 Task: Look for space in Jasaan, Philippines from 10th July, 2023 to 15th July, 2023 for 7 adults in price range Rs.10000 to Rs.15000. Place can be entire place or shared room with 4 bedrooms having 7 beds and 4 bathrooms. Property type can be house, flat, guest house. Amenities needed are: wifi, TV, free parkinig on premises, gym, breakfast. Booking option can be shelf check-in. Required host language is English.
Action: Mouse moved to (481, 103)
Screenshot: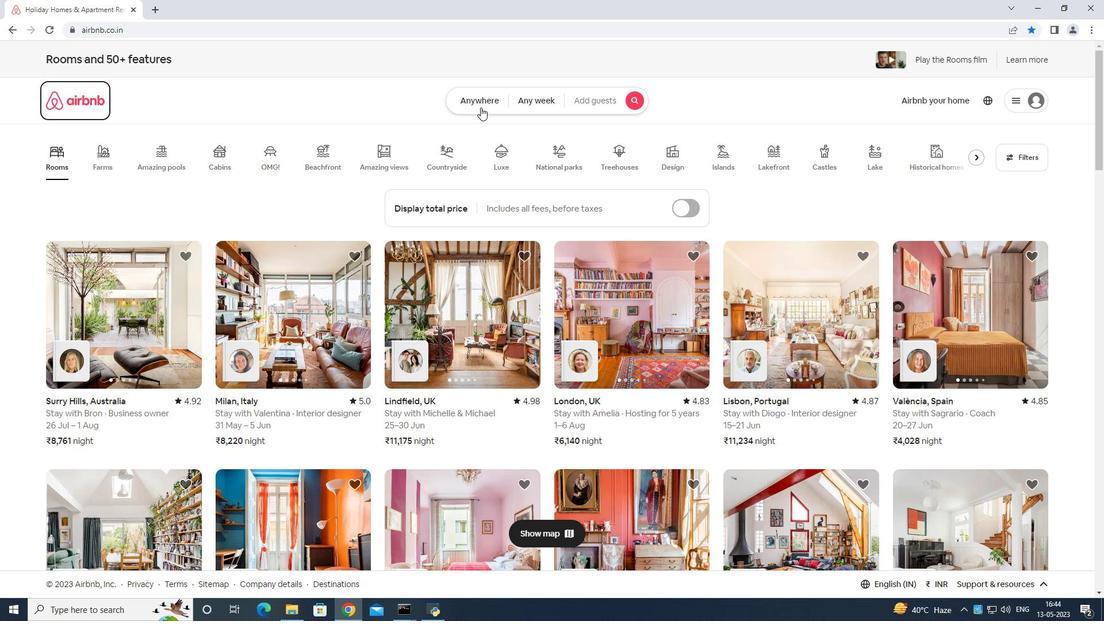 
Action: Mouse pressed left at (481, 103)
Screenshot: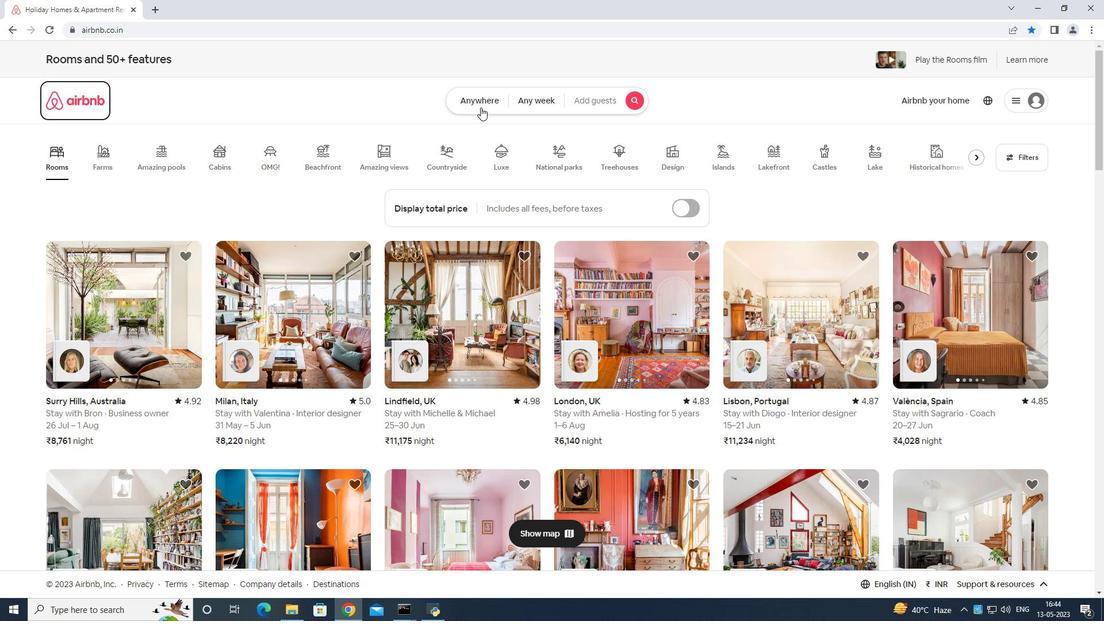 
Action: Mouse moved to (441, 148)
Screenshot: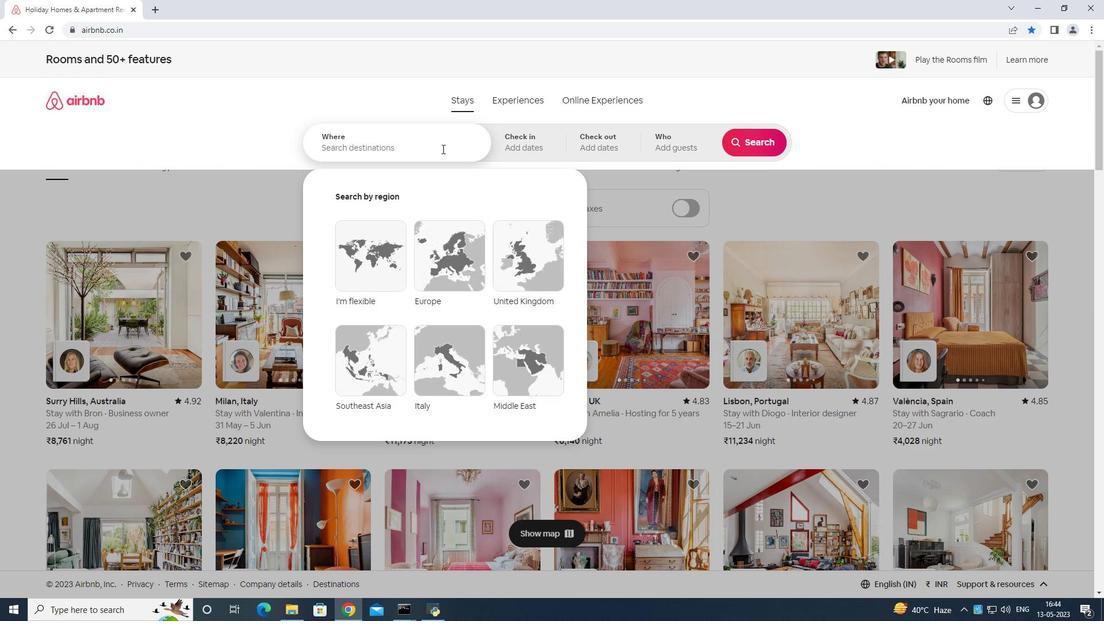
Action: Mouse pressed left at (441, 148)
Screenshot: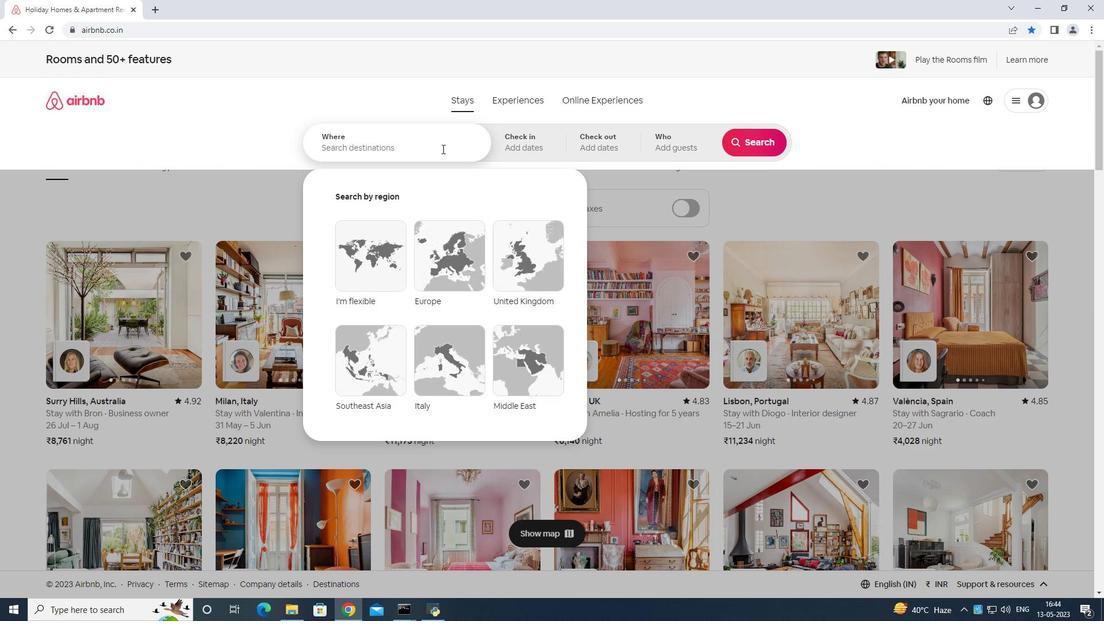
Action: Mouse moved to (443, 144)
Screenshot: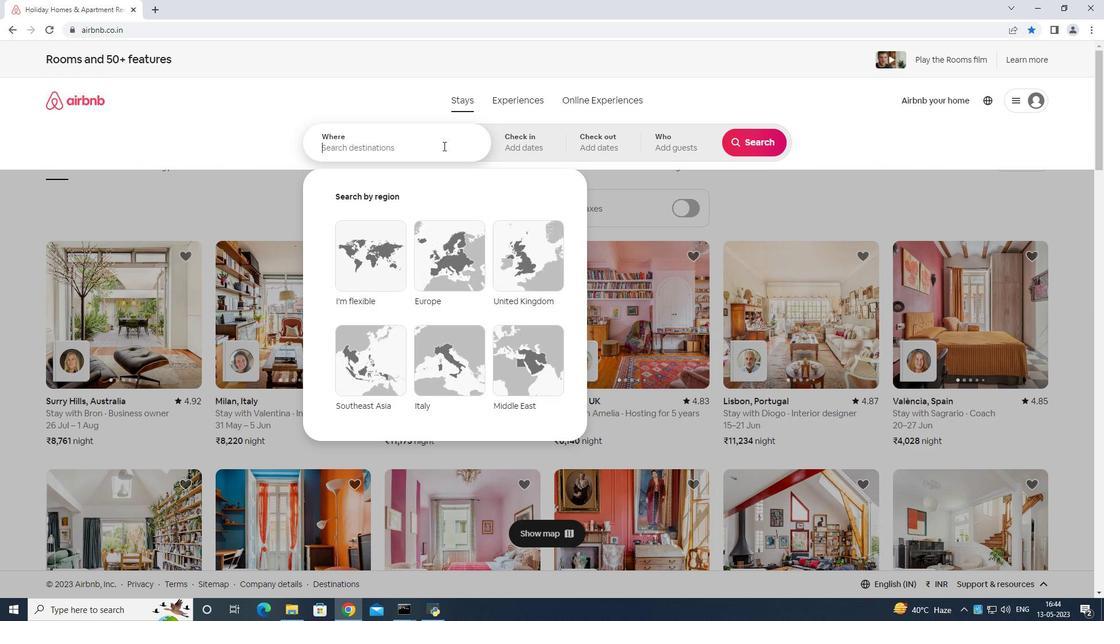 
Action: Key pressed <Key.shift>Jasaan<Key.space>philipines<Key.enter>
Screenshot: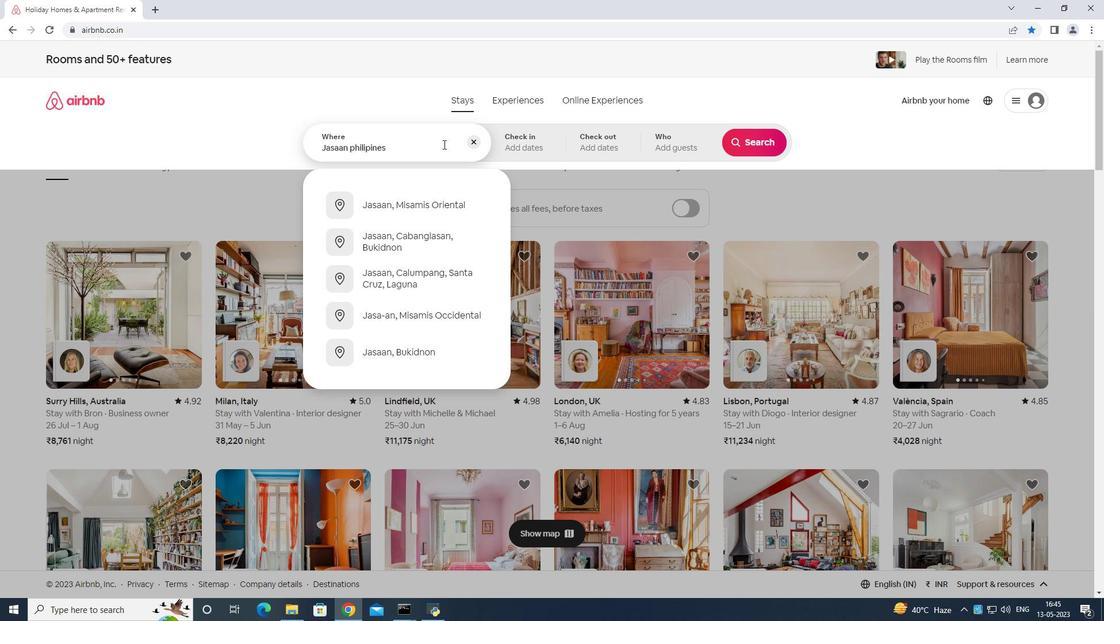 
Action: Mouse moved to (748, 235)
Screenshot: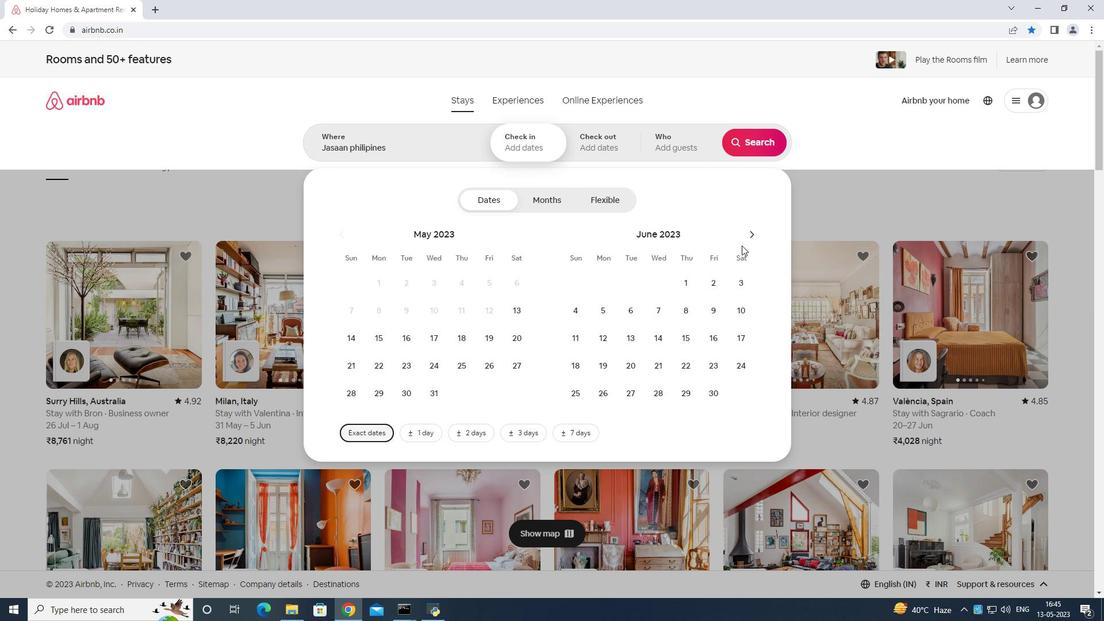 
Action: Mouse pressed left at (748, 235)
Screenshot: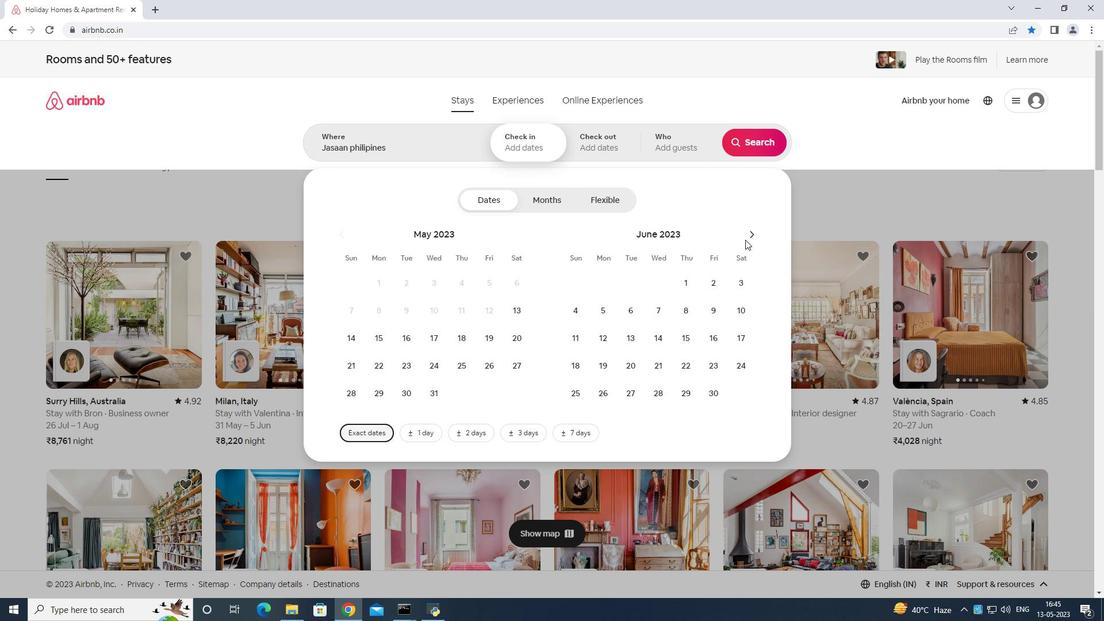 
Action: Mouse moved to (601, 333)
Screenshot: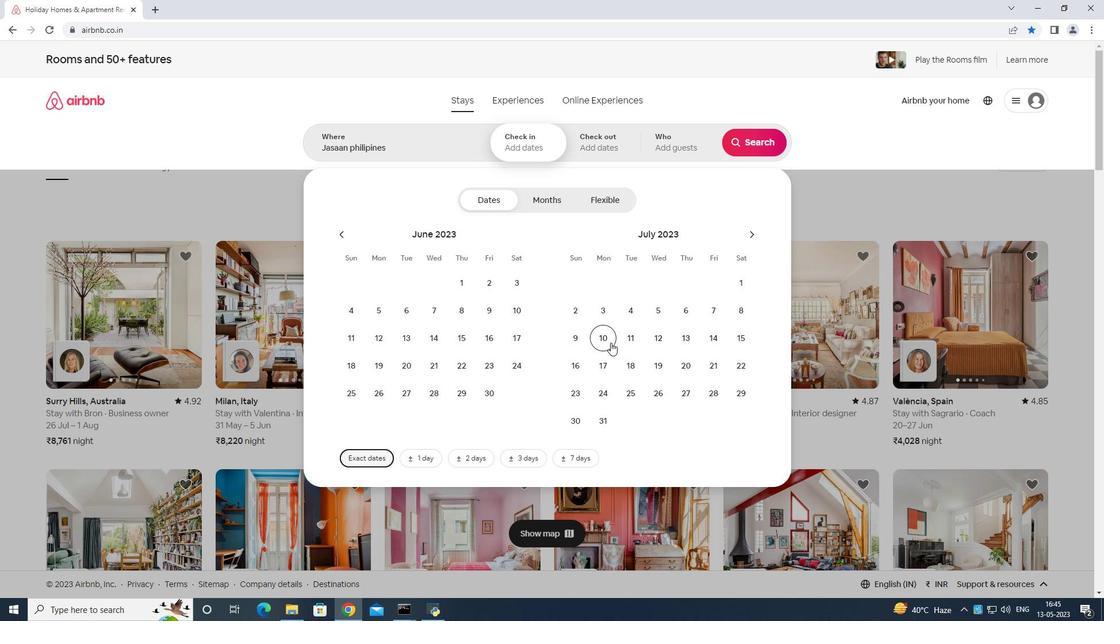 
Action: Mouse pressed left at (601, 333)
Screenshot: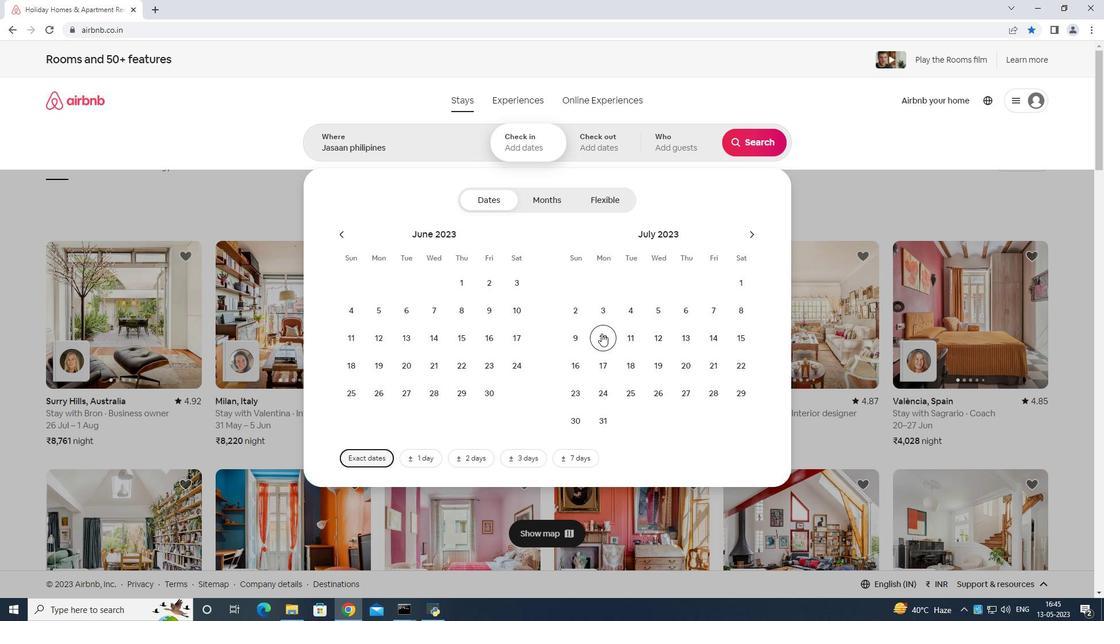 
Action: Mouse moved to (746, 337)
Screenshot: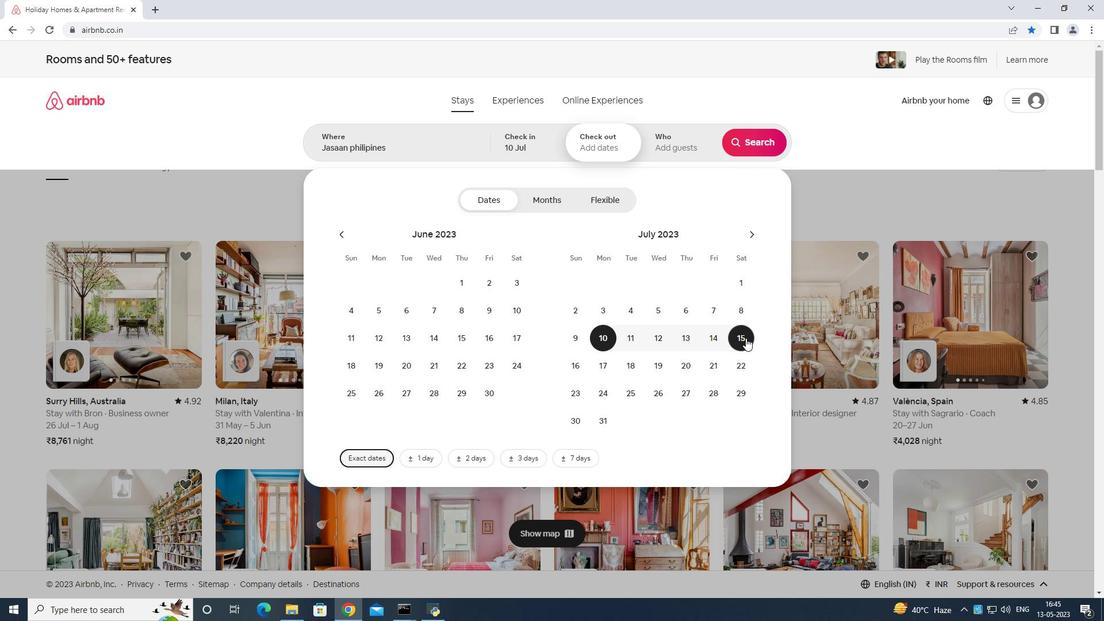 
Action: Mouse pressed left at (746, 337)
Screenshot: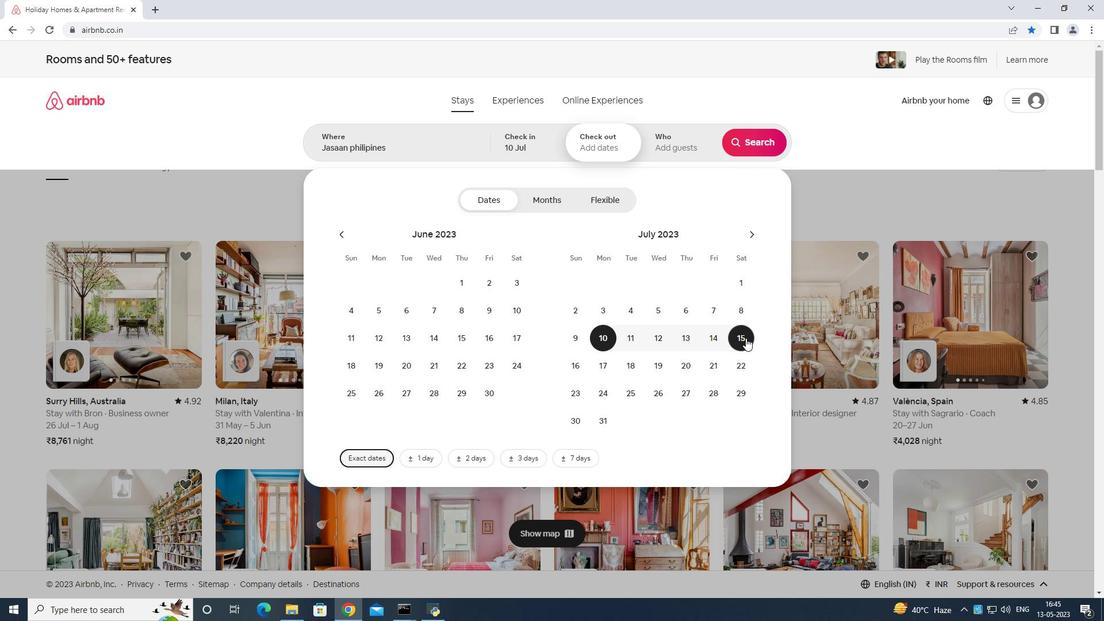 
Action: Mouse moved to (681, 146)
Screenshot: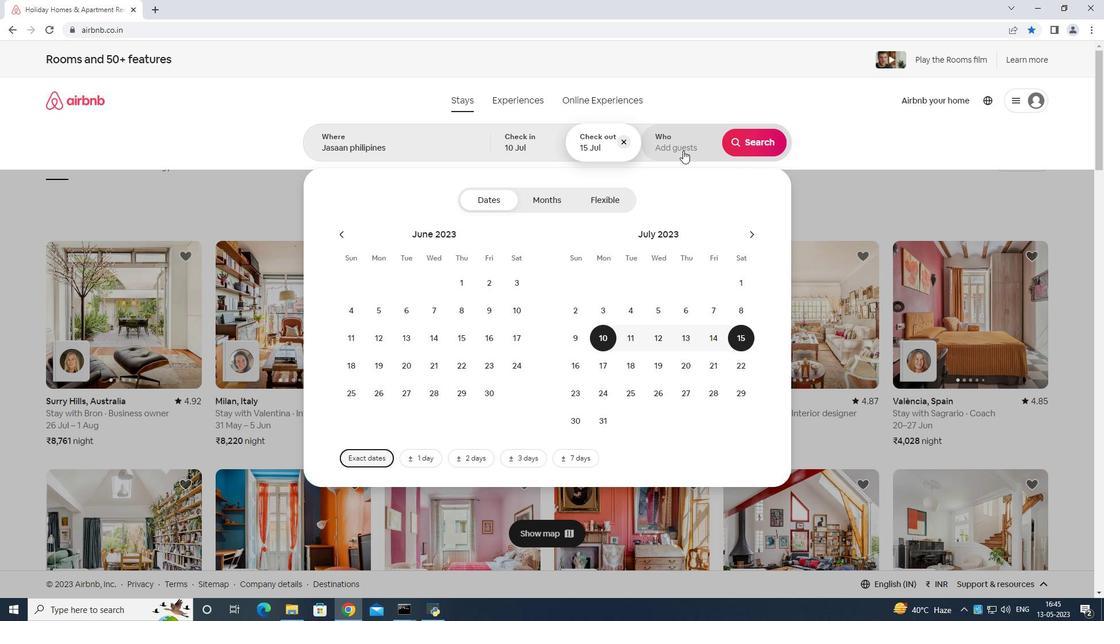 
Action: Mouse pressed left at (681, 146)
Screenshot: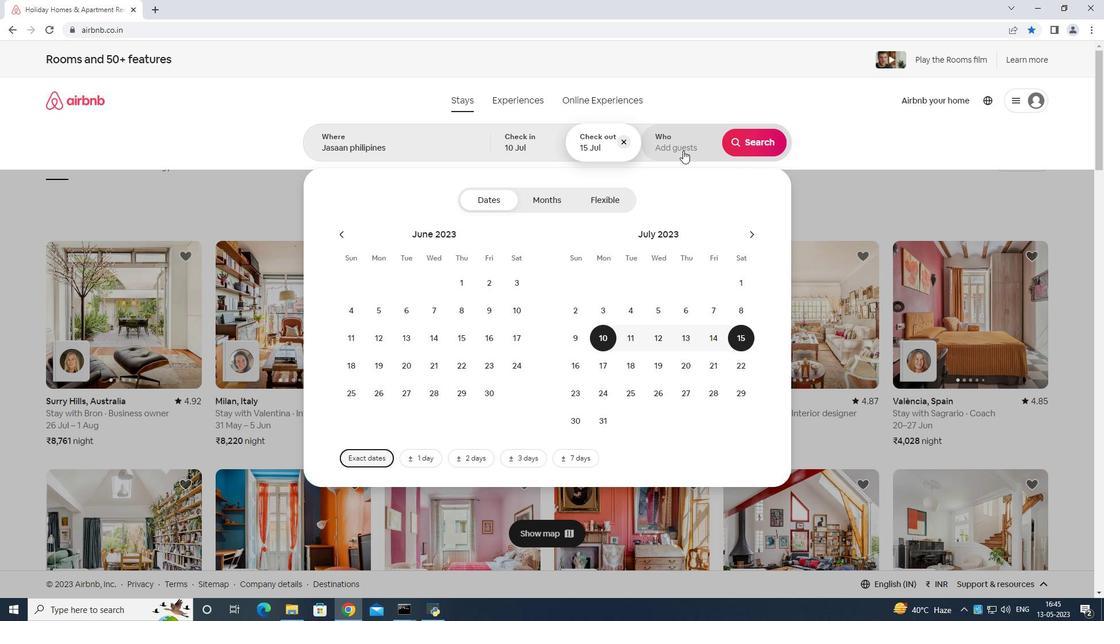 
Action: Mouse moved to (760, 204)
Screenshot: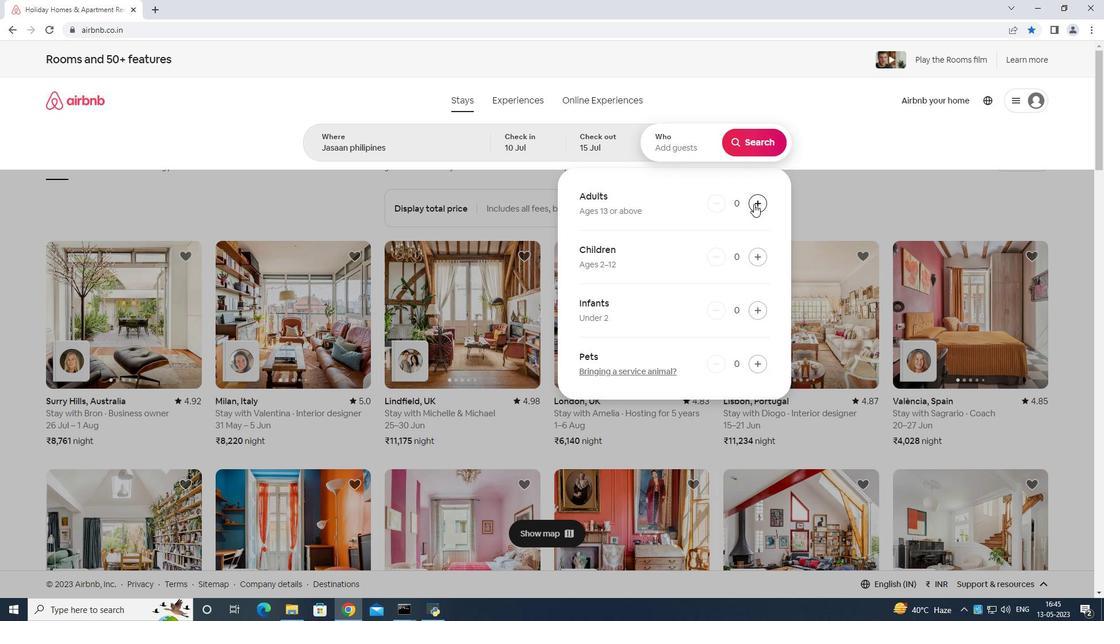 
Action: Mouse pressed left at (760, 204)
Screenshot: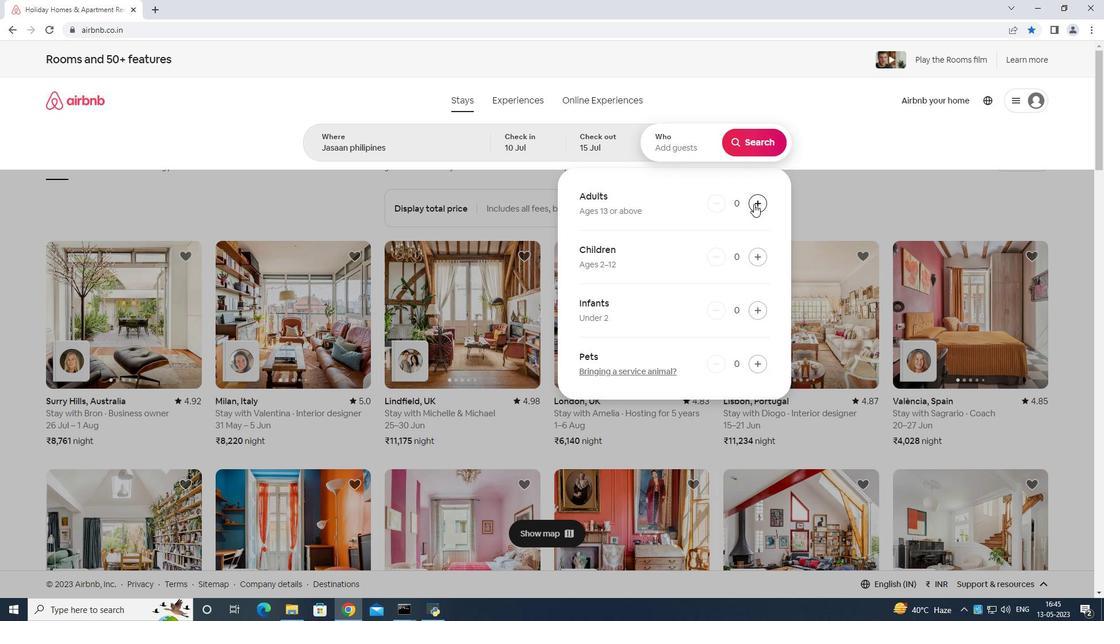 
Action: Mouse moved to (760, 203)
Screenshot: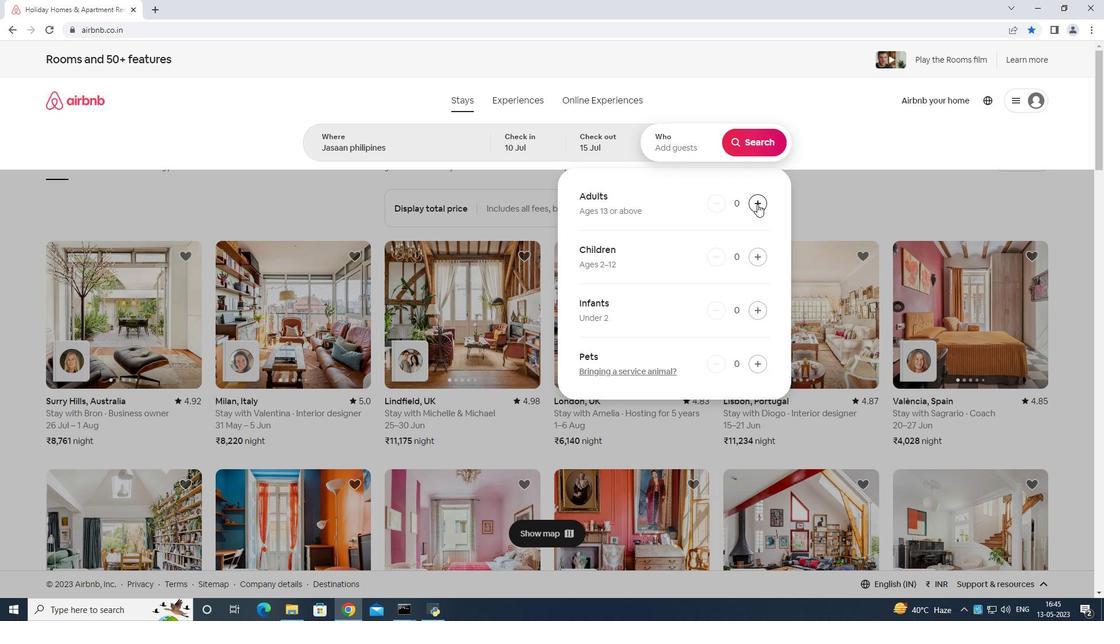 
Action: Mouse pressed left at (760, 203)
Screenshot: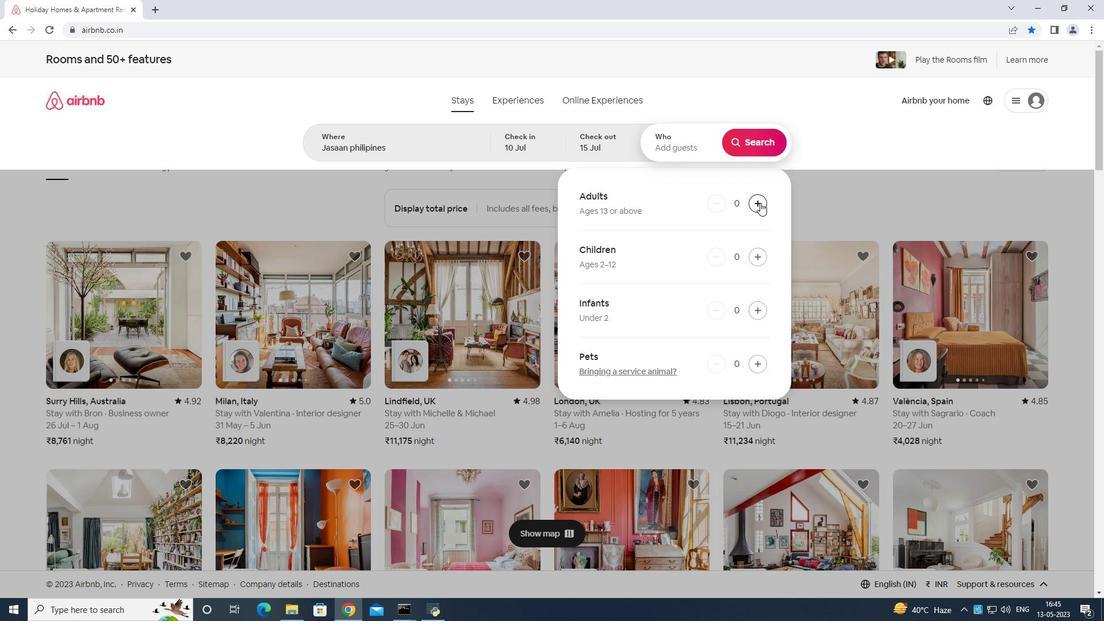 
Action: Mouse moved to (761, 203)
Screenshot: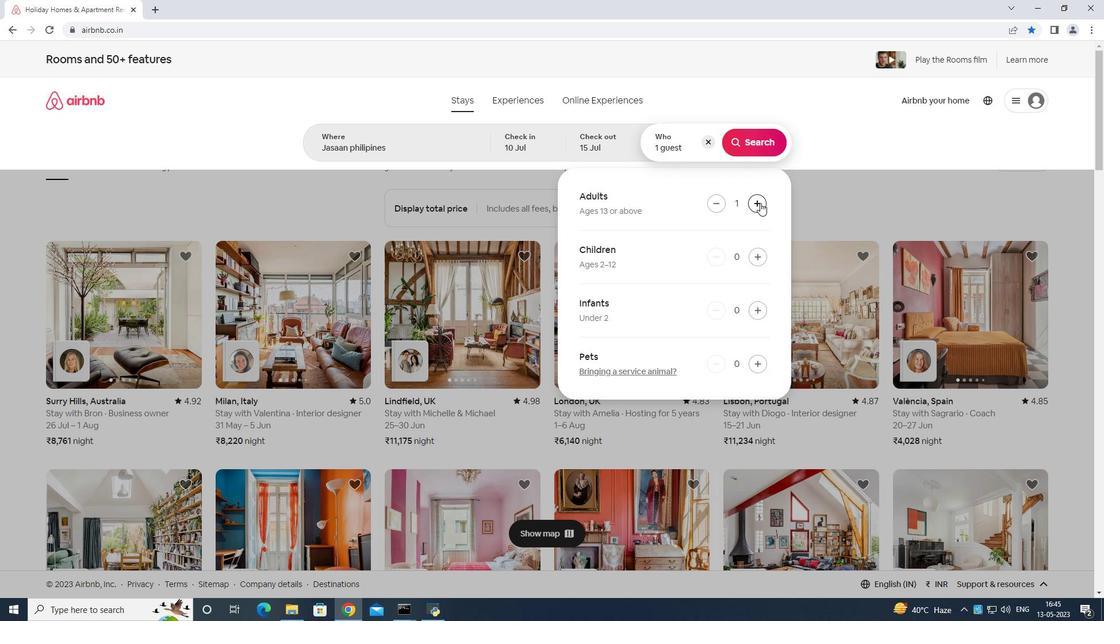 
Action: Mouse pressed left at (761, 203)
Screenshot: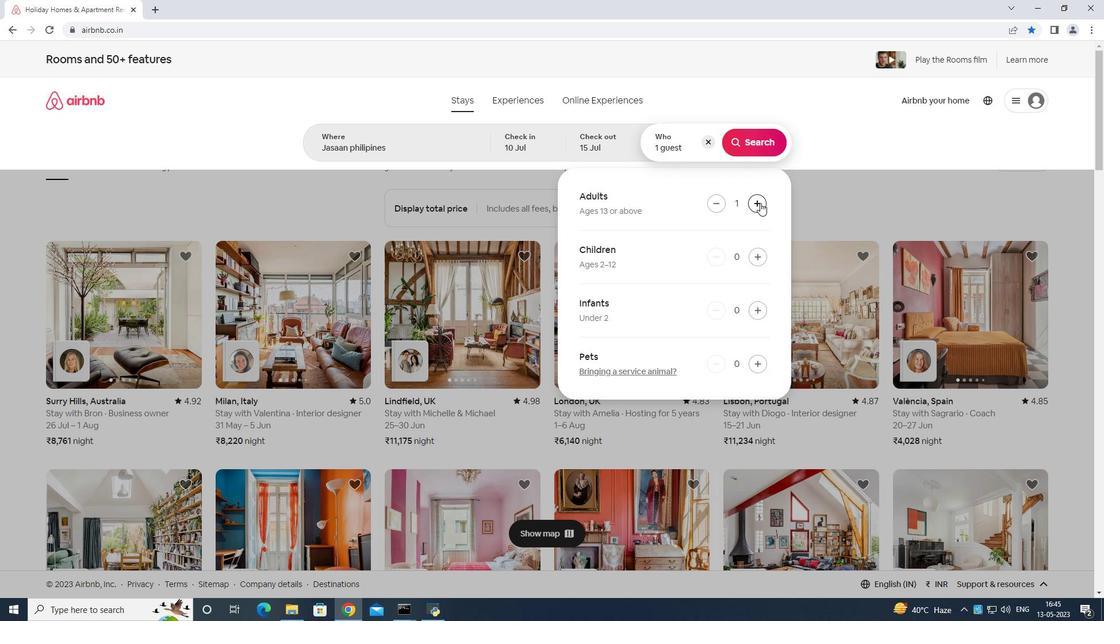 
Action: Mouse moved to (763, 203)
Screenshot: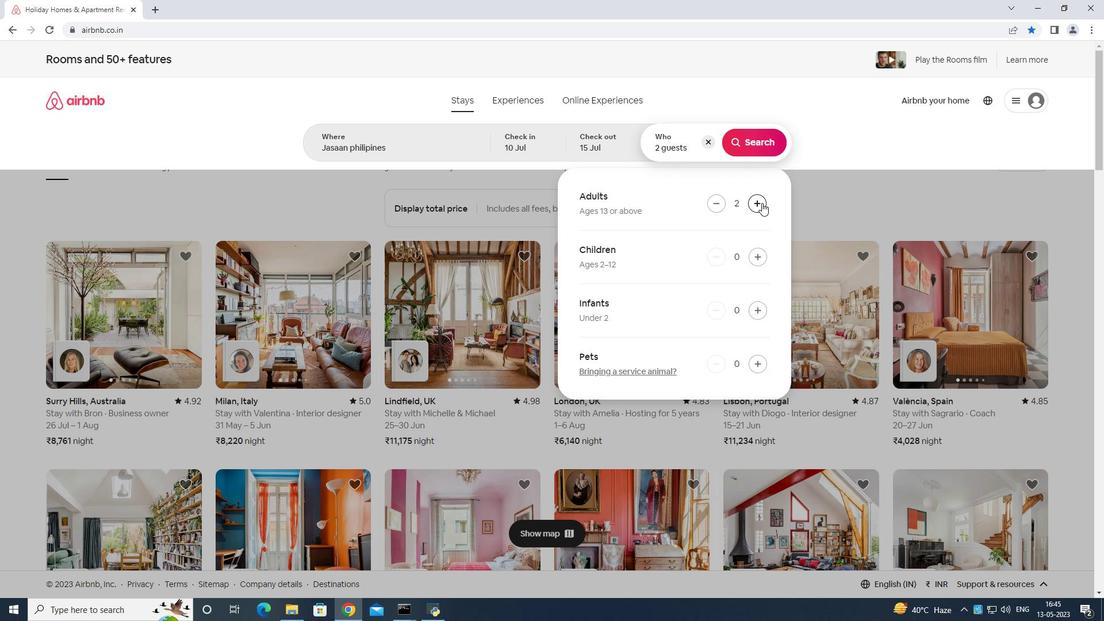 
Action: Mouse pressed left at (763, 203)
Screenshot: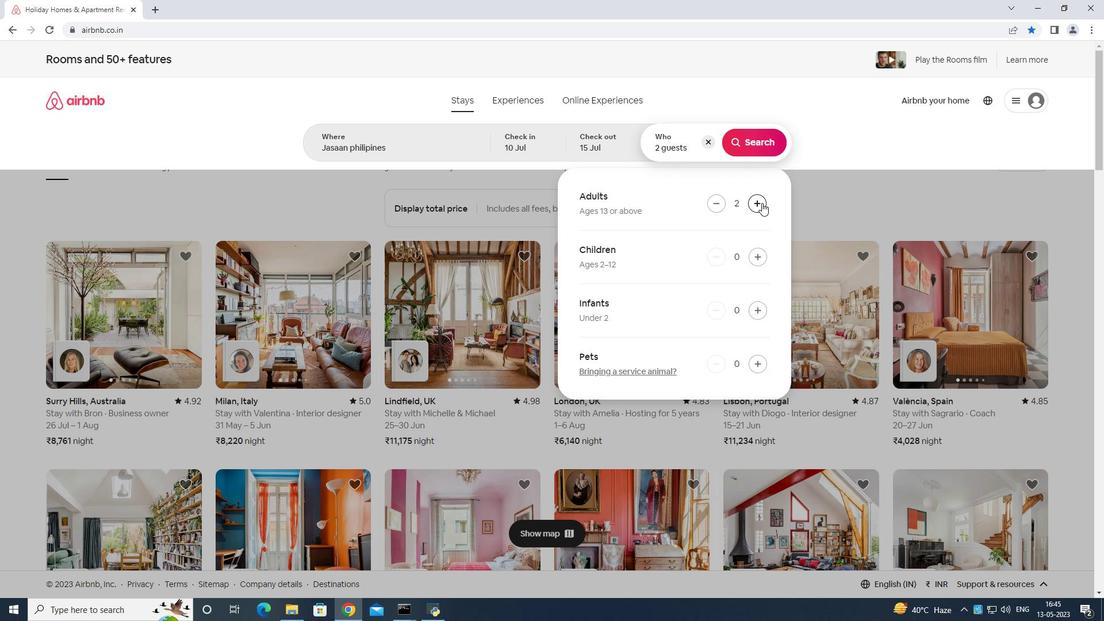 
Action: Mouse moved to (763, 202)
Screenshot: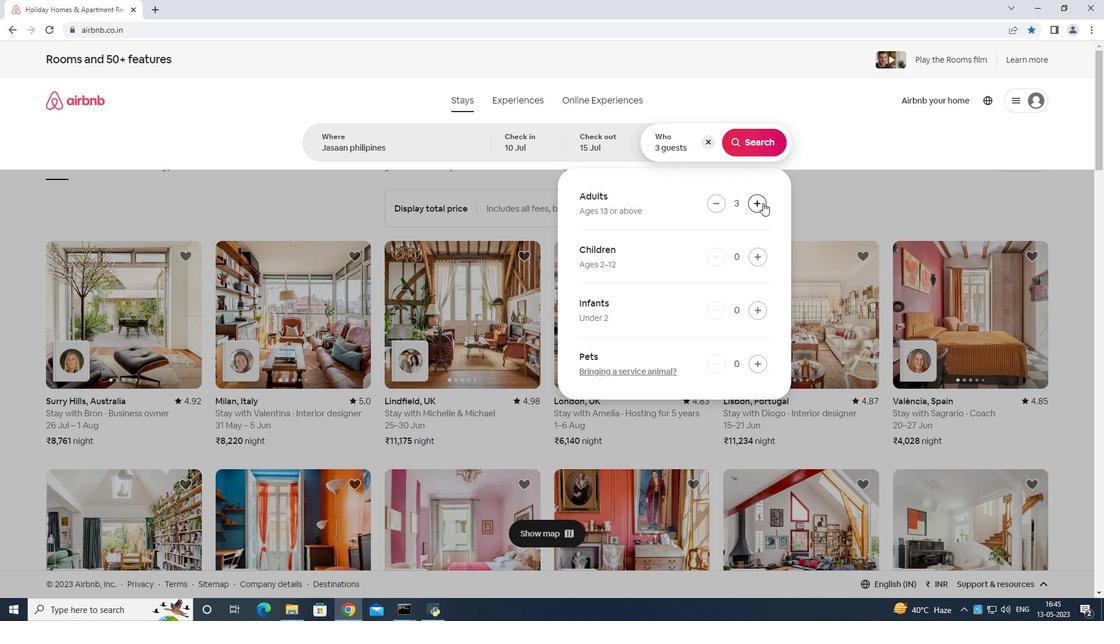 
Action: Mouse pressed left at (763, 202)
Screenshot: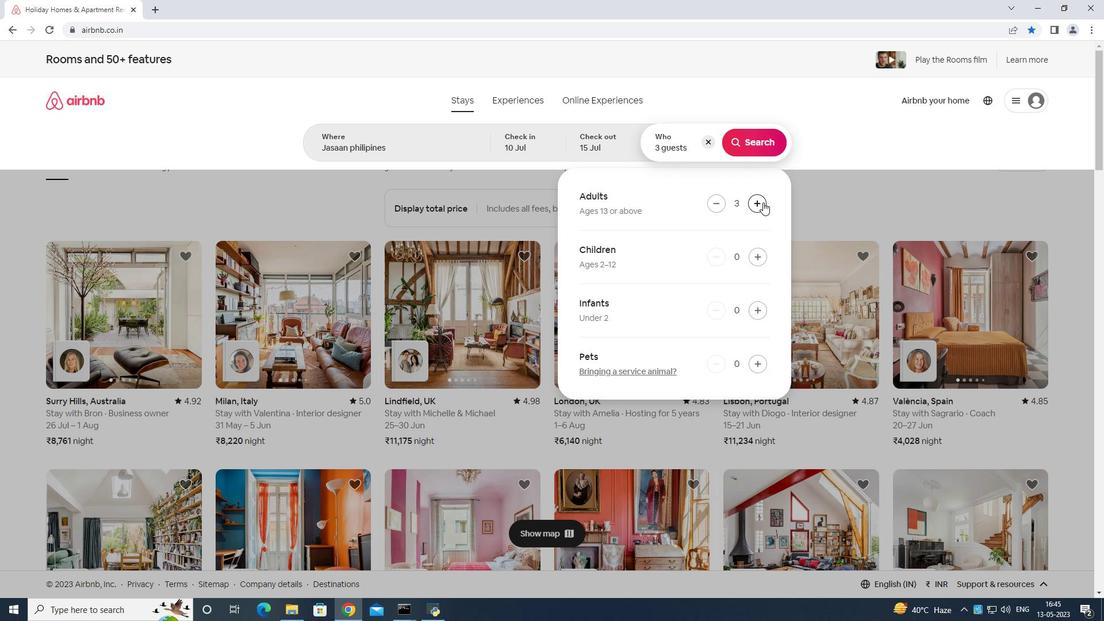 
Action: Mouse pressed left at (763, 202)
Screenshot: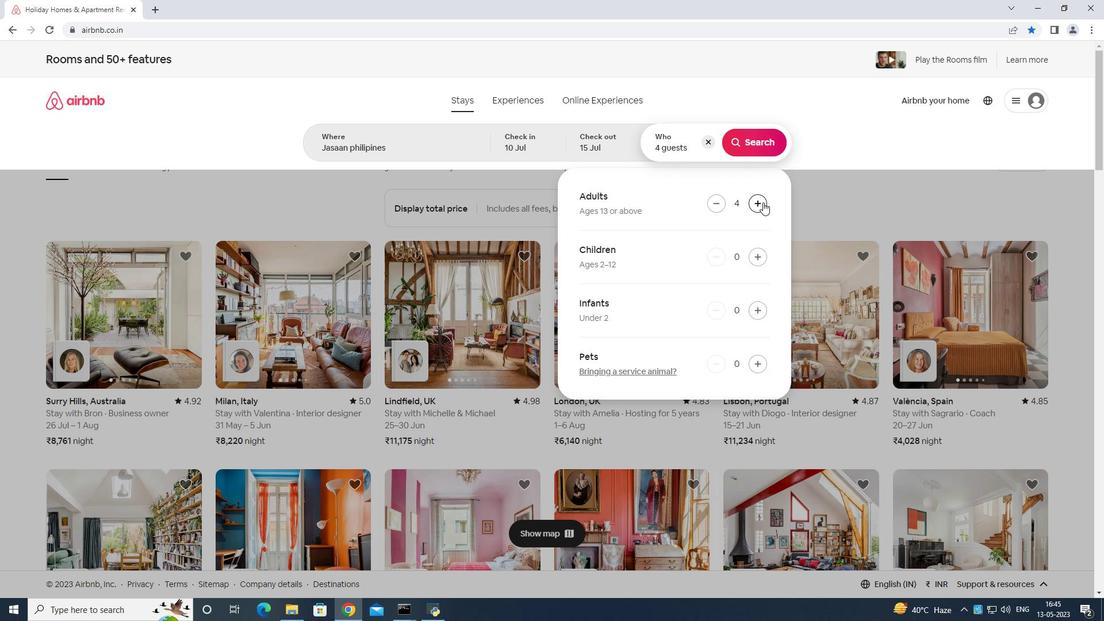 
Action: Mouse pressed left at (763, 202)
Screenshot: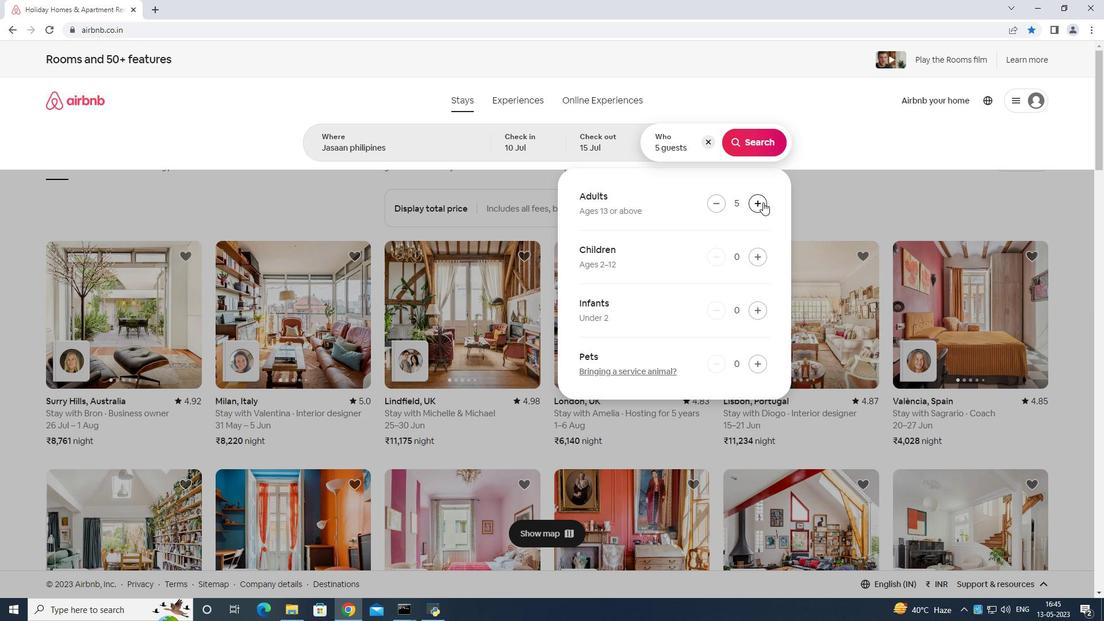 
Action: Mouse moved to (748, 138)
Screenshot: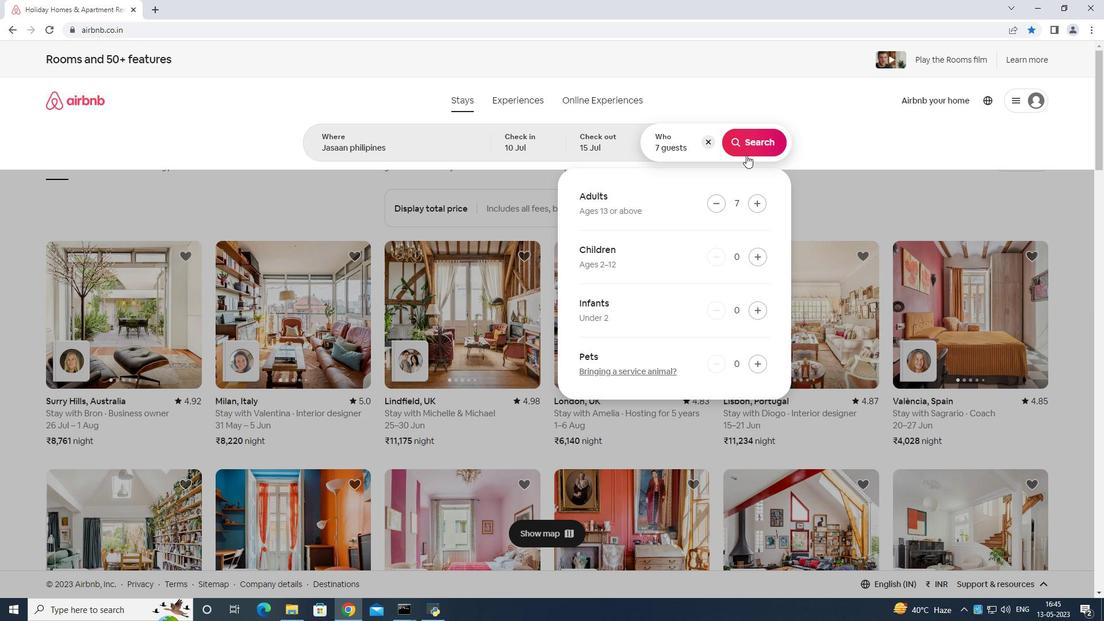 
Action: Mouse pressed left at (748, 138)
Screenshot: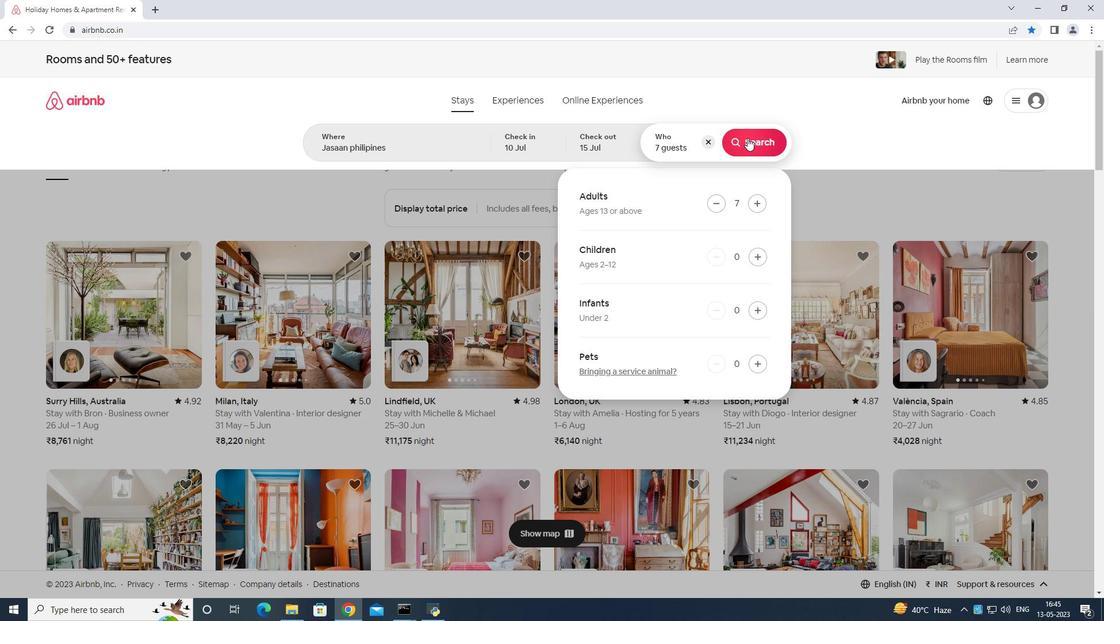 
Action: Mouse moved to (1032, 101)
Screenshot: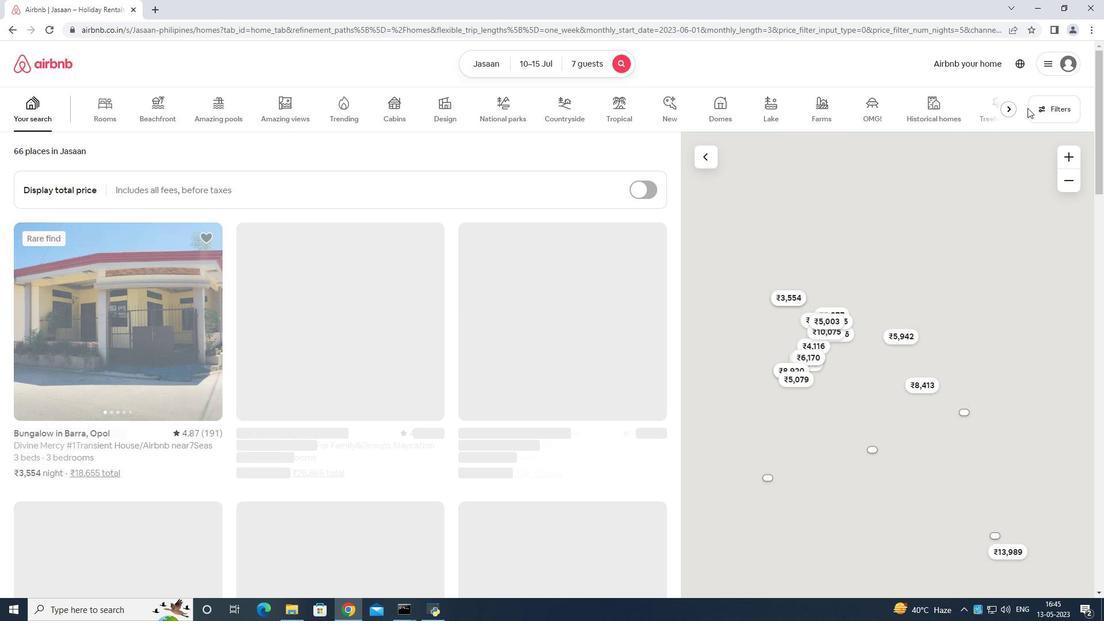 
Action: Mouse pressed left at (1032, 101)
Screenshot: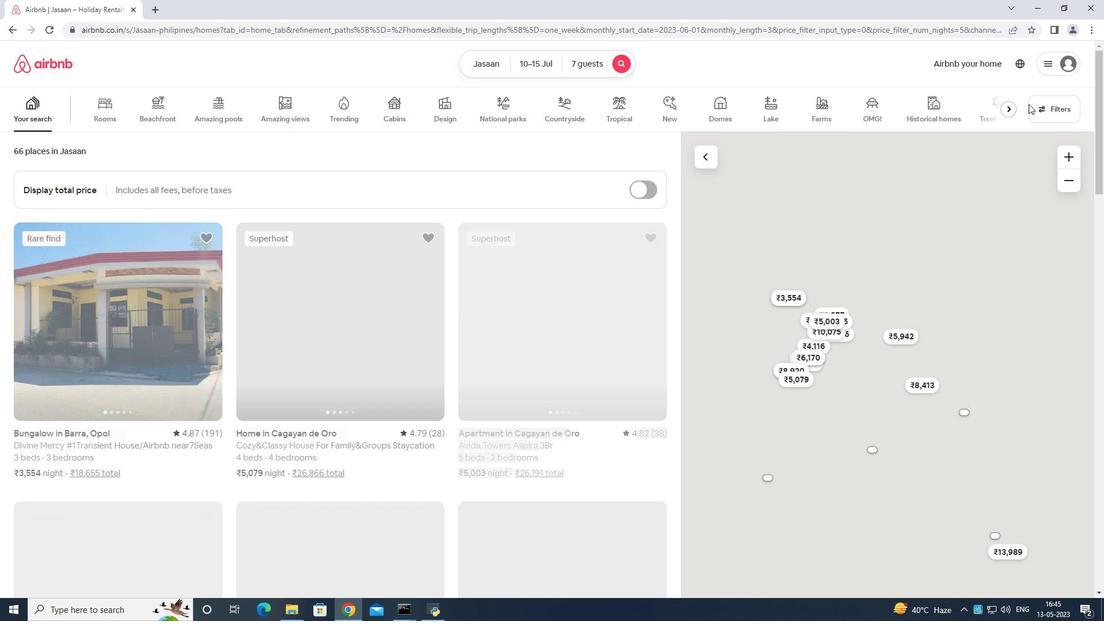 
Action: Mouse moved to (445, 379)
Screenshot: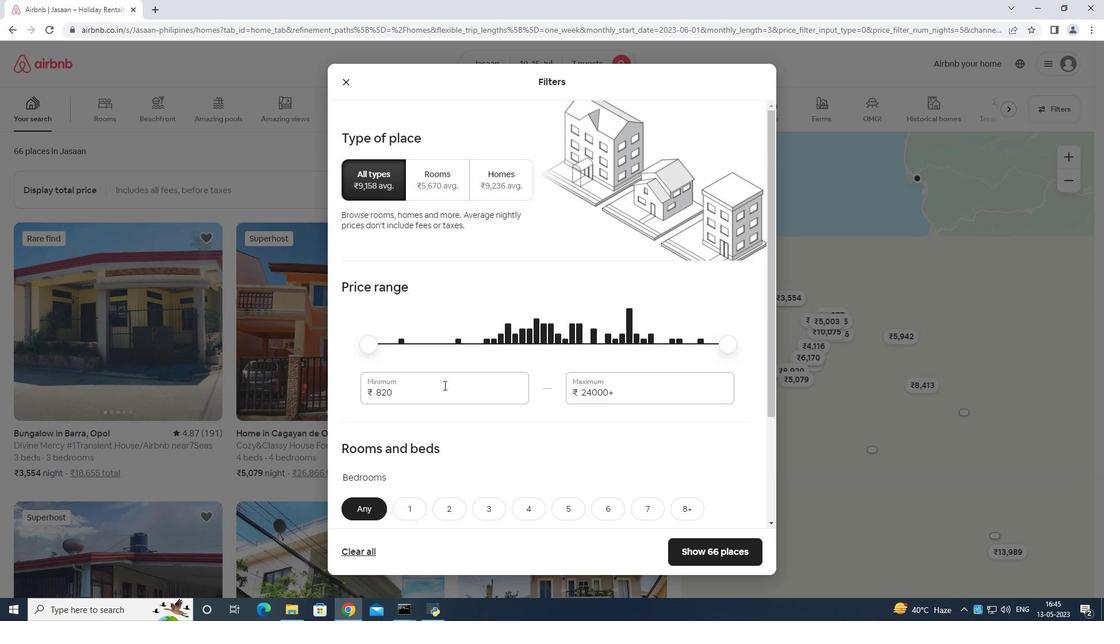 
Action: Mouse pressed left at (445, 379)
Screenshot: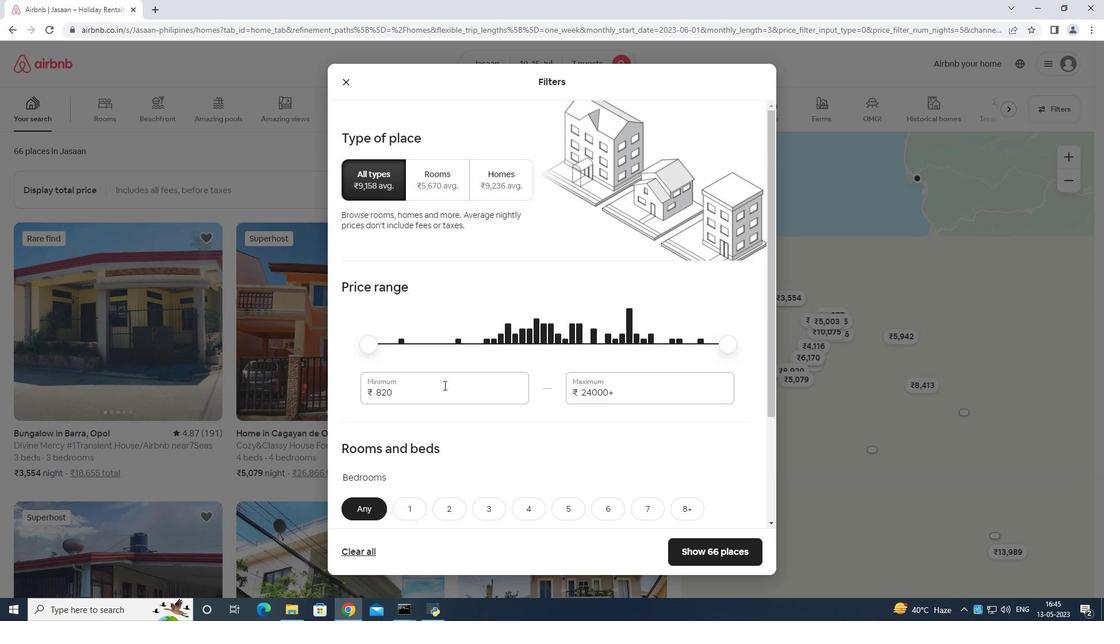 
Action: Mouse moved to (446, 377)
Screenshot: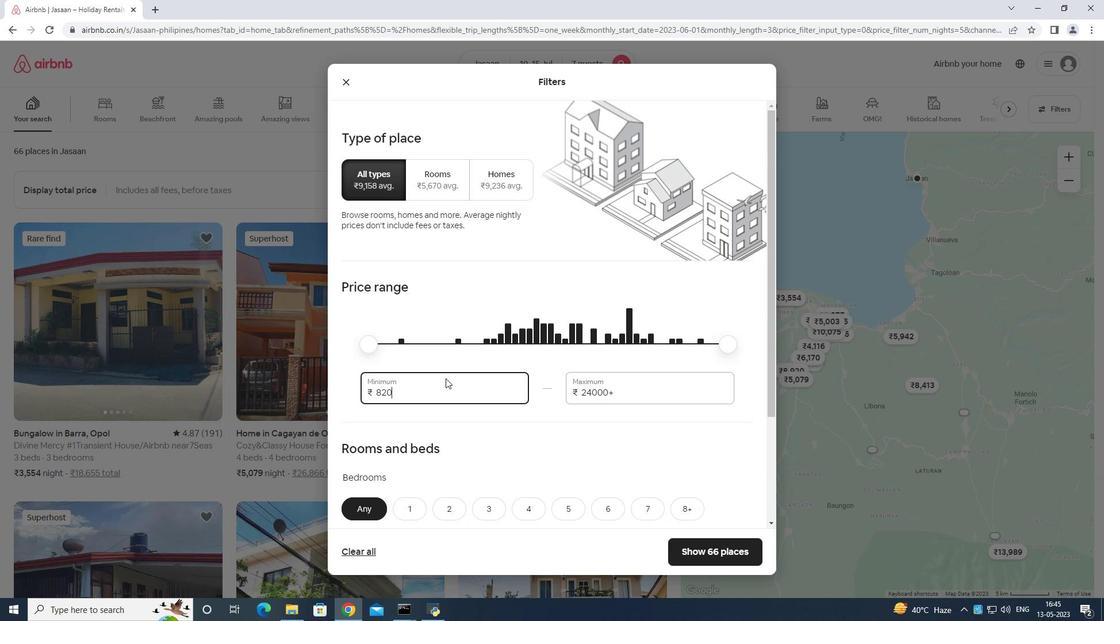 
Action: Key pressed <Key.backspace>
Screenshot: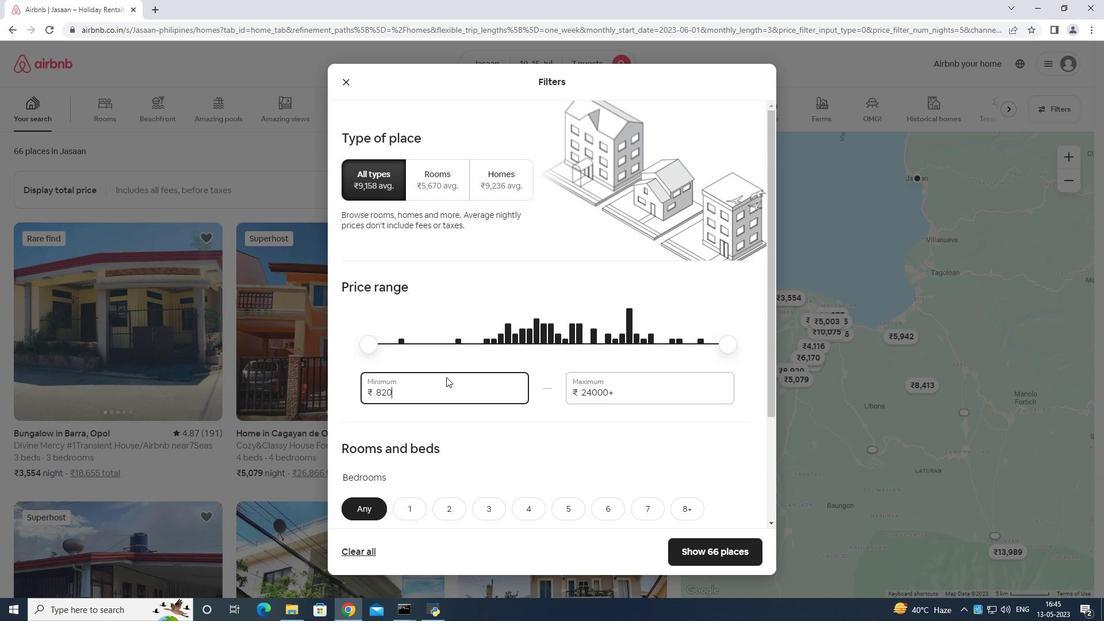 
Action: Mouse moved to (446, 374)
Screenshot: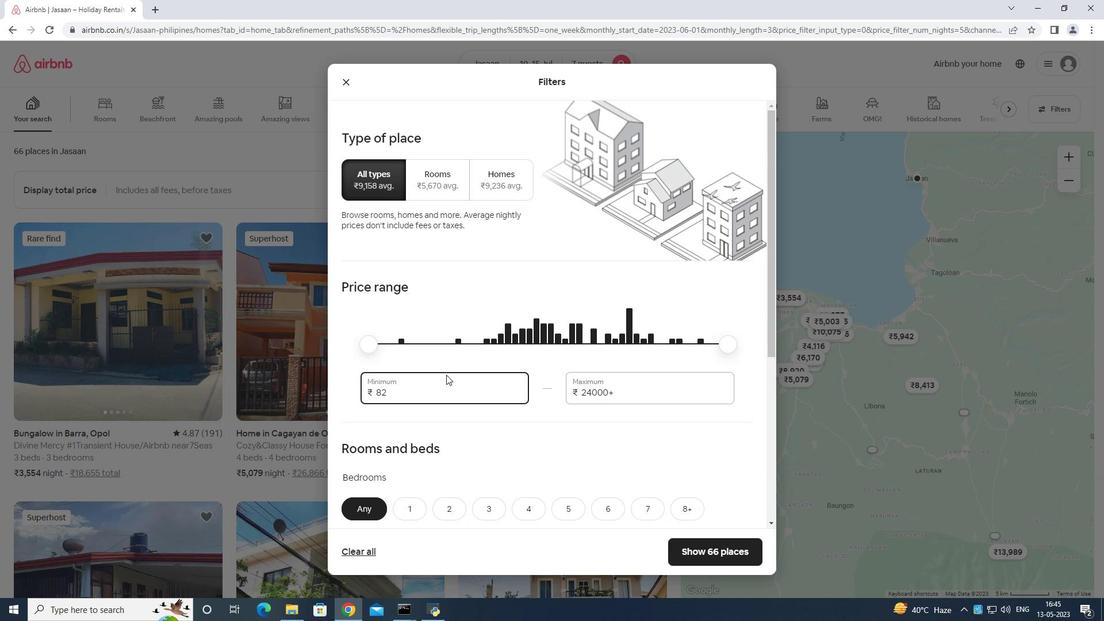 
Action: Key pressed <Key.backspace>
Screenshot: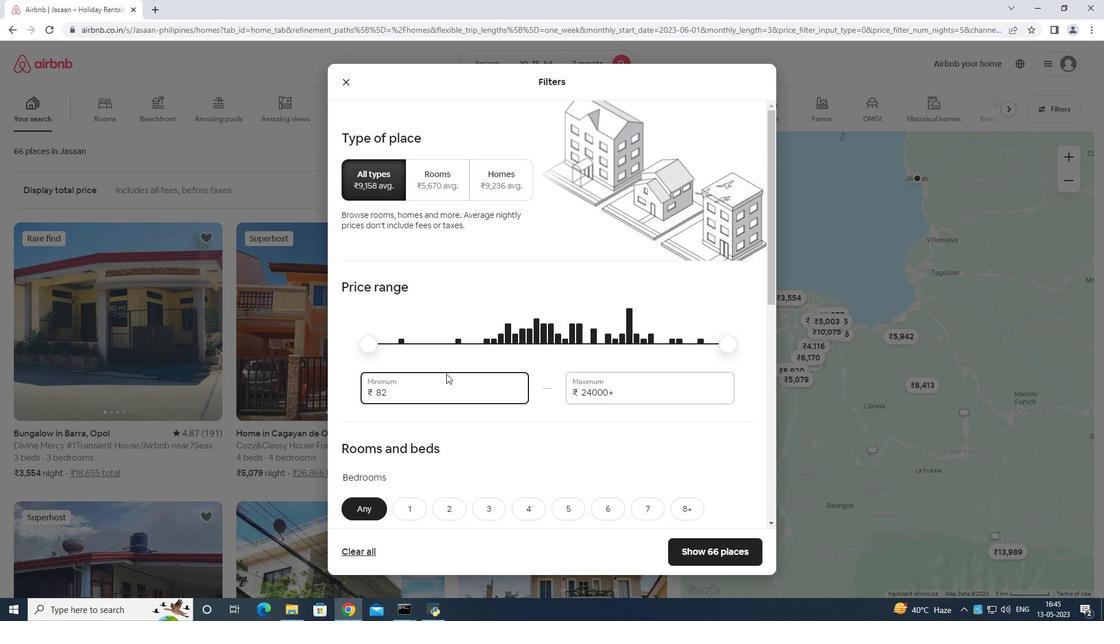 
Action: Mouse moved to (446, 374)
Screenshot: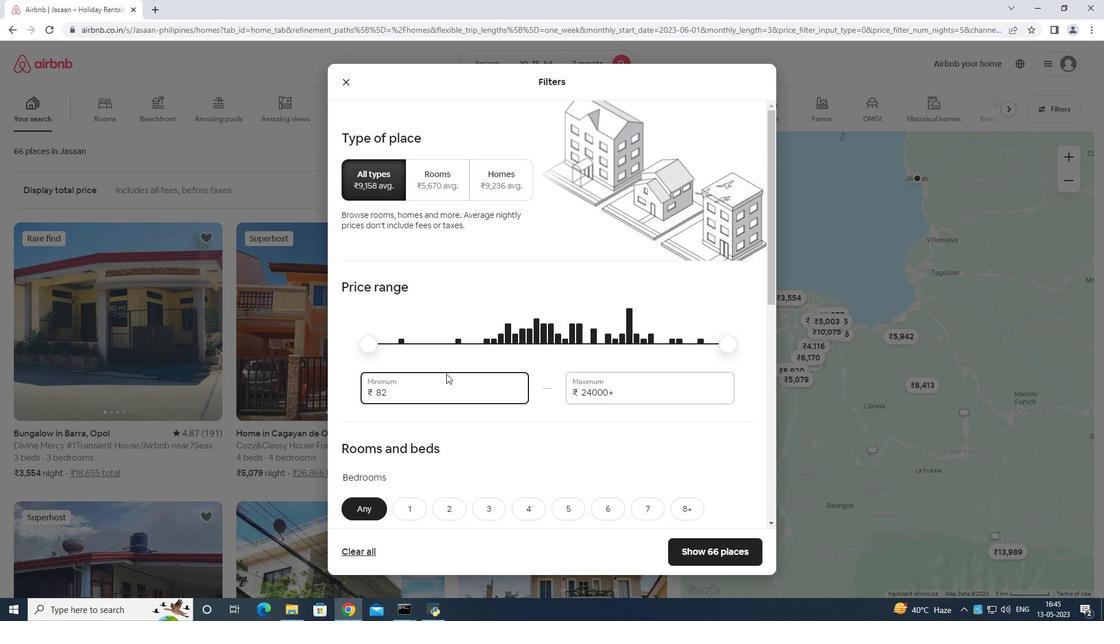
Action: Key pressed <Key.backspace>
Screenshot: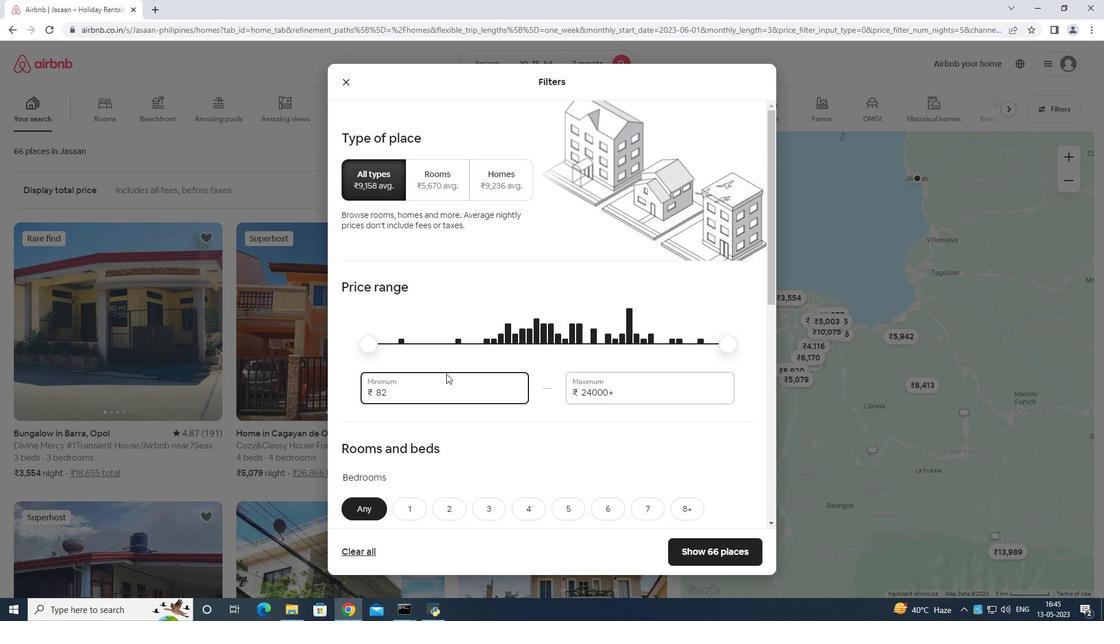 
Action: Mouse moved to (446, 373)
Screenshot: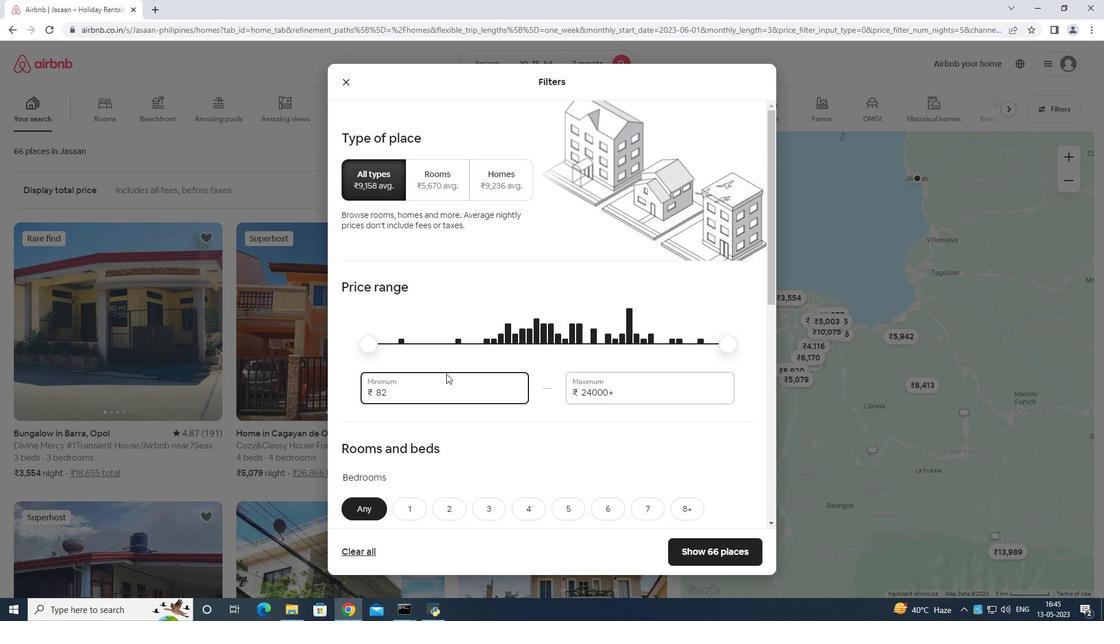 
Action: Key pressed <Key.backspace><Key.backspace><Key.backspace>
Screenshot: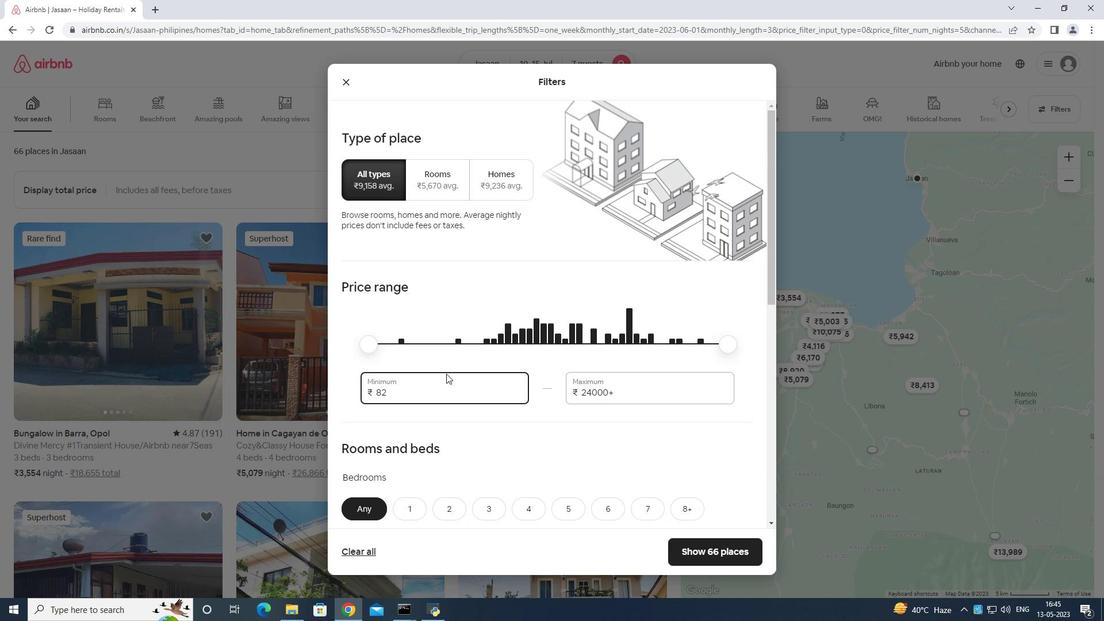
Action: Mouse moved to (452, 371)
Screenshot: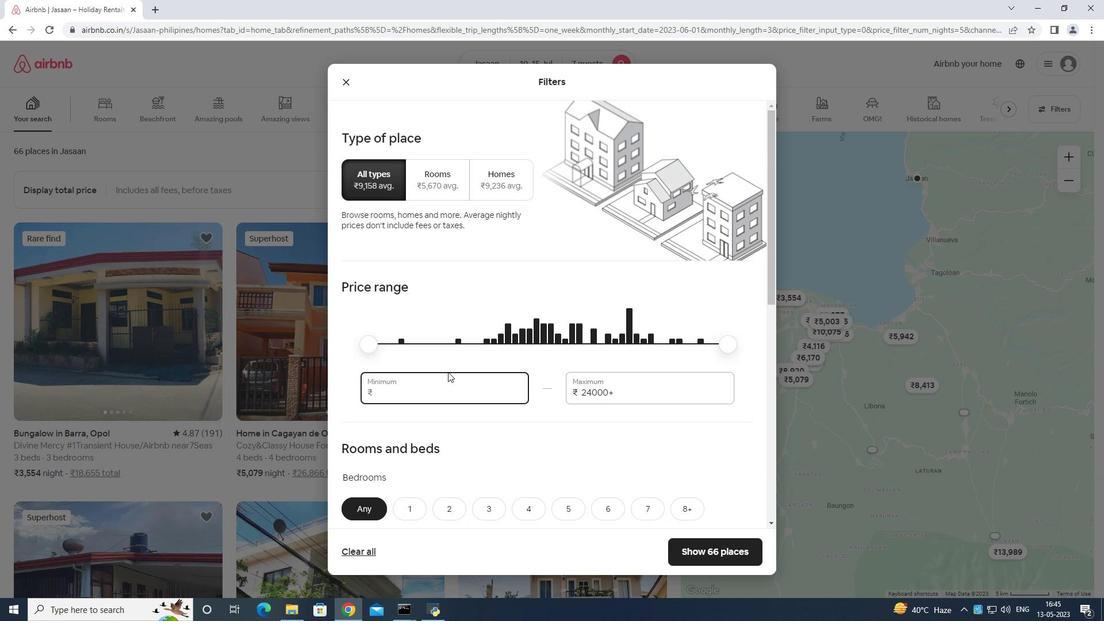 
Action: Key pressed 1
Screenshot: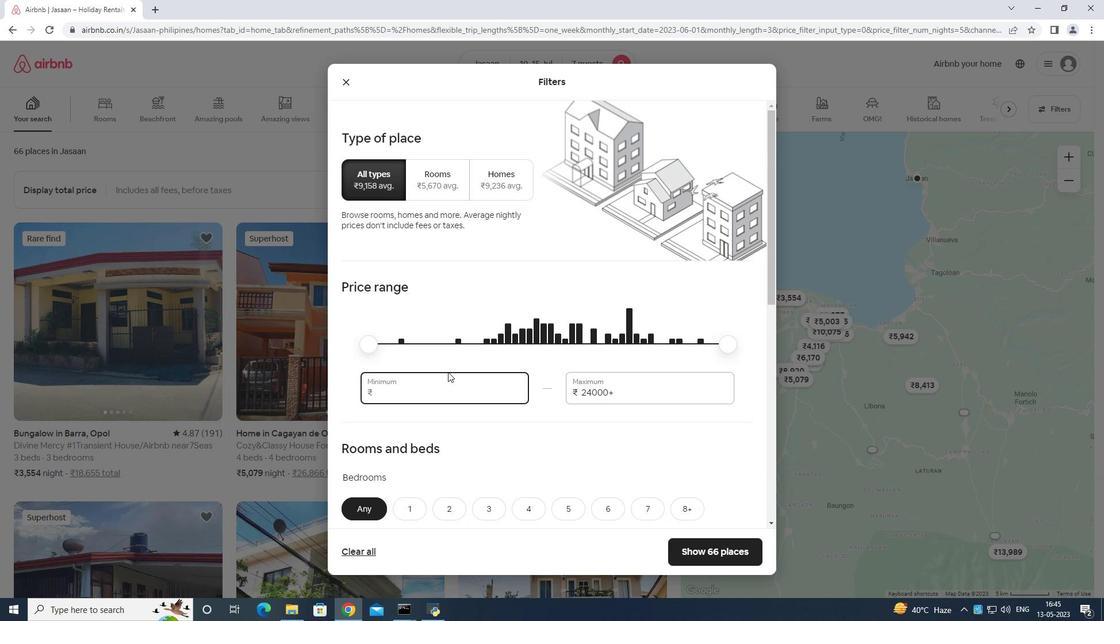 
Action: Mouse moved to (453, 371)
Screenshot: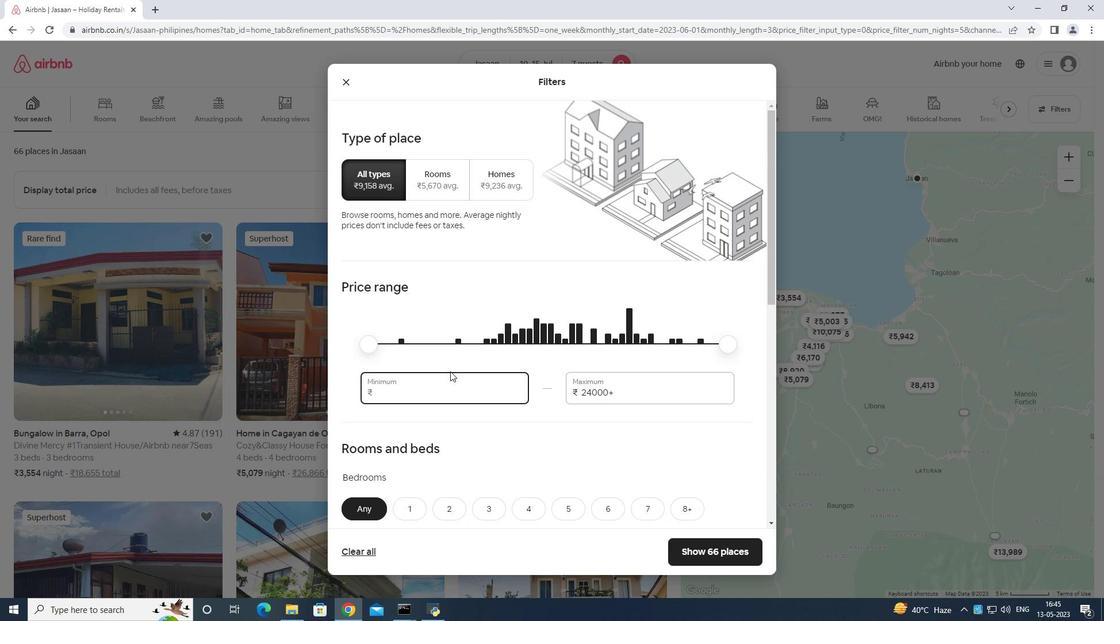 
Action: Key pressed 0000
Screenshot: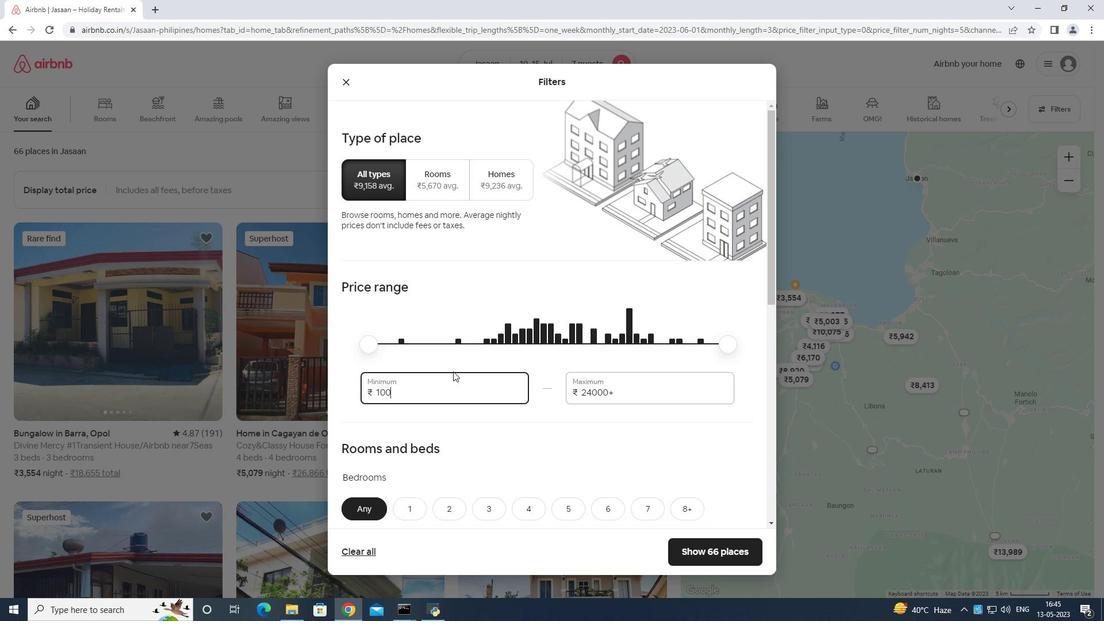 
Action: Mouse moved to (612, 386)
Screenshot: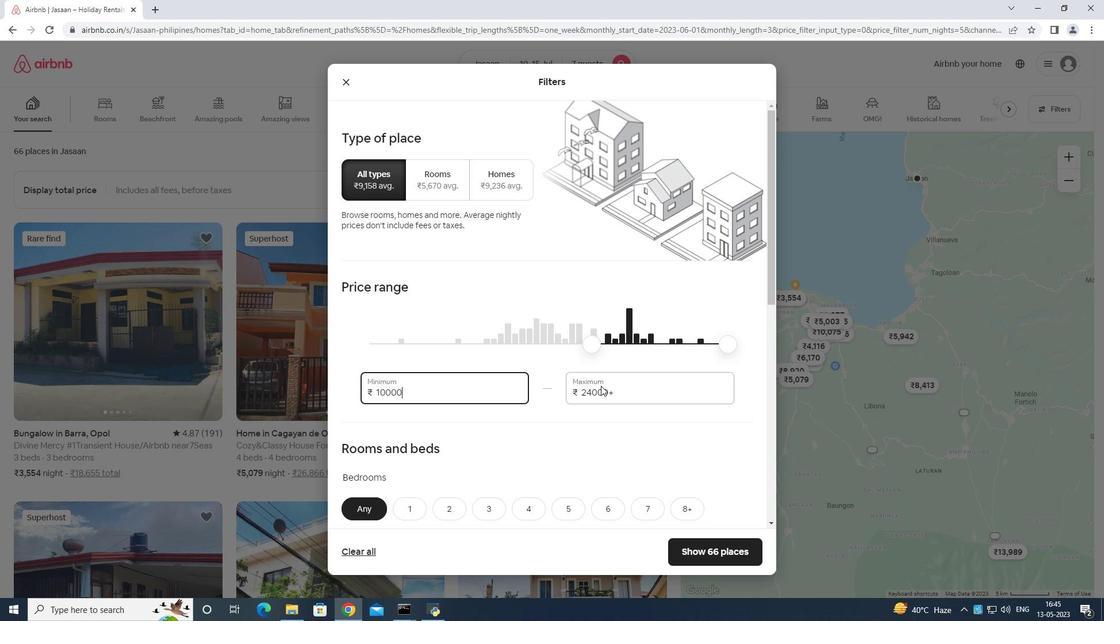 
Action: Mouse pressed left at (612, 386)
Screenshot: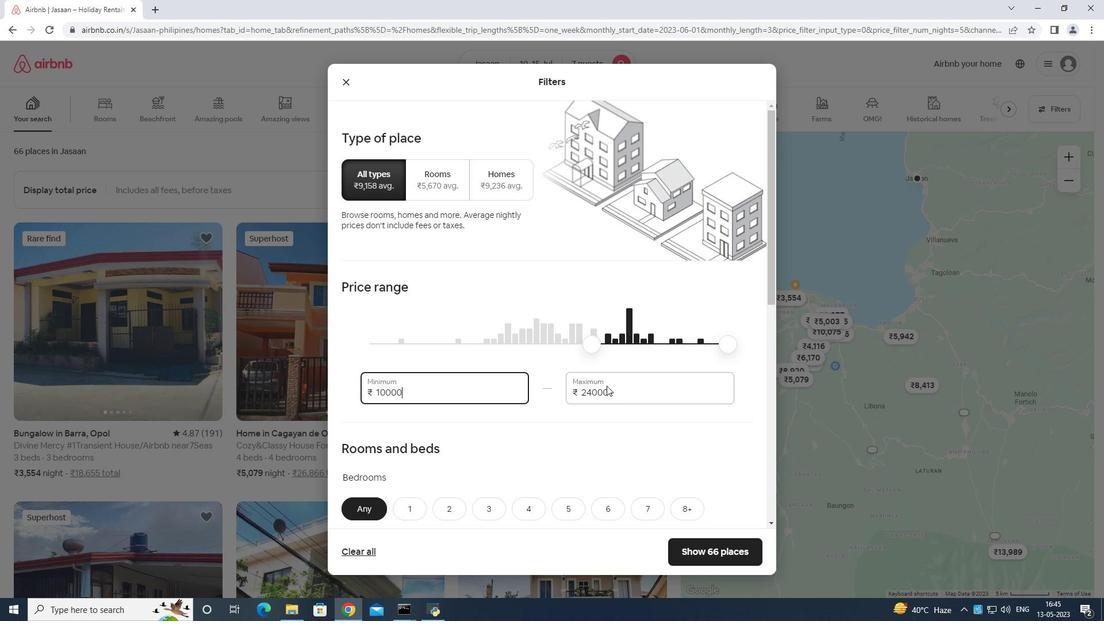 
Action: Mouse moved to (616, 384)
Screenshot: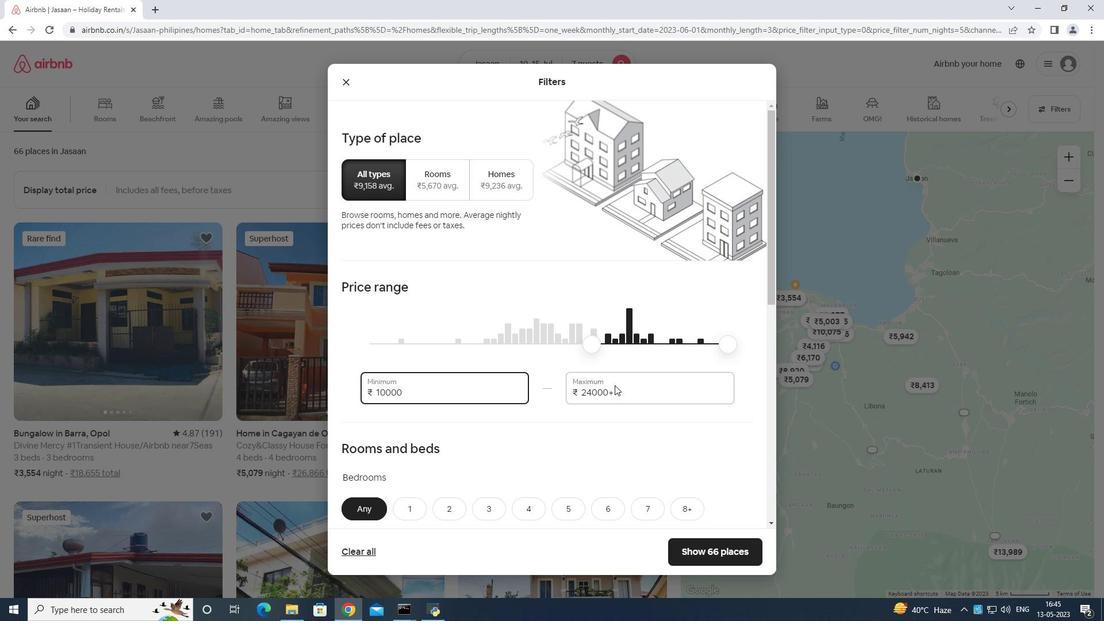 
Action: Key pressed <Key.backspace><Key.backspace><Key.backspace><Key.backspace><Key.backspace><Key.backspace><Key.backspace><Key.backspace><Key.backspace>150
Screenshot: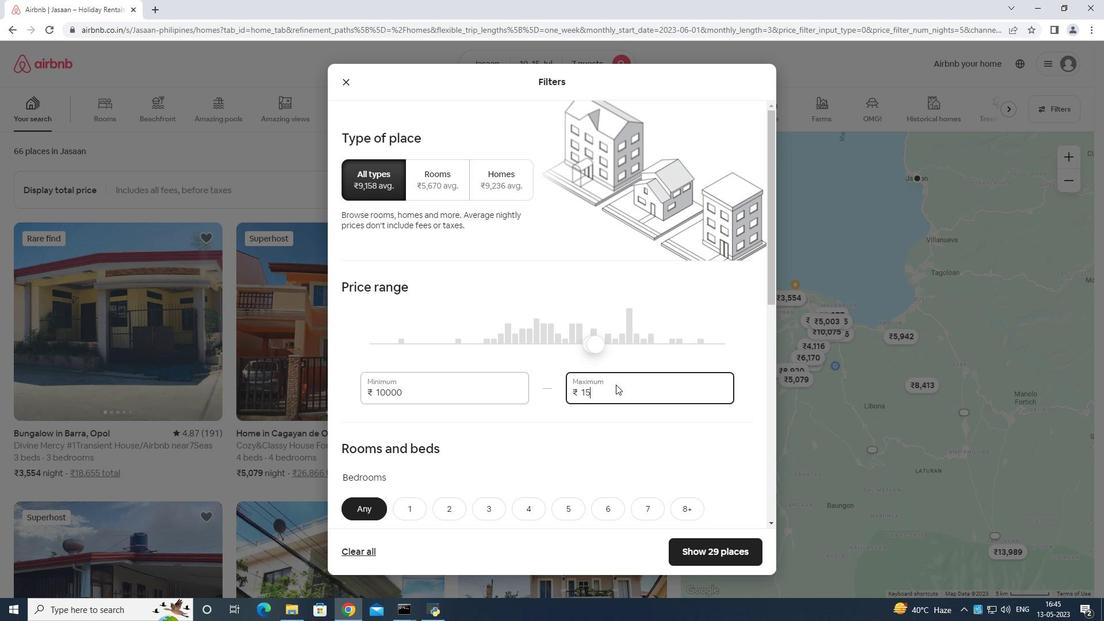 
Action: Mouse moved to (615, 384)
Screenshot: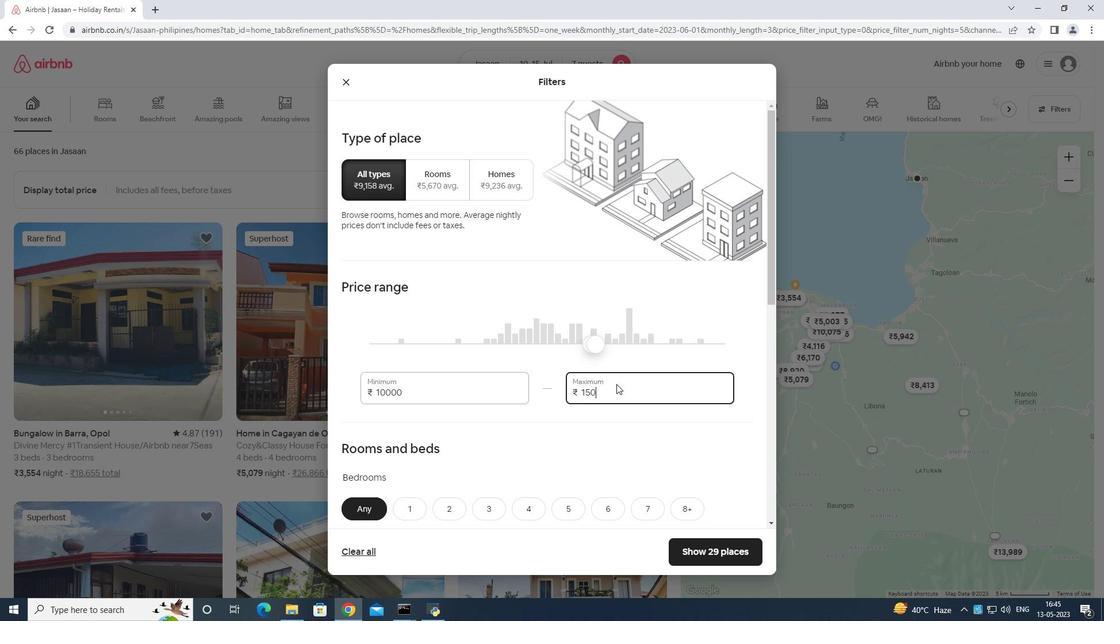 
Action: Key pressed 0
Screenshot: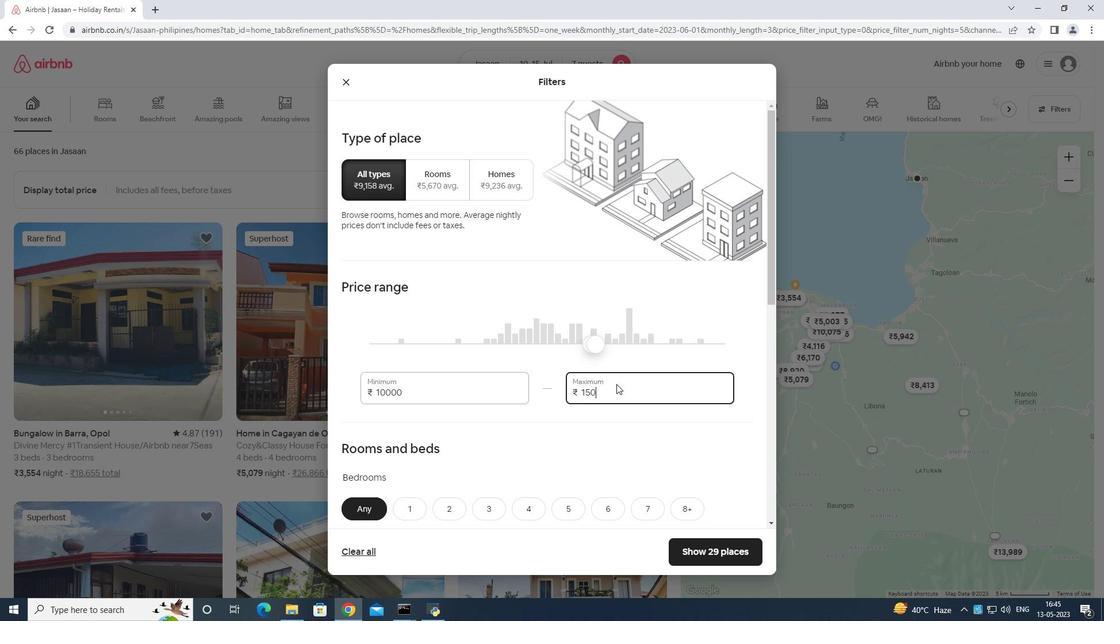 
Action: Mouse moved to (612, 386)
Screenshot: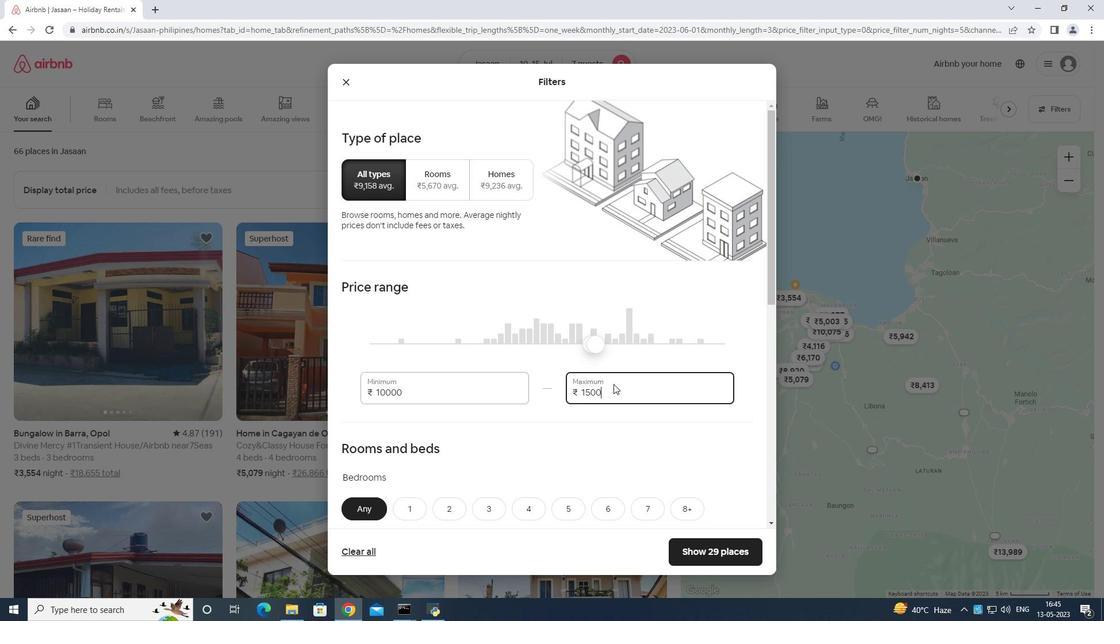 
Action: Key pressed 0
Screenshot: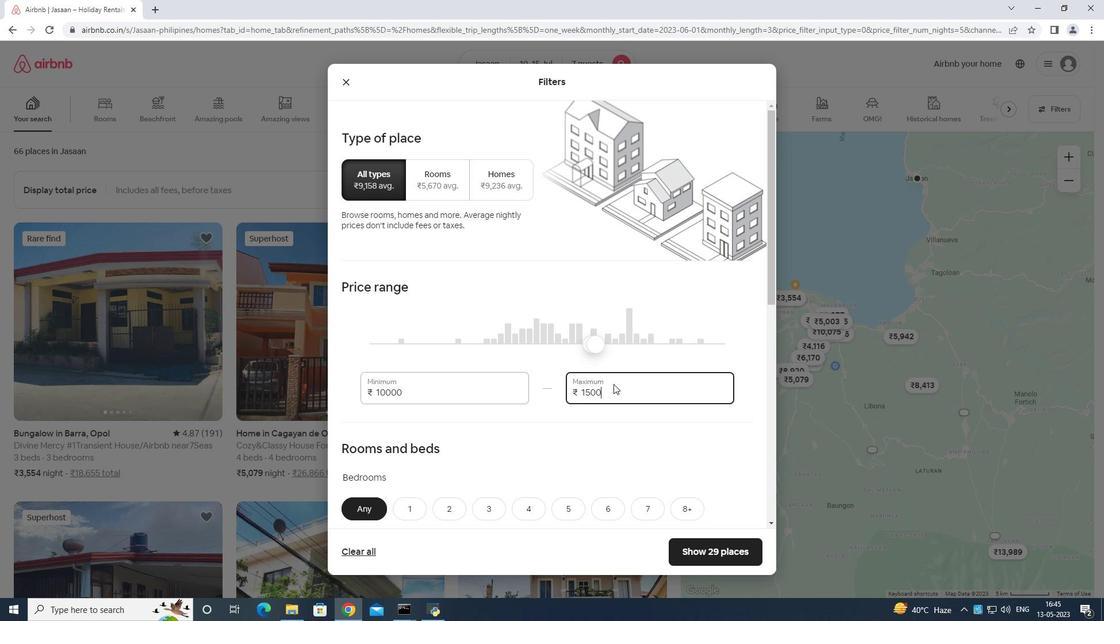 
Action: Mouse moved to (612, 383)
Screenshot: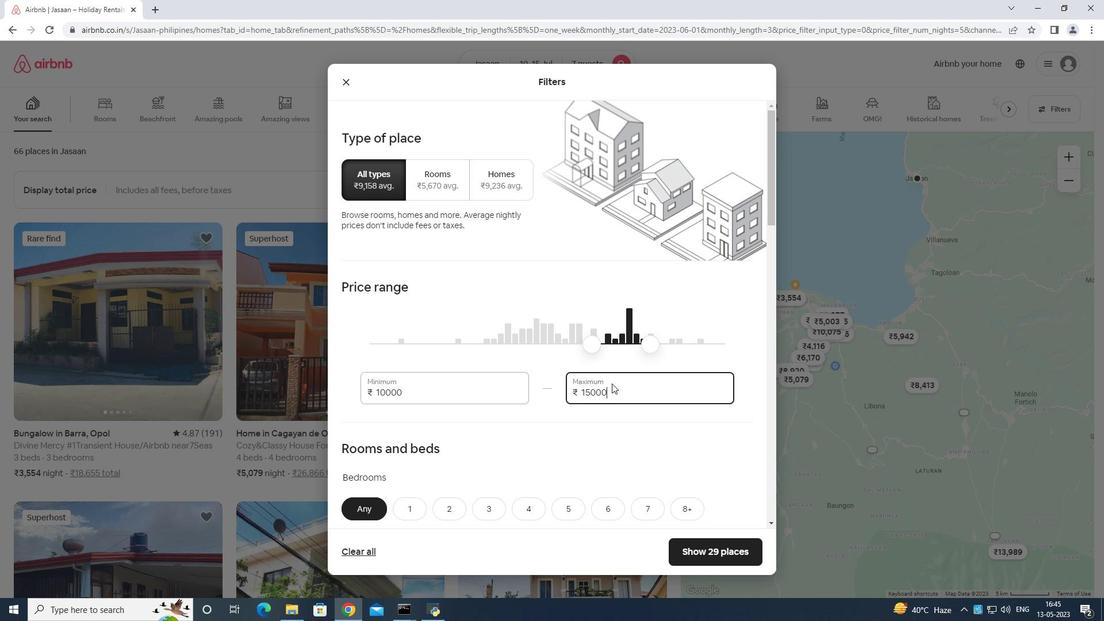 
Action: Mouse scrolled (612, 383) with delta (0, 0)
Screenshot: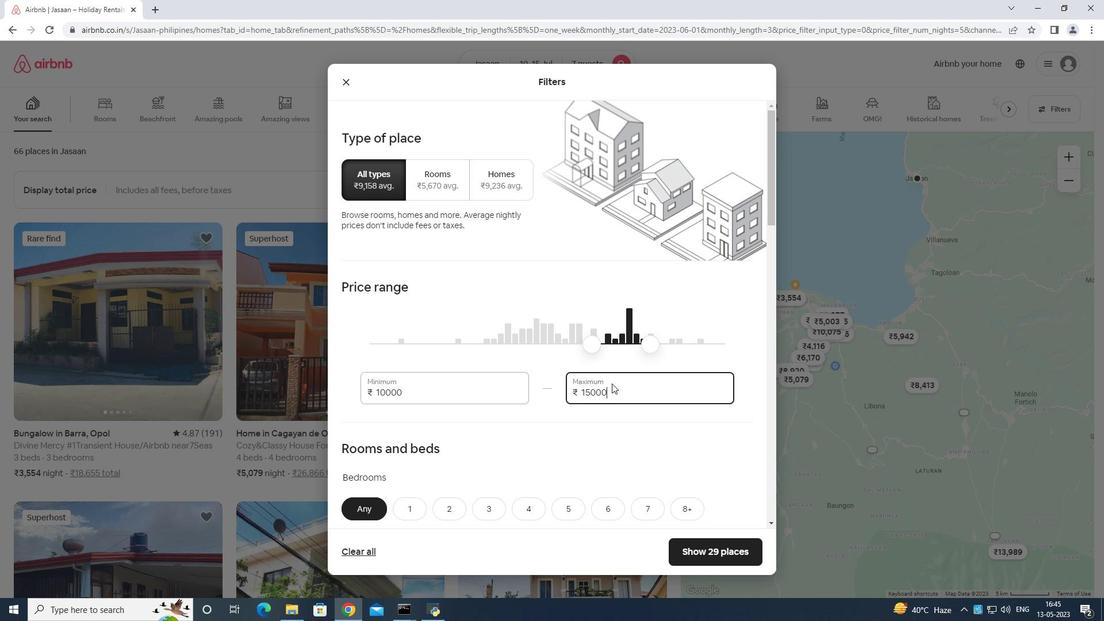 
Action: Mouse moved to (613, 386)
Screenshot: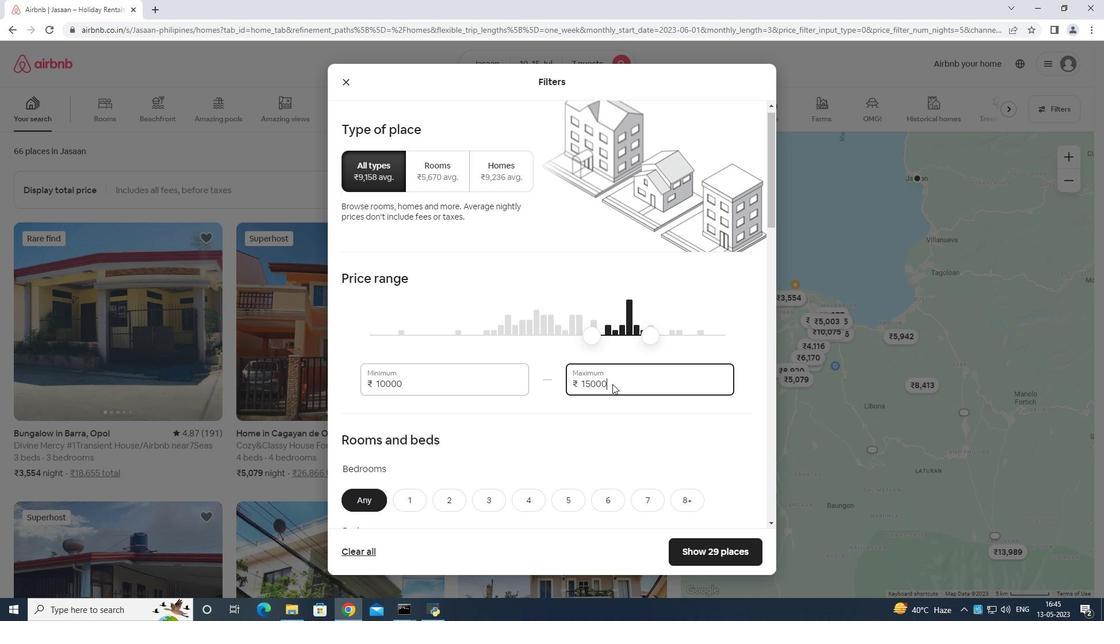 
Action: Mouse scrolled (613, 385) with delta (0, 0)
Screenshot: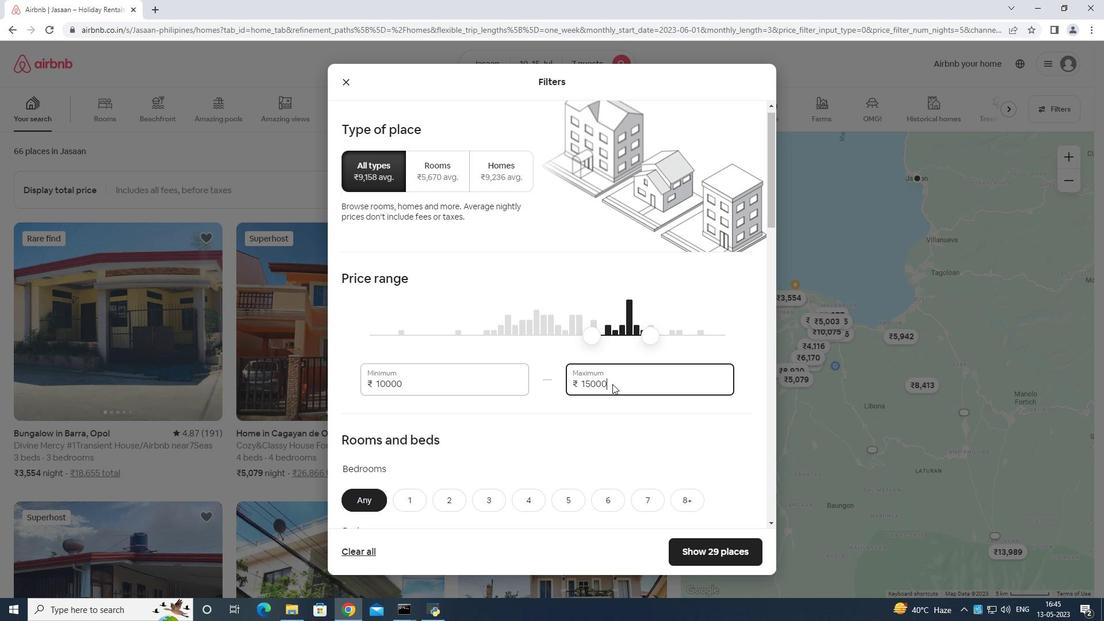 
Action: Mouse moved to (615, 387)
Screenshot: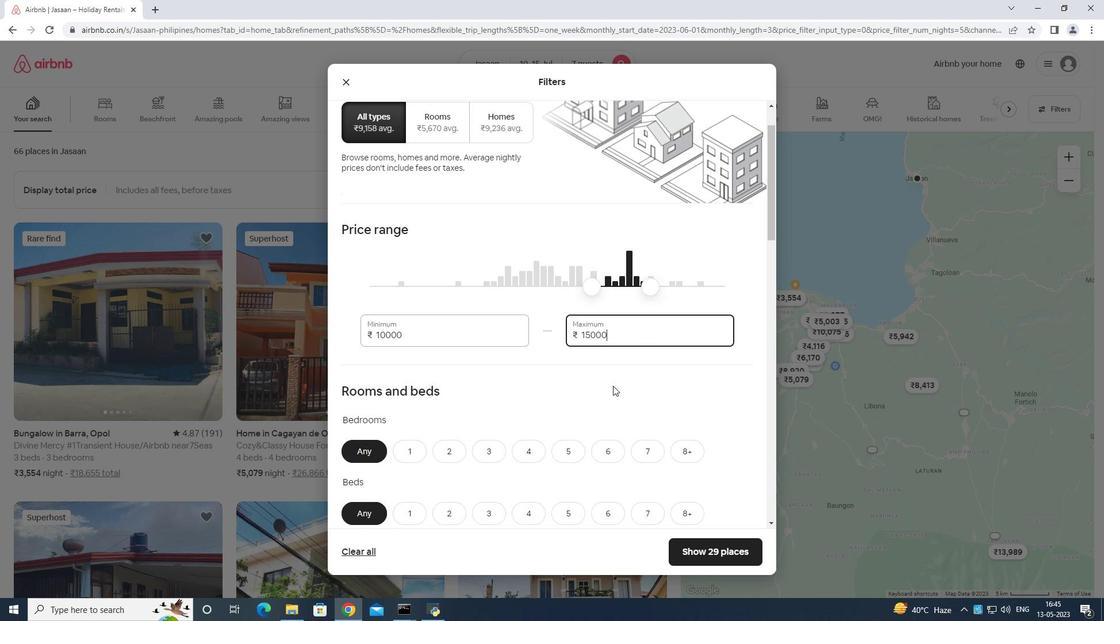 
Action: Mouse scrolled (615, 386) with delta (0, 0)
Screenshot: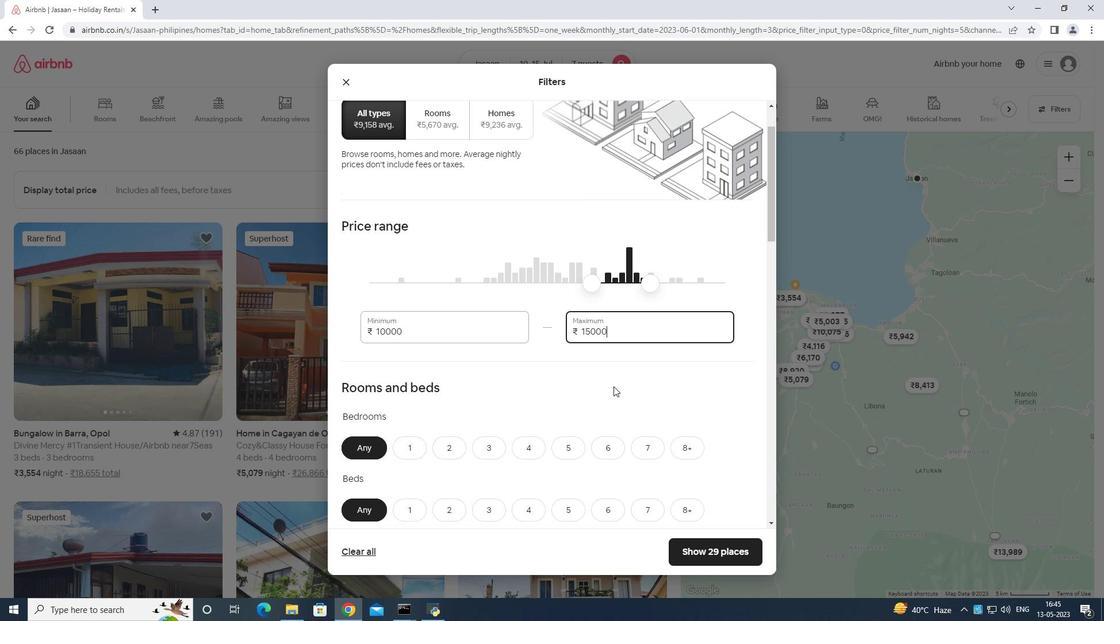 
Action: Mouse moved to (525, 338)
Screenshot: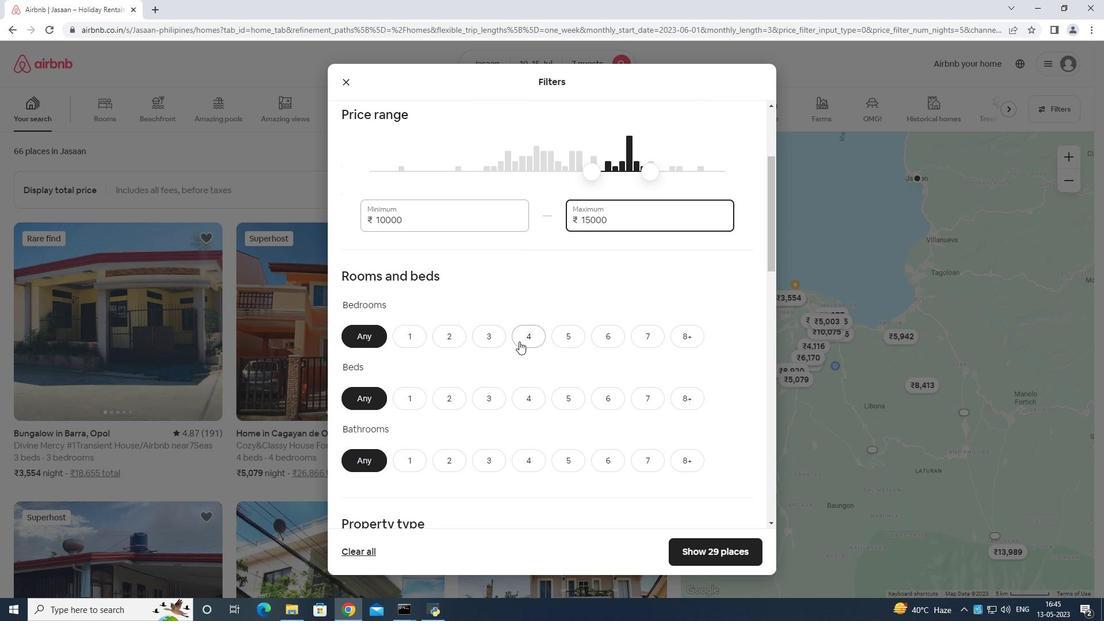 
Action: Mouse pressed left at (525, 338)
Screenshot: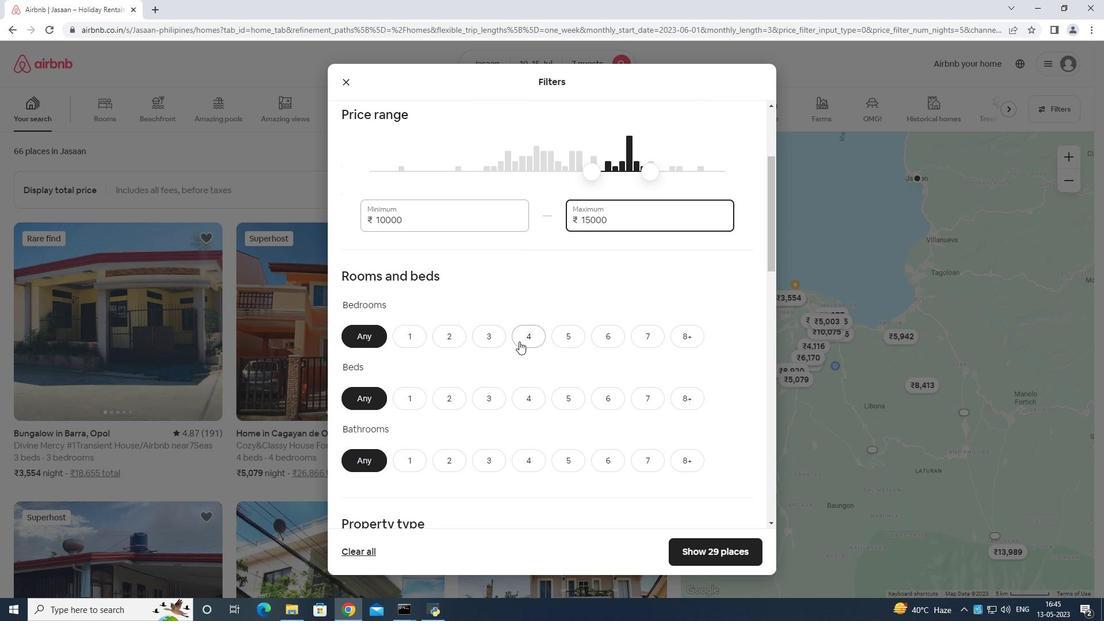 
Action: Mouse moved to (652, 398)
Screenshot: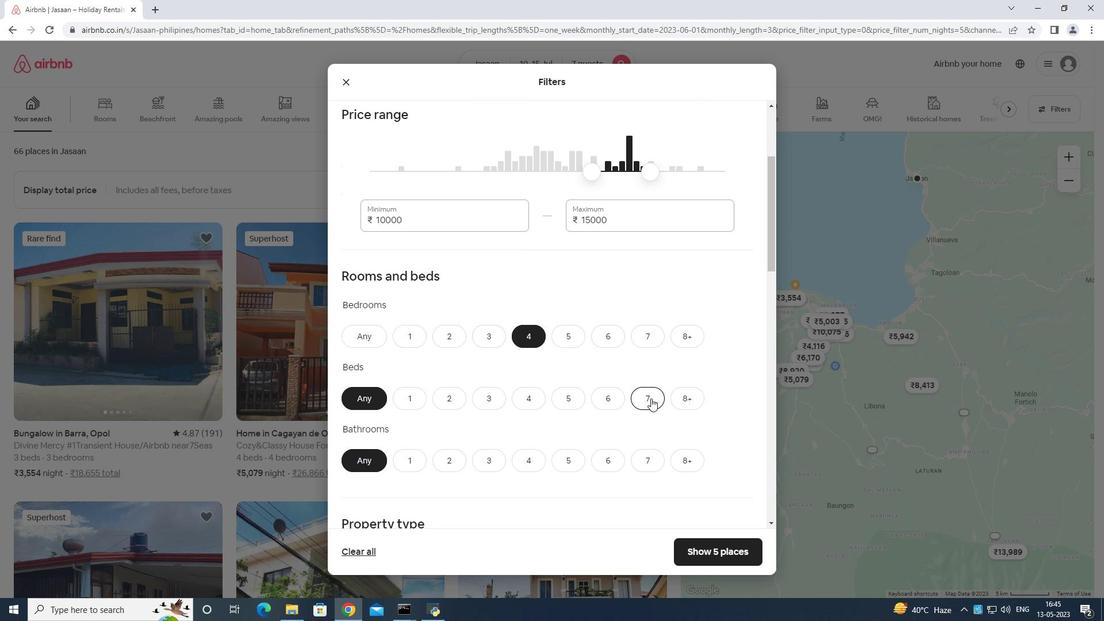 
Action: Mouse pressed left at (652, 398)
Screenshot: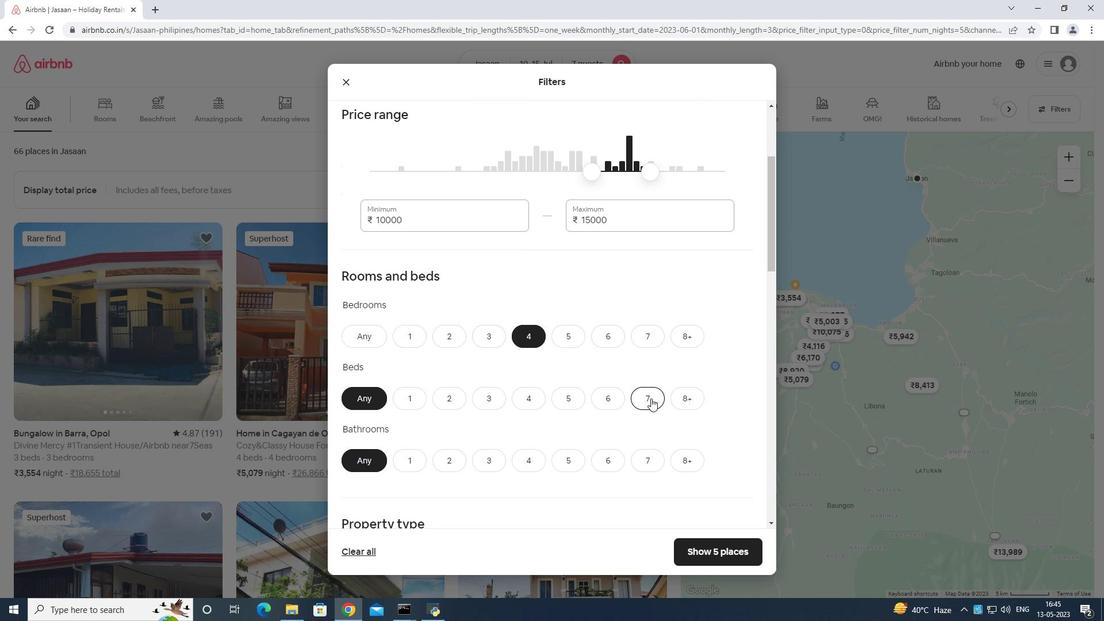 
Action: Mouse moved to (533, 460)
Screenshot: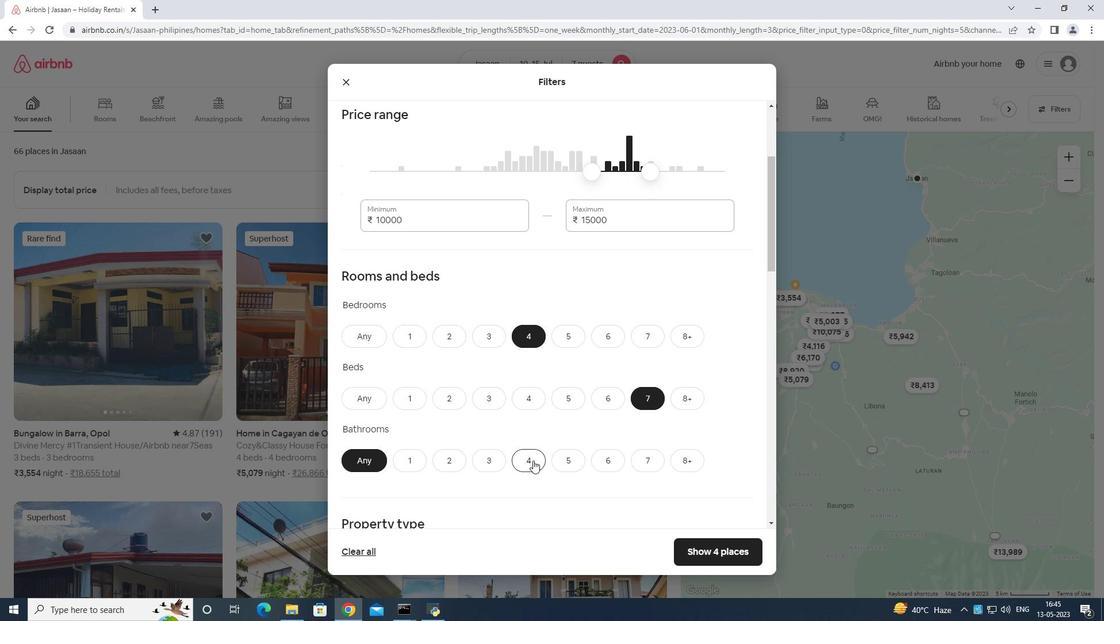 
Action: Mouse pressed left at (533, 460)
Screenshot: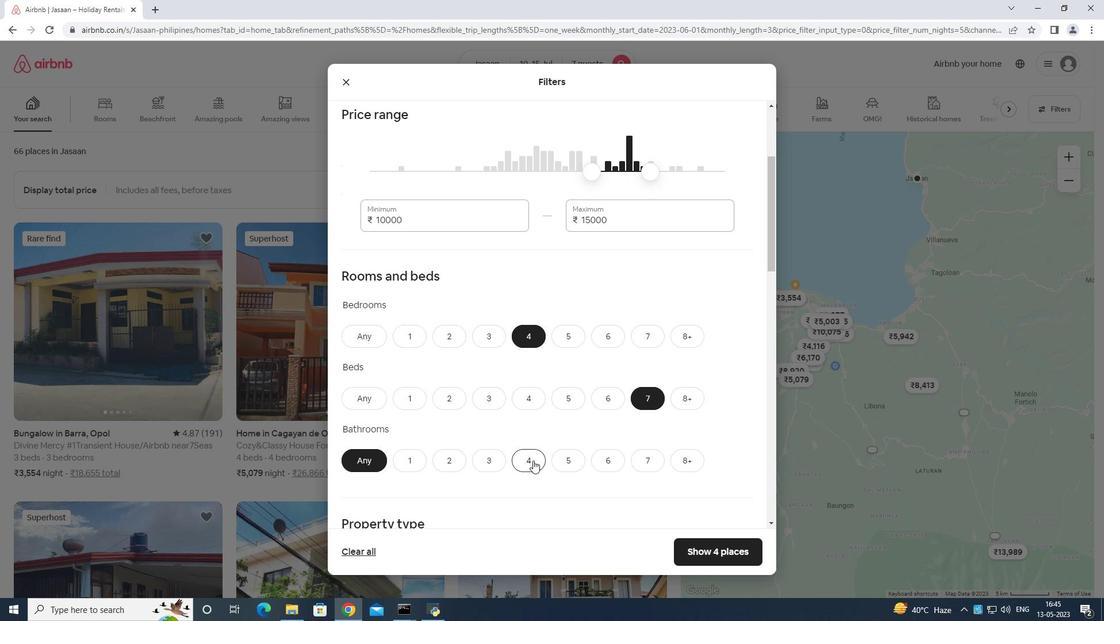 
Action: Mouse moved to (555, 418)
Screenshot: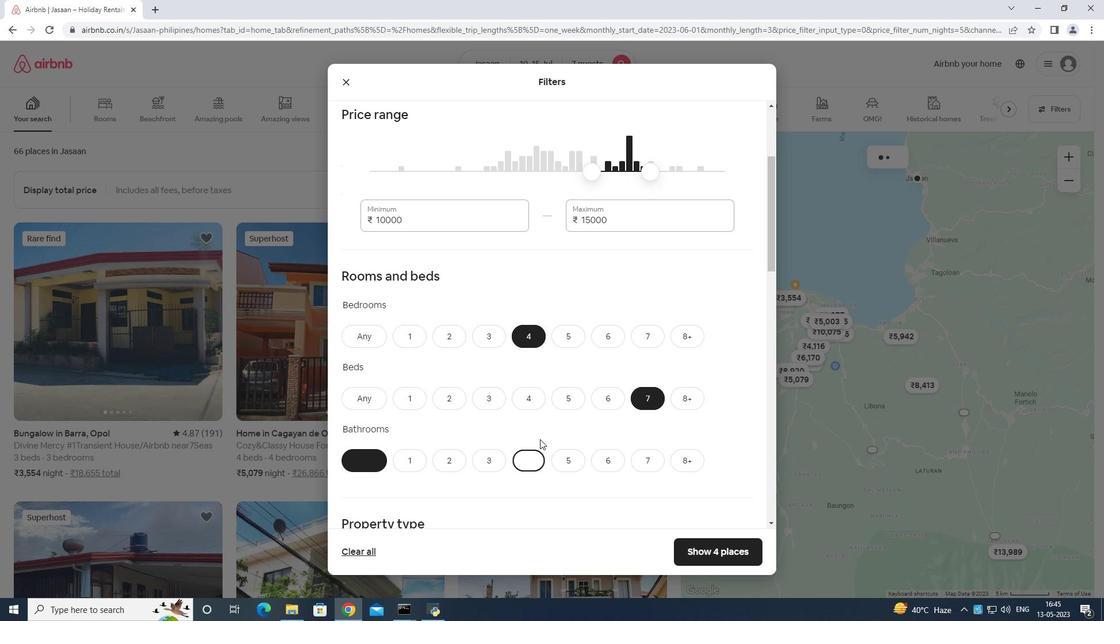 
Action: Mouse scrolled (555, 418) with delta (0, 0)
Screenshot: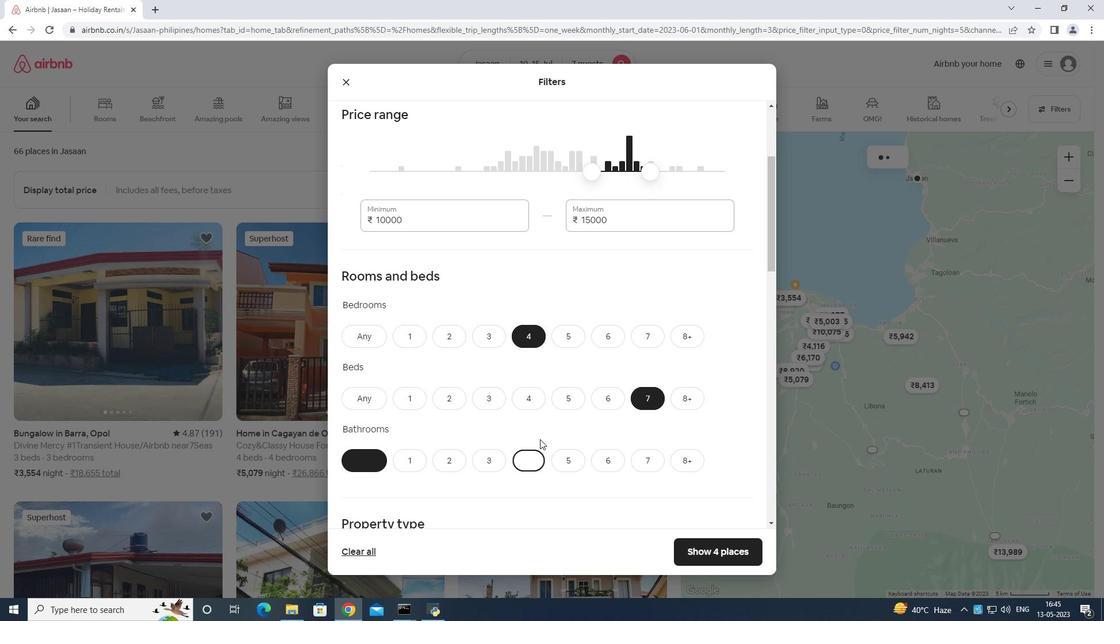 
Action: Mouse scrolled (555, 418) with delta (0, 0)
Screenshot: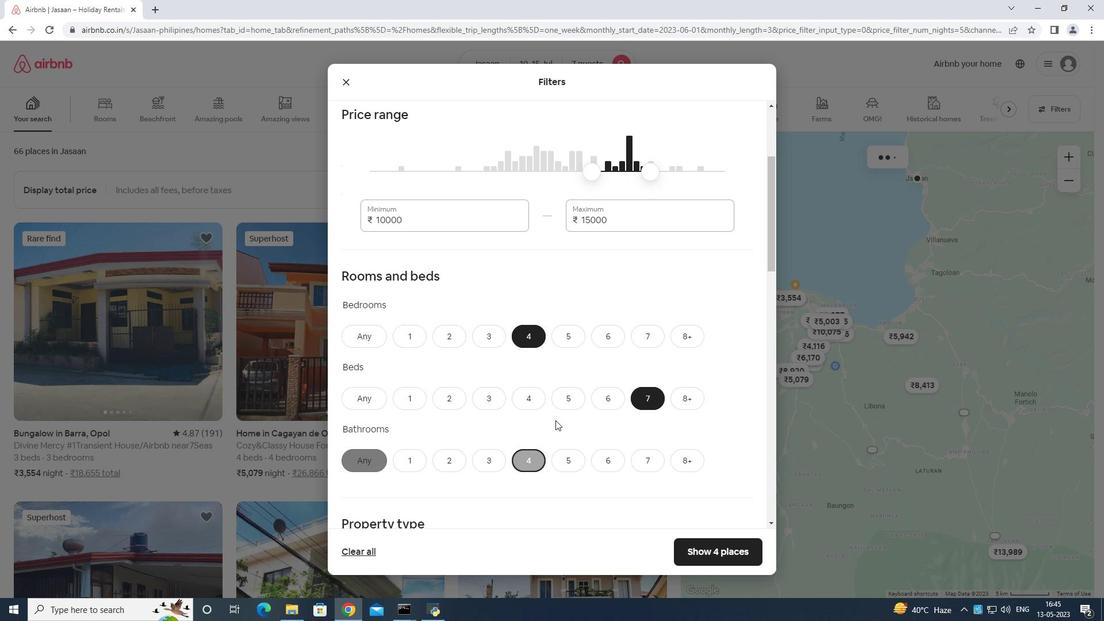 
Action: Mouse moved to (555, 418)
Screenshot: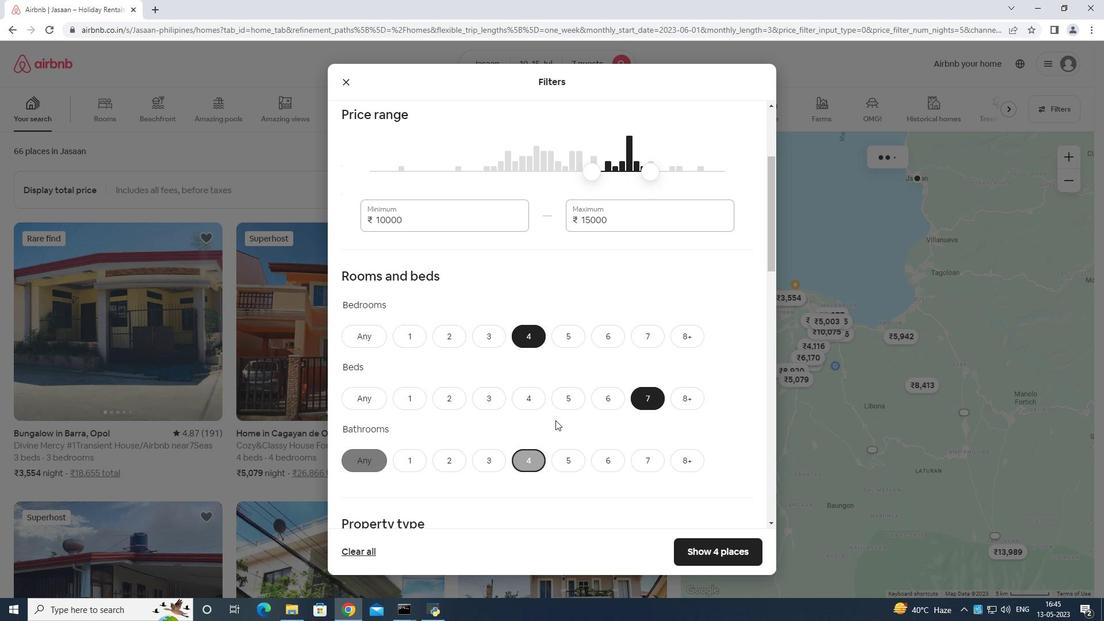 
Action: Mouse scrolled (555, 417) with delta (0, 0)
Screenshot: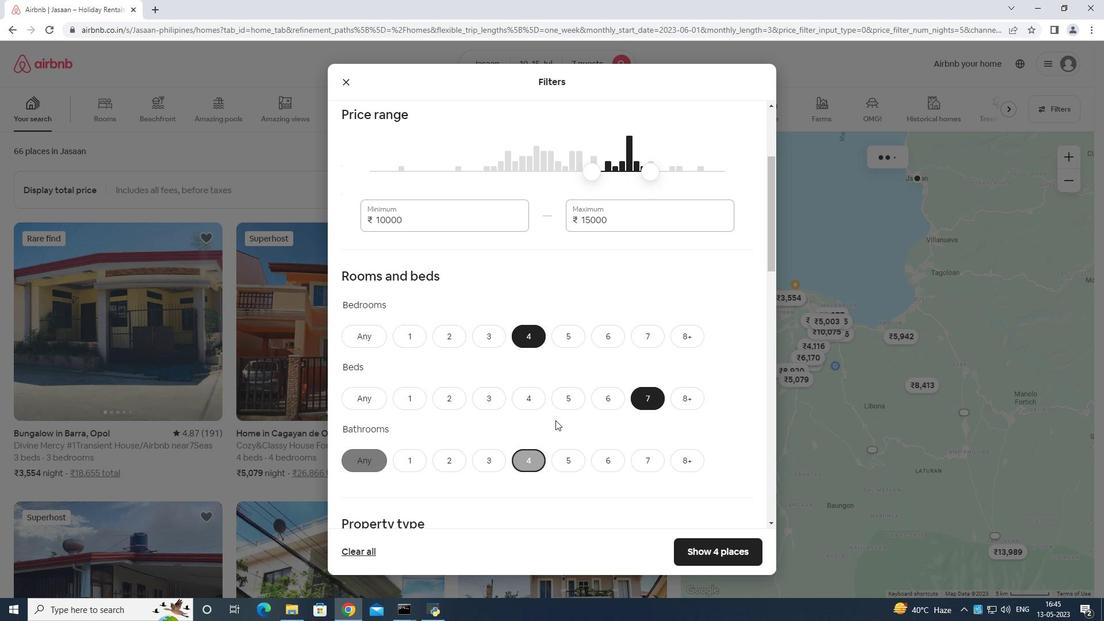 
Action: Mouse moved to (394, 401)
Screenshot: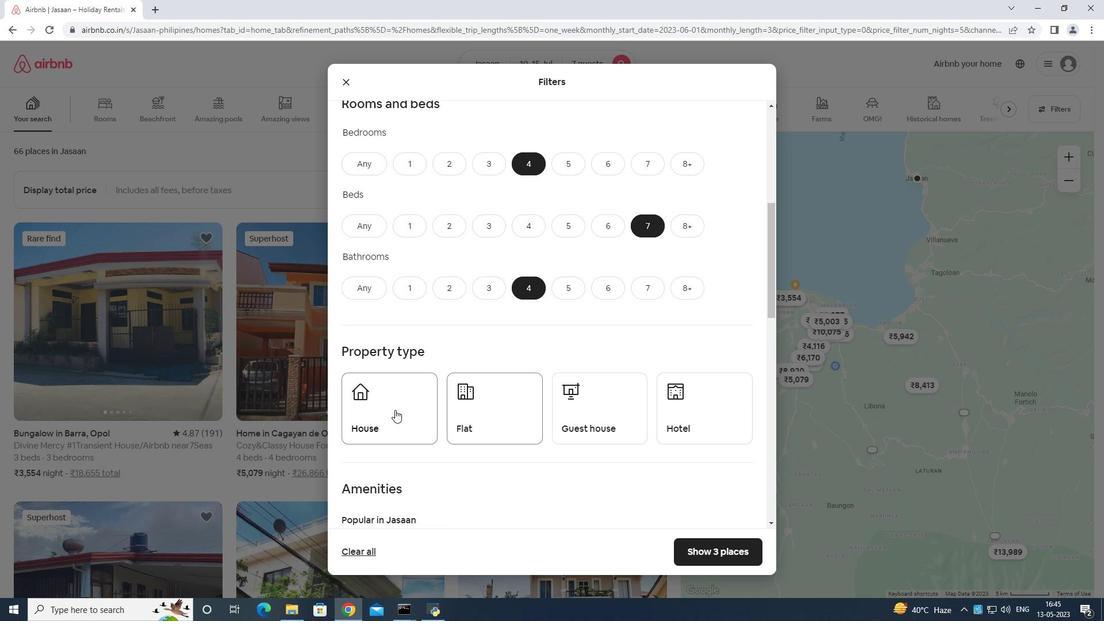 
Action: Mouse pressed left at (394, 401)
Screenshot: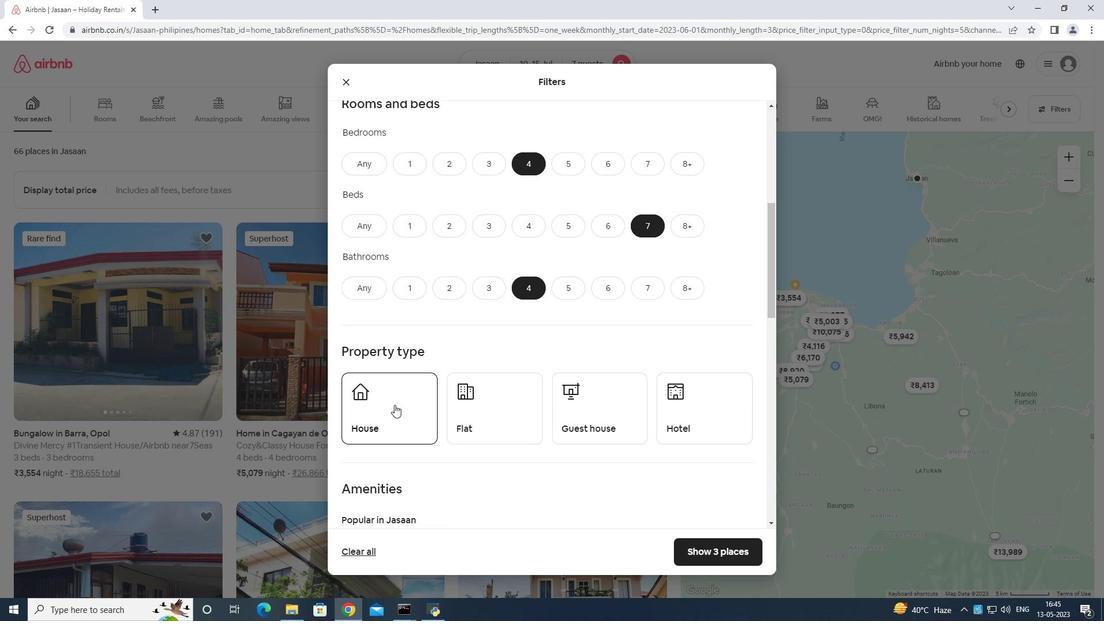 
Action: Mouse moved to (456, 400)
Screenshot: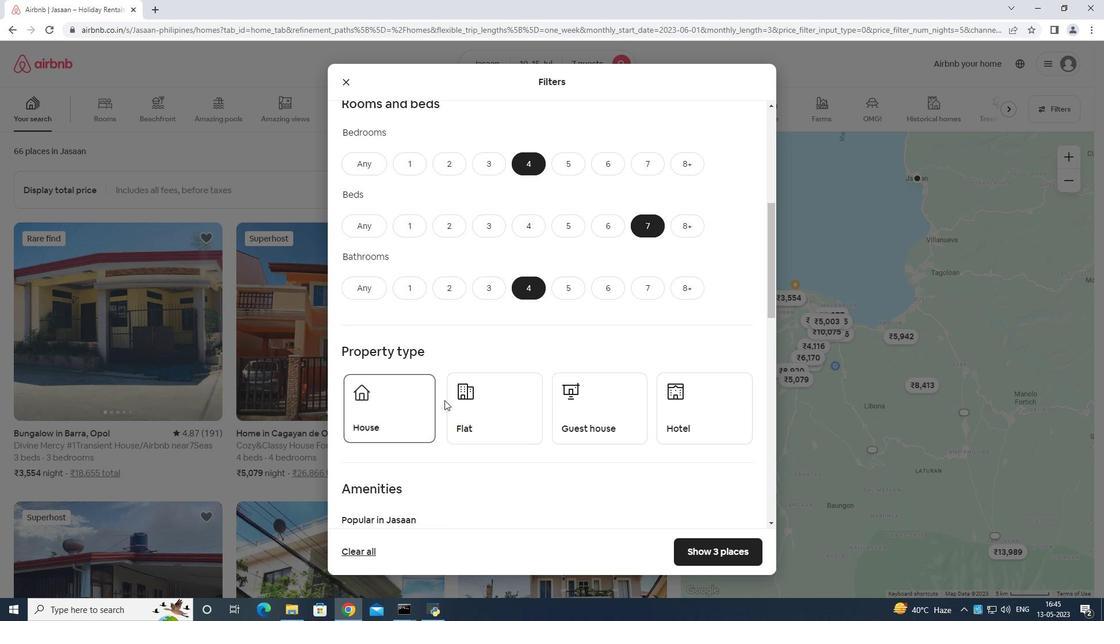 
Action: Mouse pressed left at (456, 400)
Screenshot: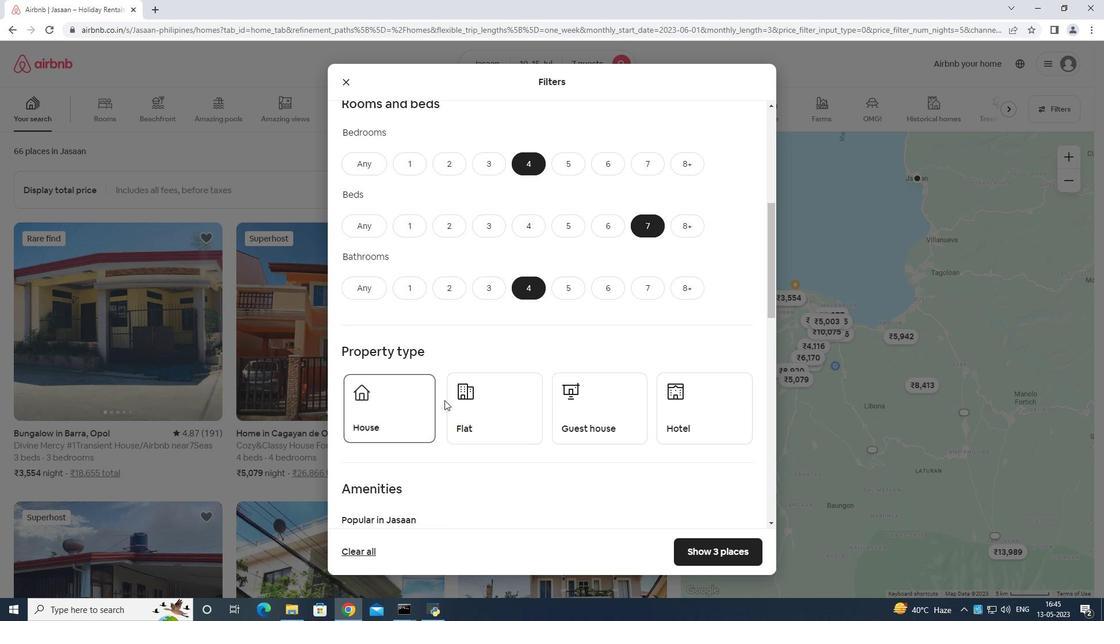 
Action: Mouse moved to (592, 408)
Screenshot: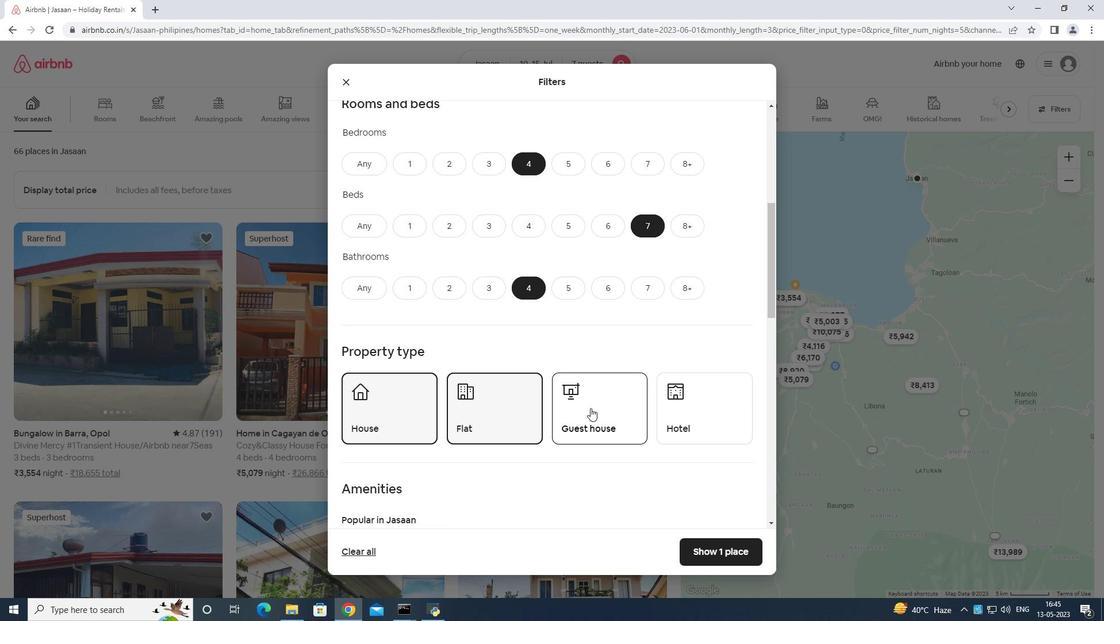 
Action: Mouse pressed left at (592, 408)
Screenshot: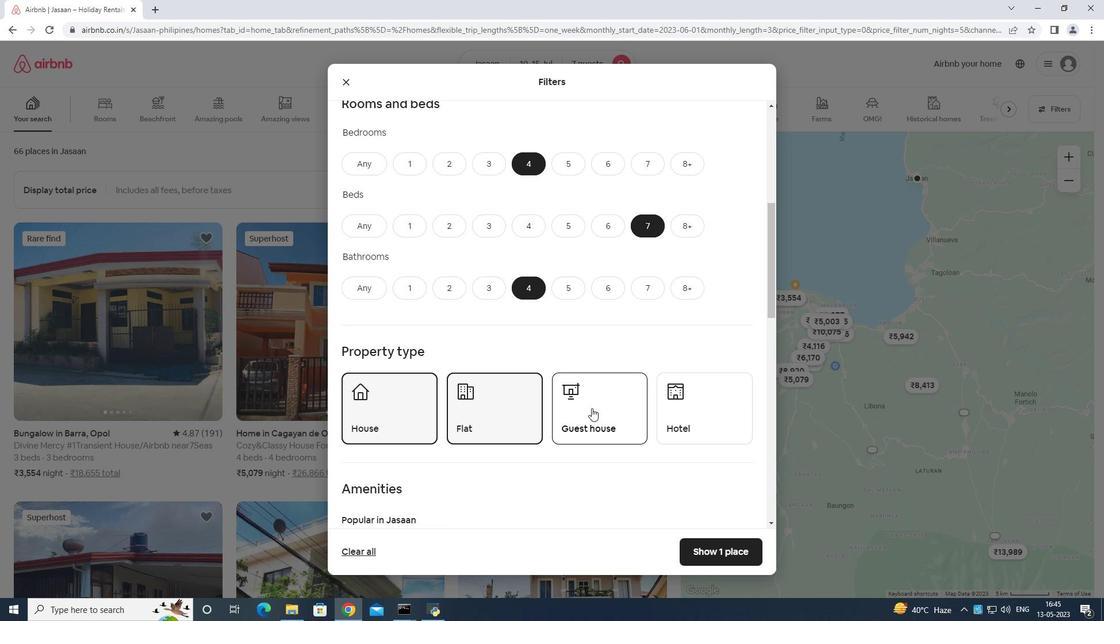 
Action: Mouse moved to (586, 403)
Screenshot: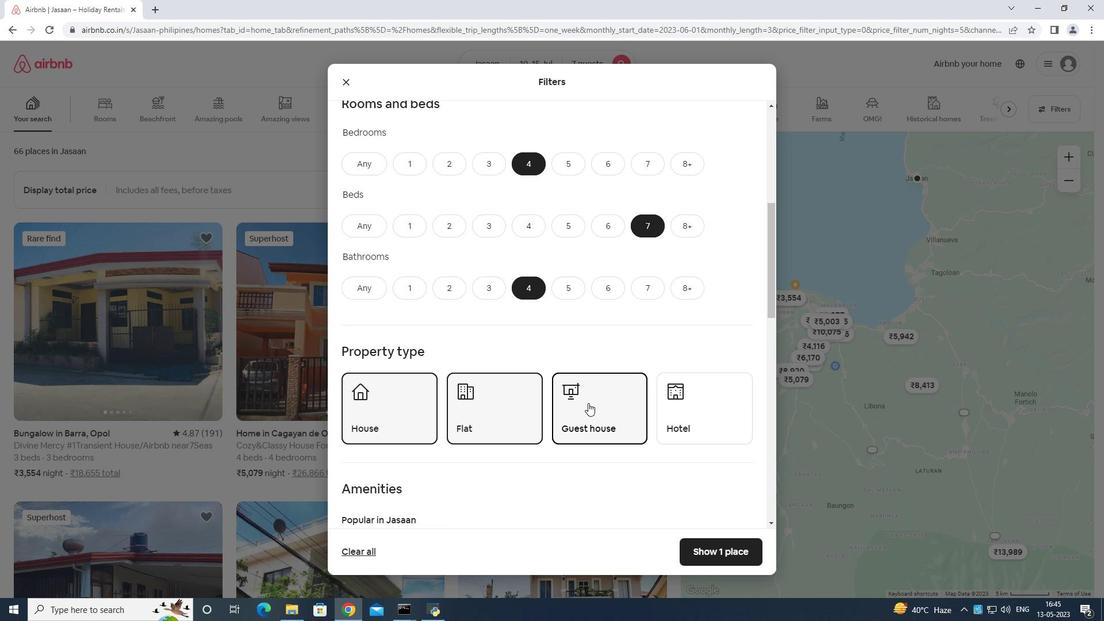 
Action: Mouse scrolled (586, 402) with delta (0, 0)
Screenshot: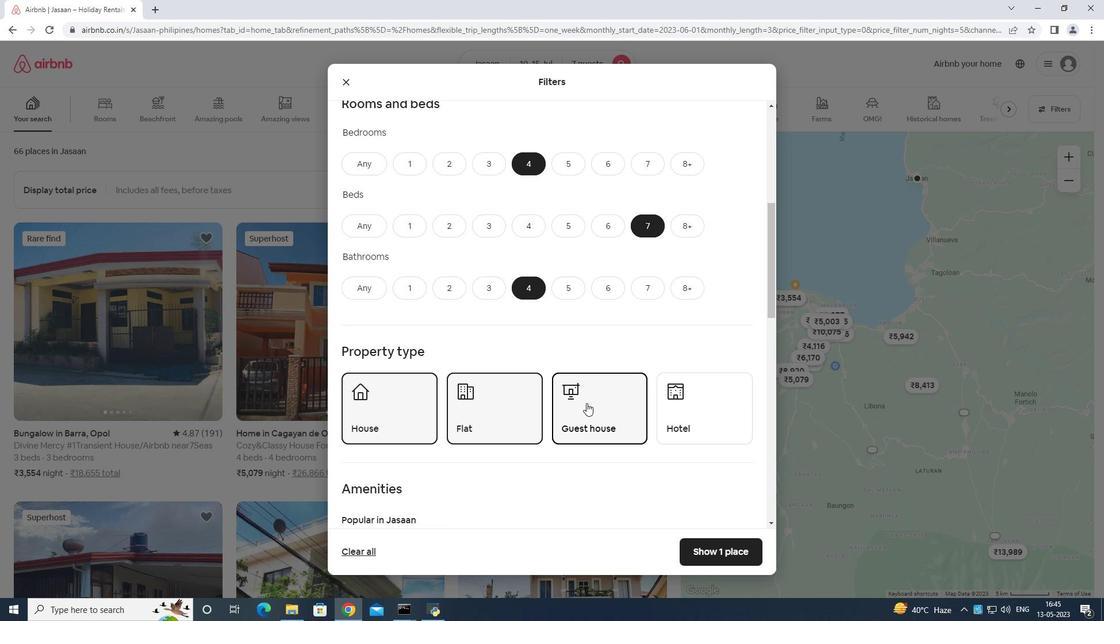 
Action: Mouse moved to (585, 403)
Screenshot: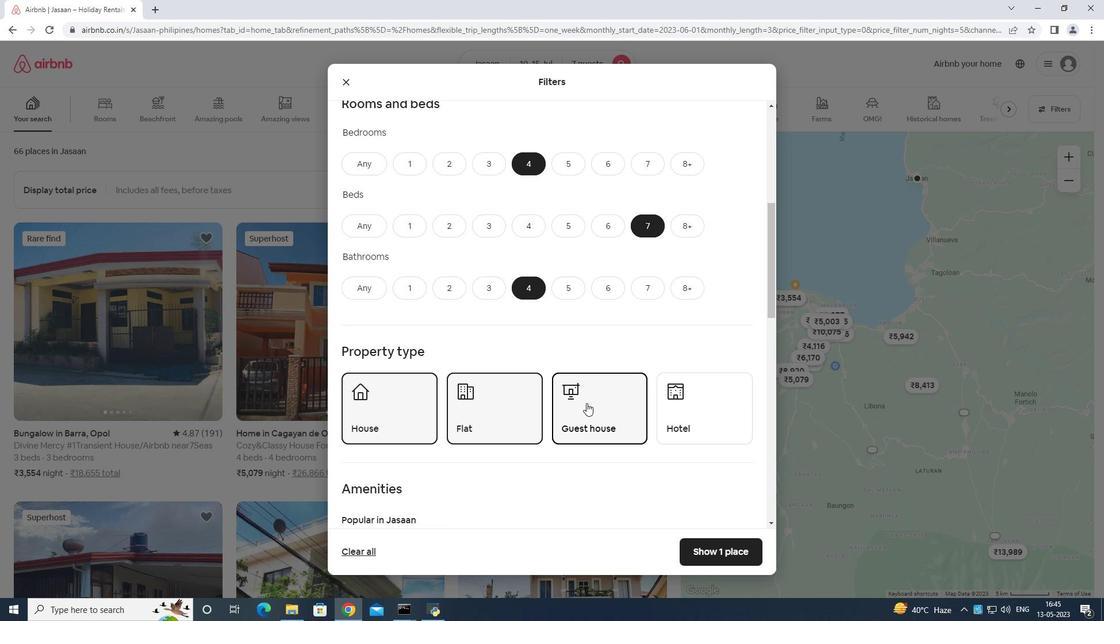 
Action: Mouse scrolled (585, 403) with delta (0, 0)
Screenshot: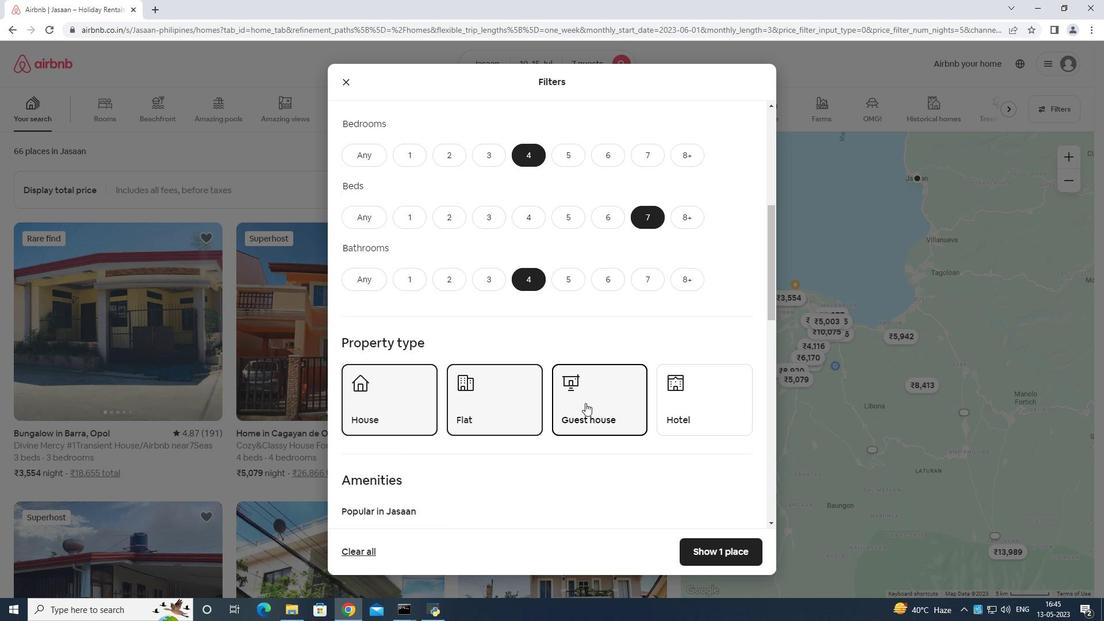 
Action: Mouse moved to (580, 403)
Screenshot: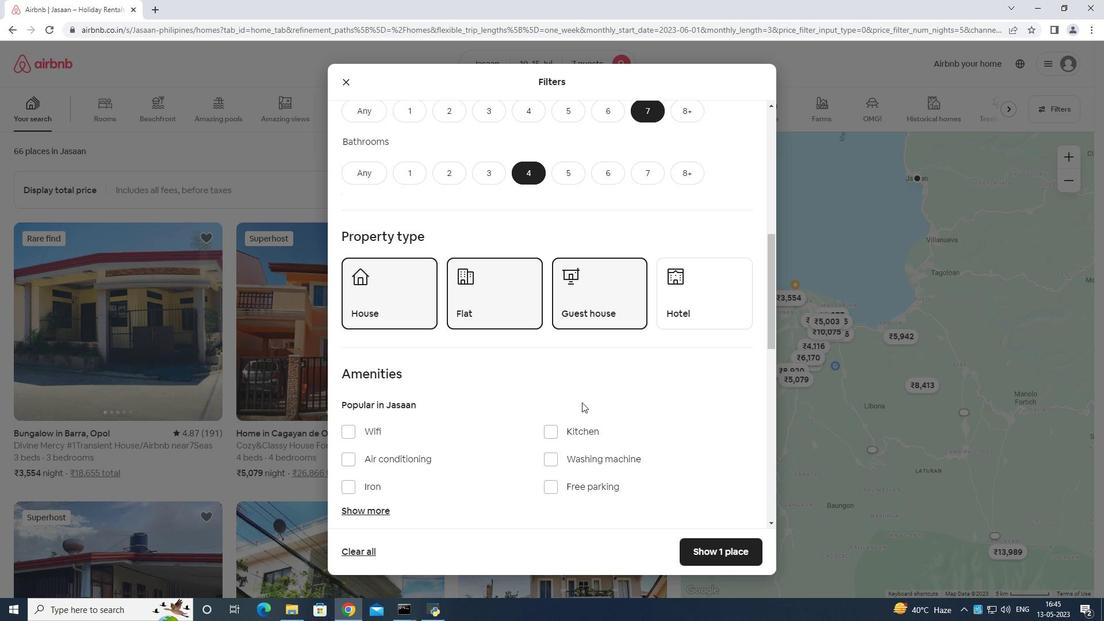 
Action: Mouse scrolled (580, 402) with delta (0, 0)
Screenshot: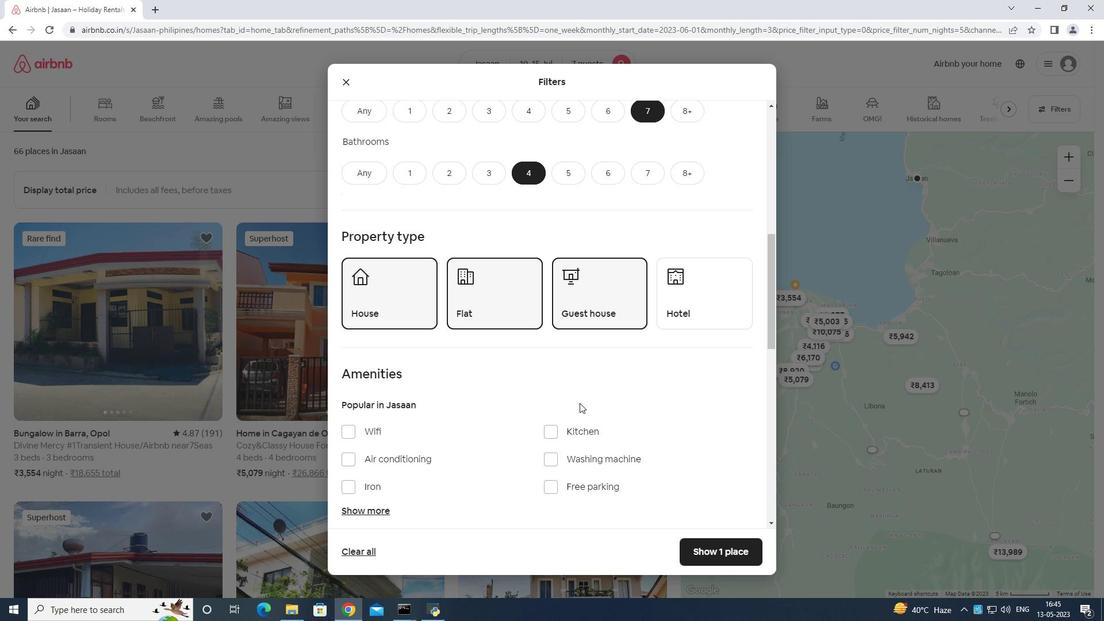 
Action: Mouse moved to (345, 367)
Screenshot: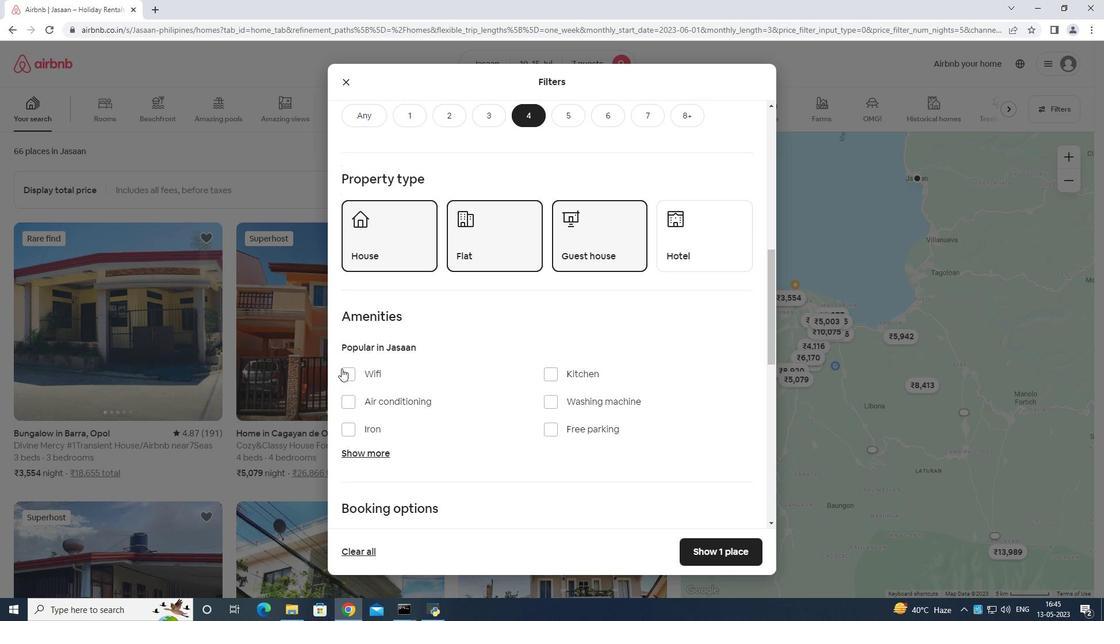 
Action: Mouse pressed left at (345, 367)
Screenshot: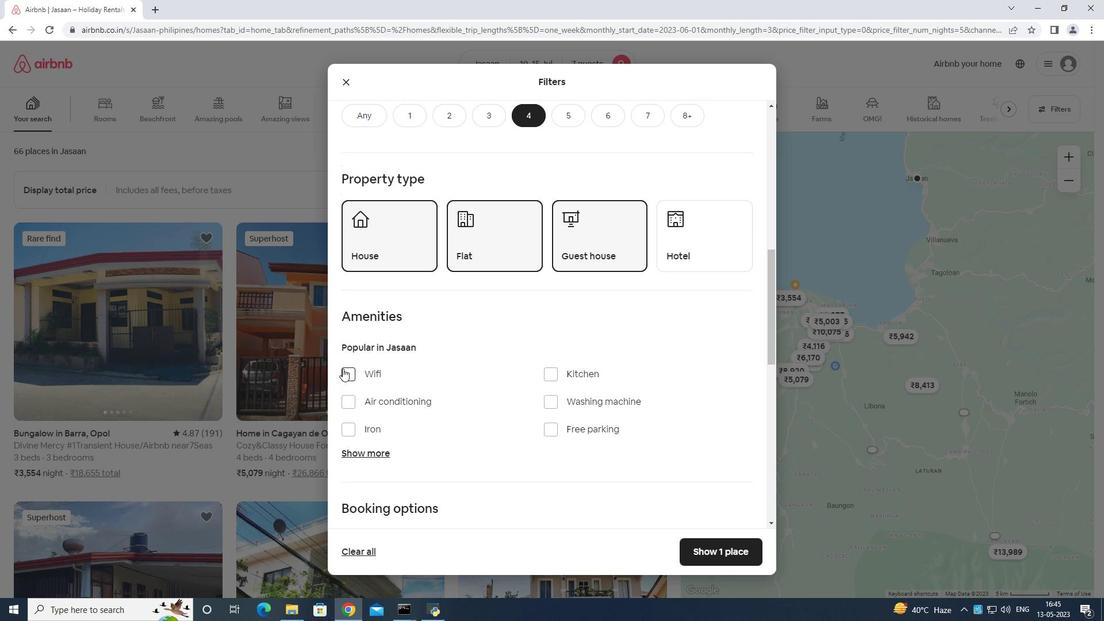 
Action: Mouse moved to (549, 428)
Screenshot: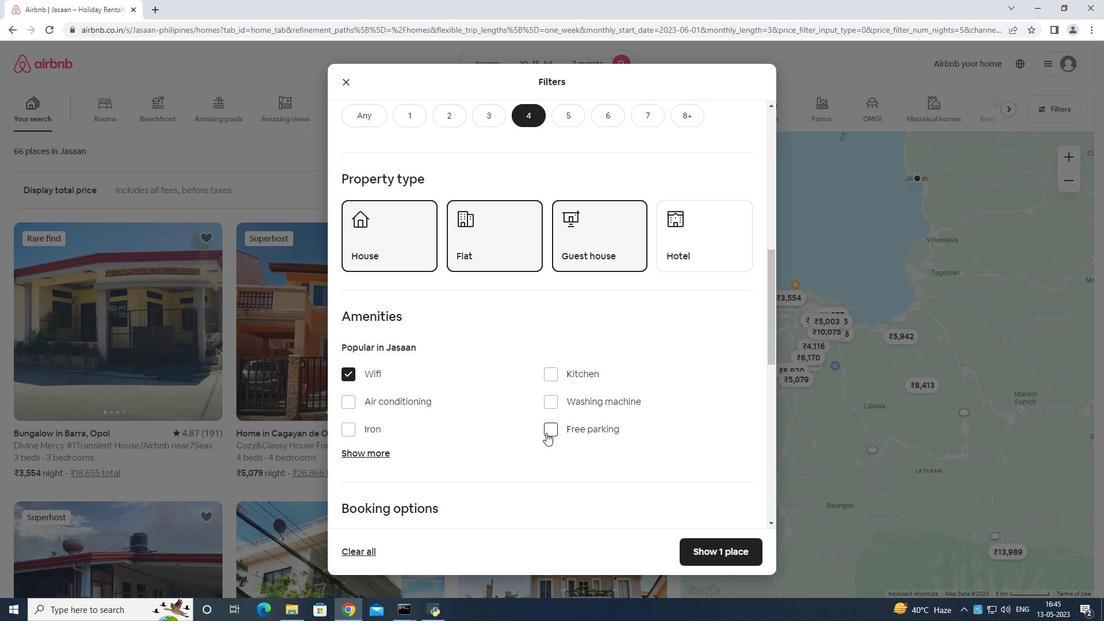 
Action: Mouse pressed left at (549, 428)
Screenshot: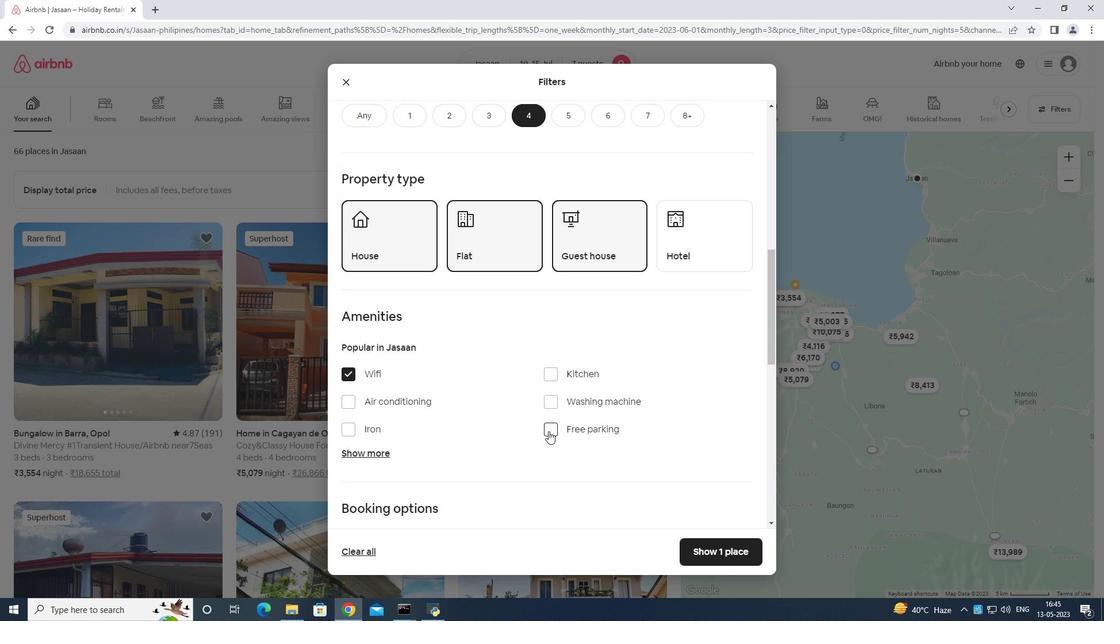 
Action: Mouse moved to (363, 455)
Screenshot: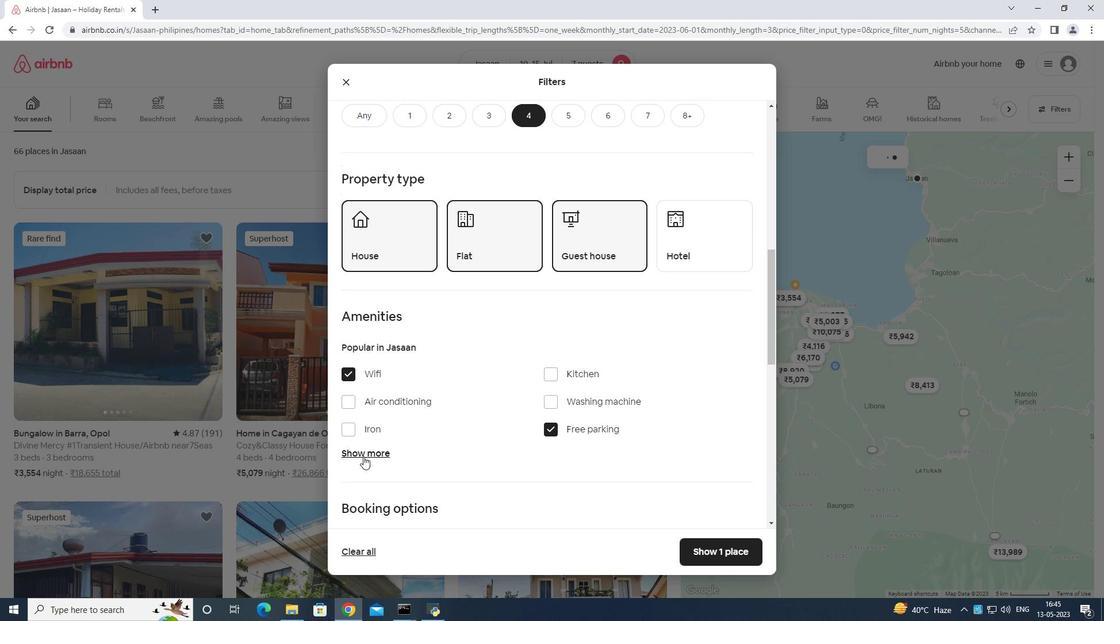 
Action: Mouse pressed left at (363, 455)
Screenshot: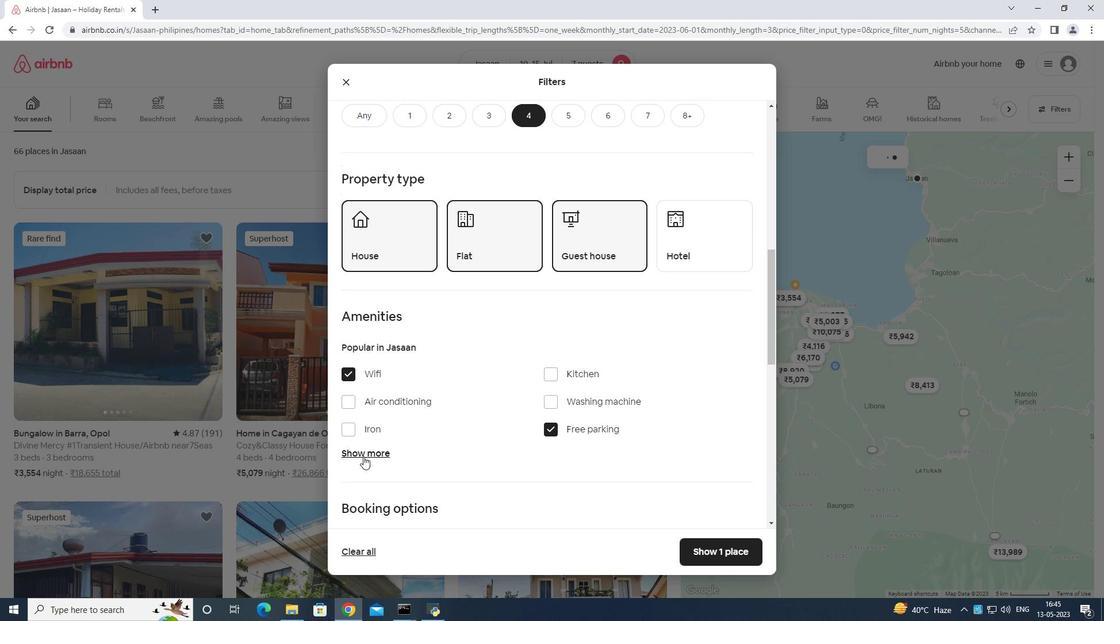 
Action: Mouse moved to (379, 444)
Screenshot: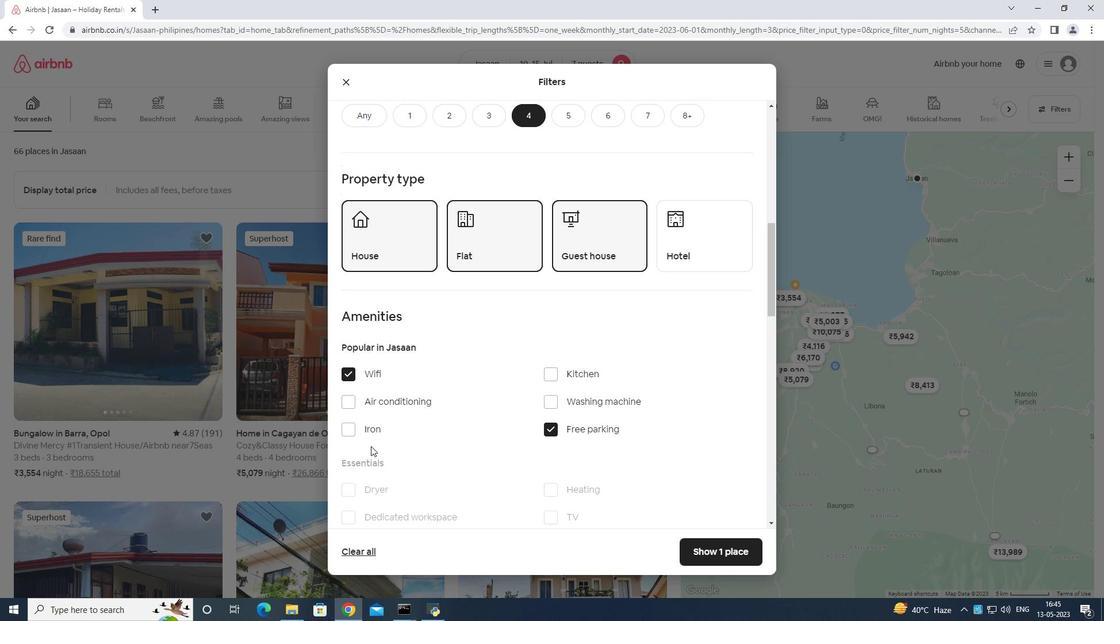 
Action: Mouse scrolled (379, 443) with delta (0, 0)
Screenshot: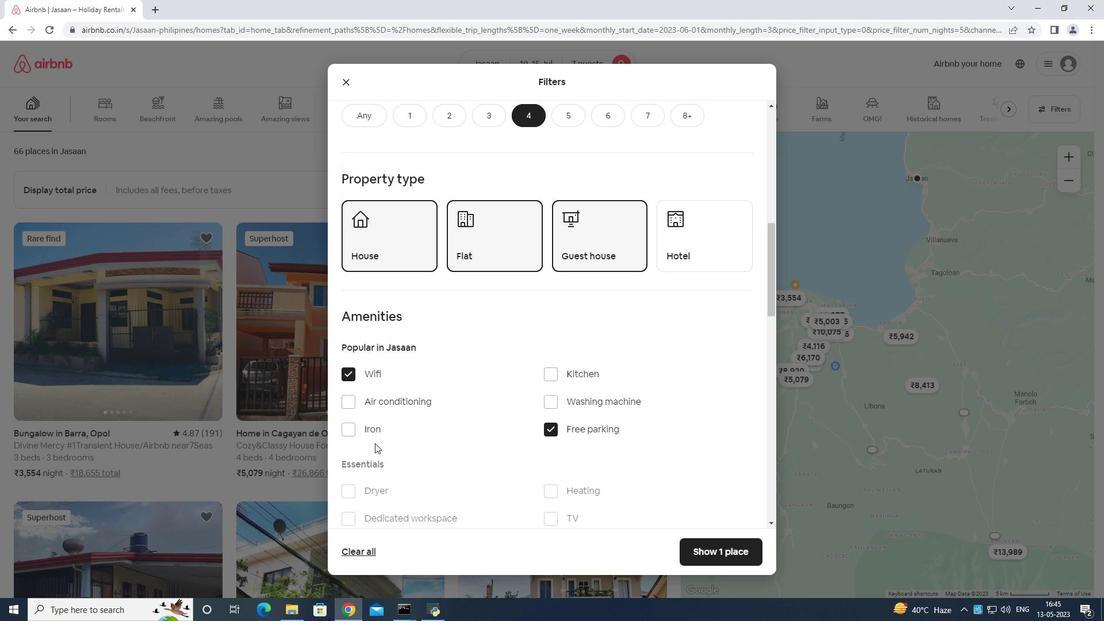 
Action: Mouse moved to (395, 444)
Screenshot: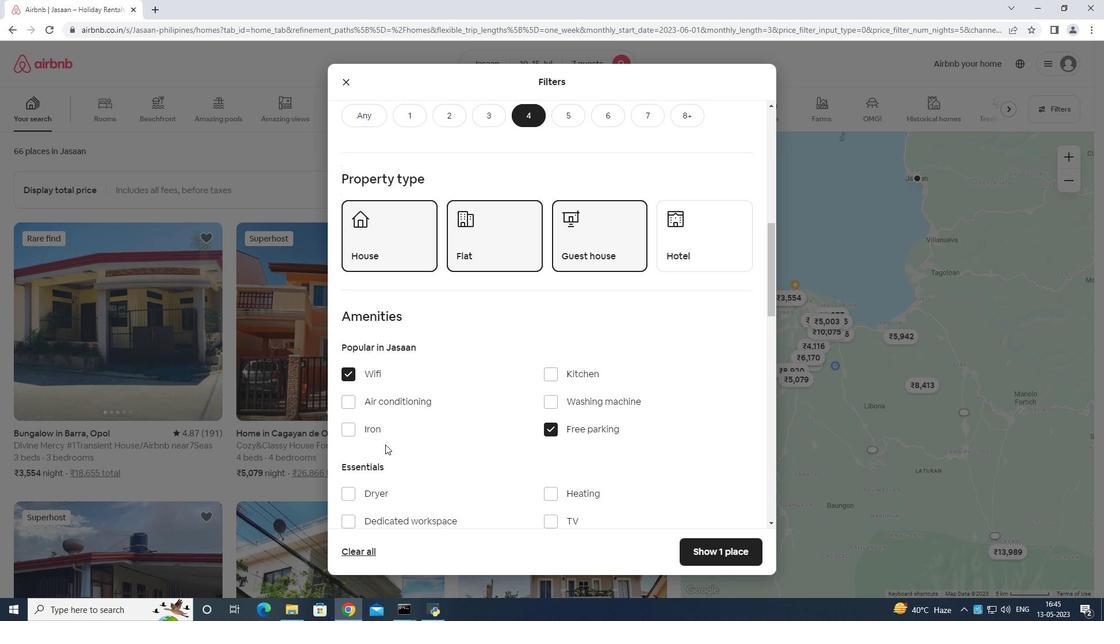 
Action: Mouse scrolled (394, 444) with delta (0, 0)
Screenshot: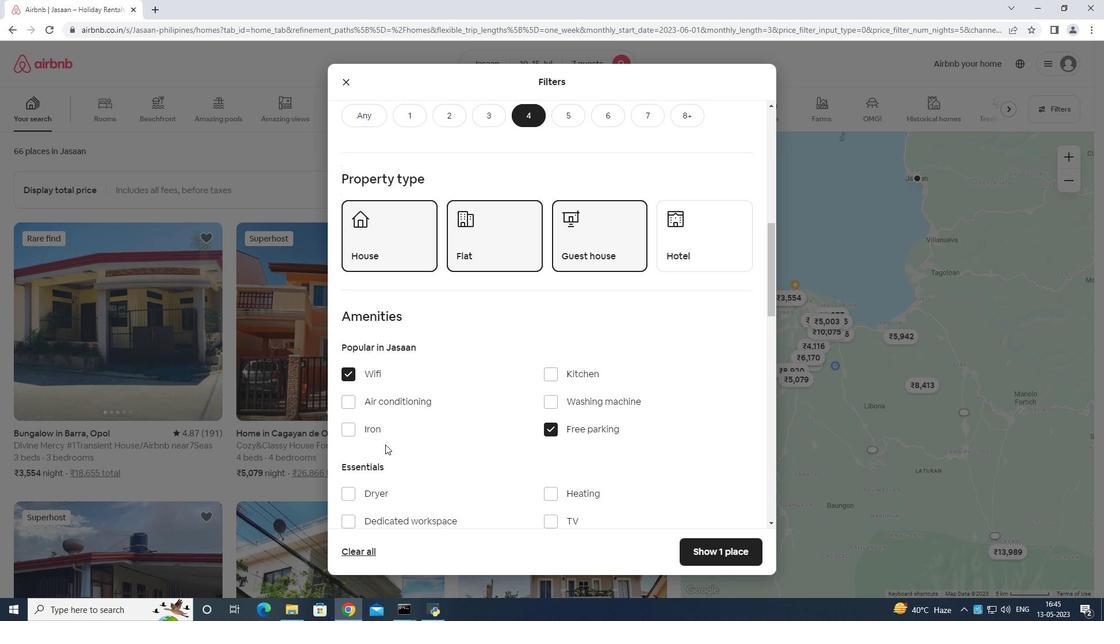 
Action: Mouse moved to (555, 406)
Screenshot: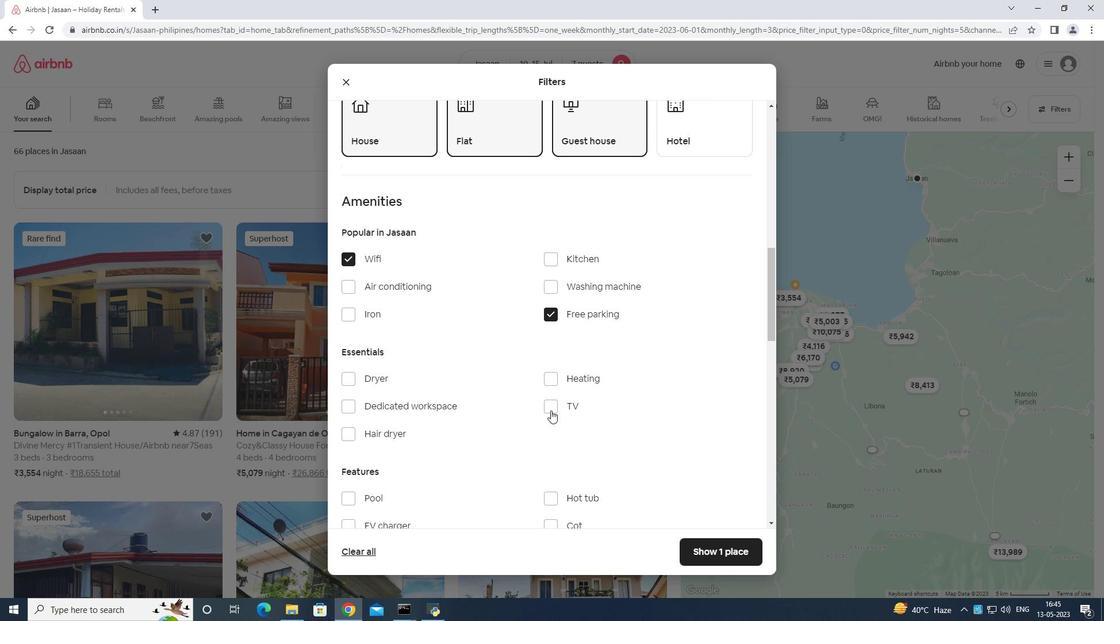 
Action: Mouse pressed left at (555, 406)
Screenshot: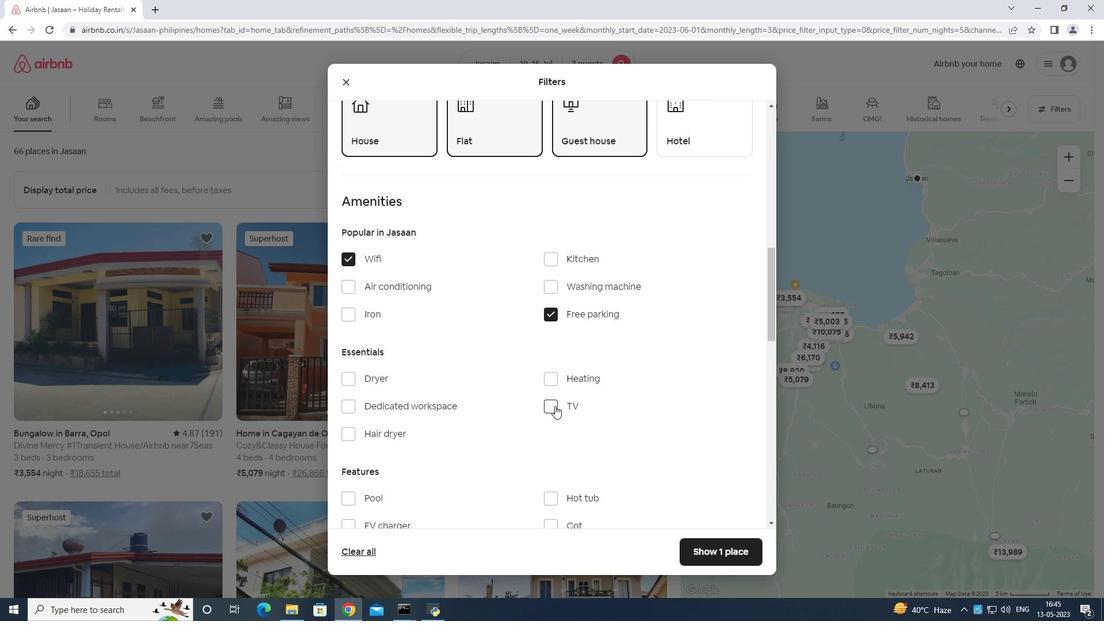 
Action: Mouse moved to (554, 400)
Screenshot: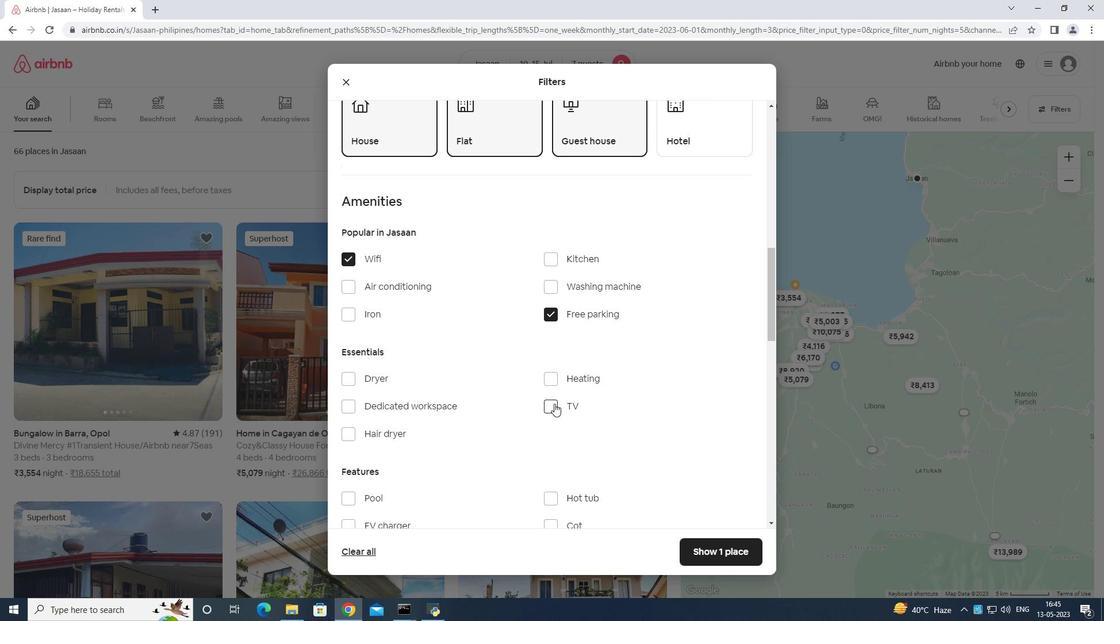 
Action: Mouse scrolled (554, 399) with delta (0, 0)
Screenshot: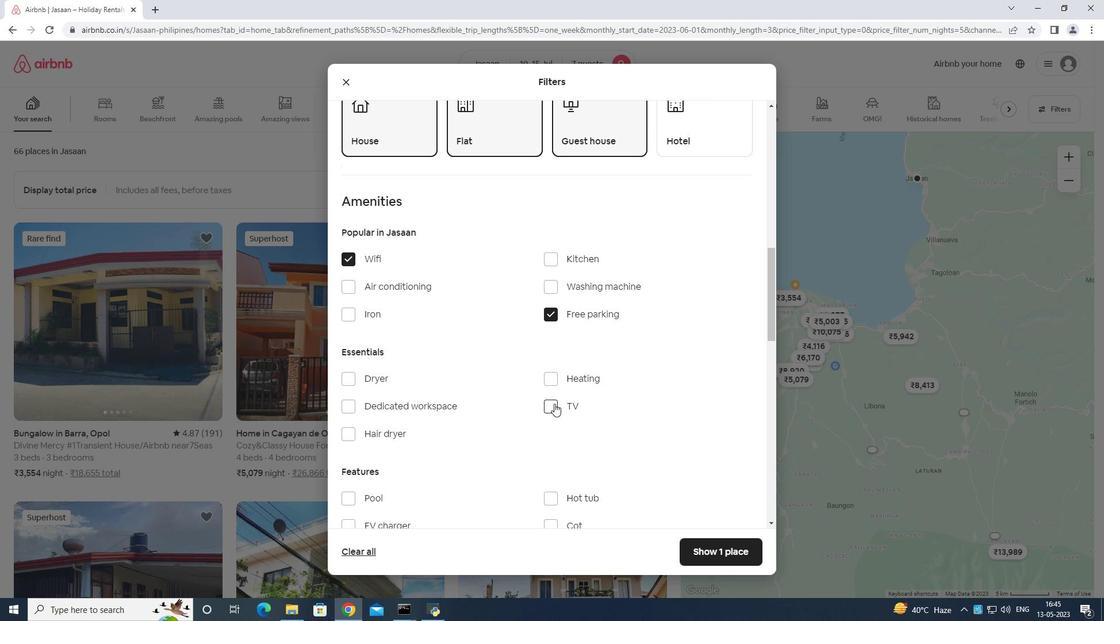 
Action: Mouse moved to (554, 402)
Screenshot: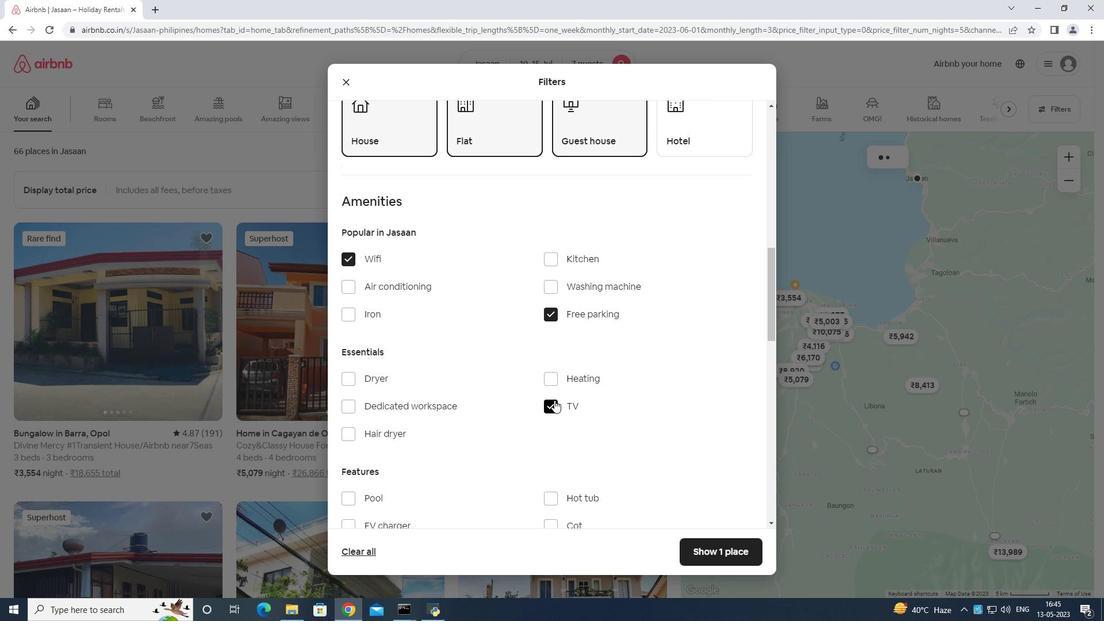 
Action: Mouse scrolled (554, 401) with delta (0, 0)
Screenshot: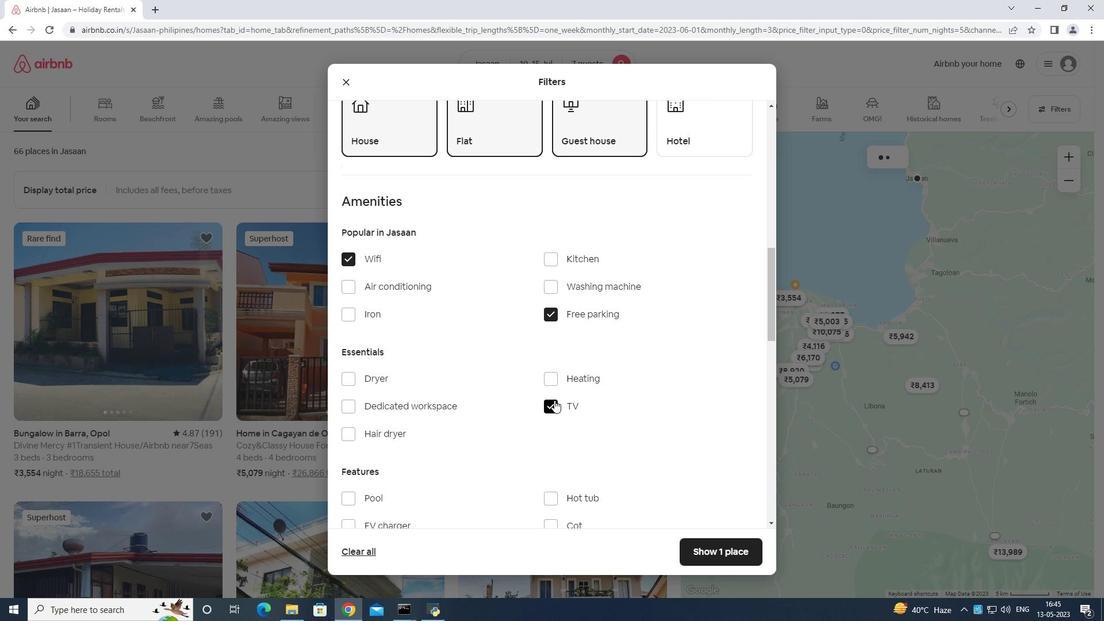 
Action: Mouse scrolled (554, 401) with delta (0, 0)
Screenshot: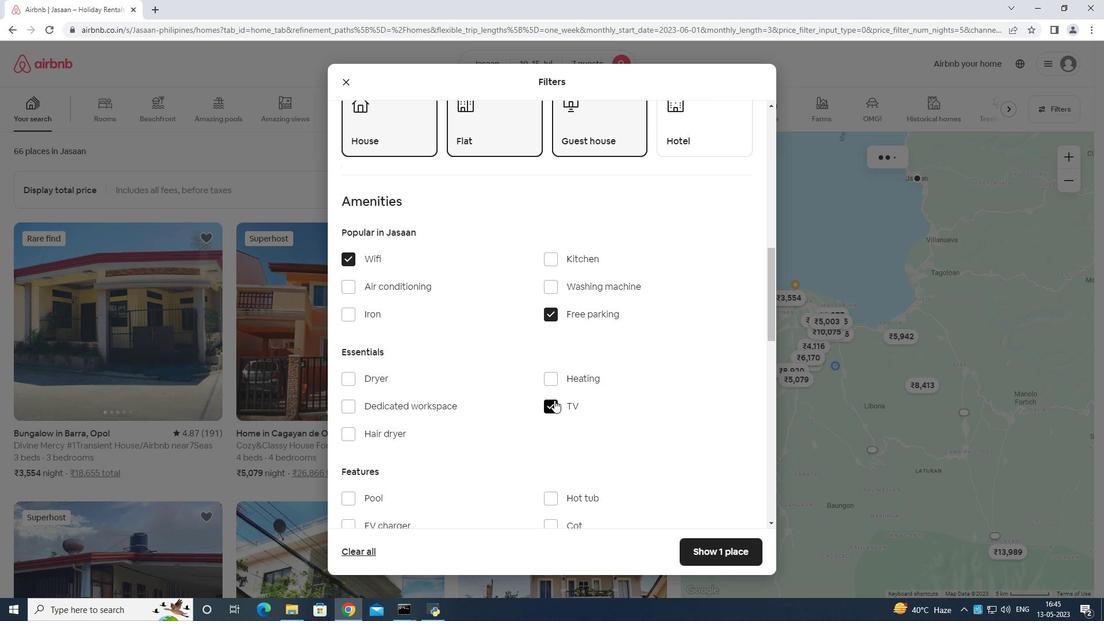 
Action: Mouse moved to (349, 378)
Screenshot: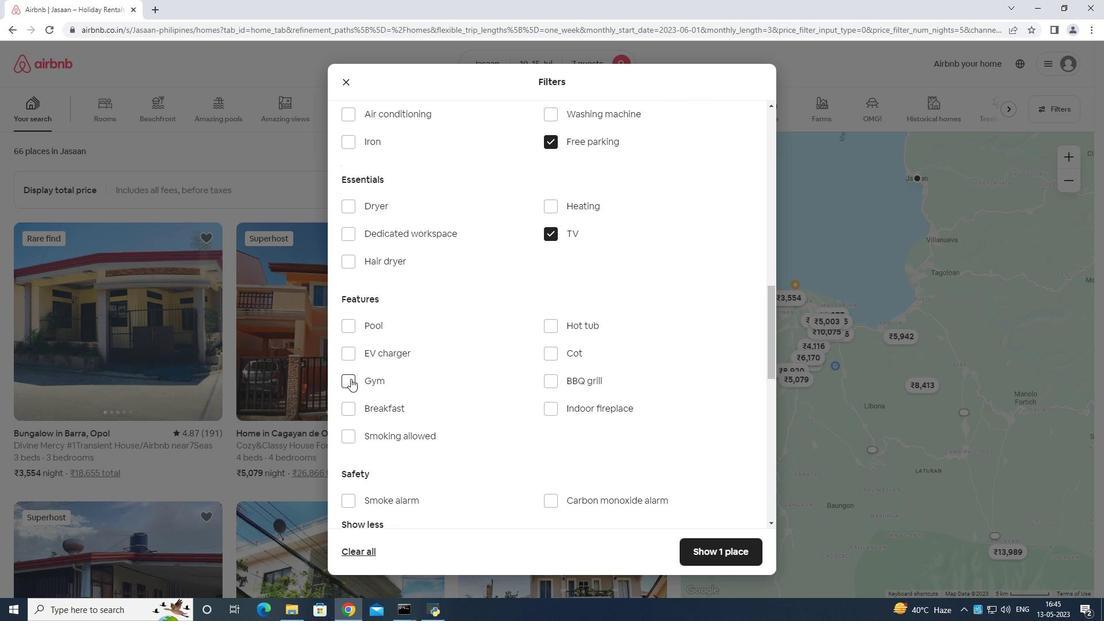 
Action: Mouse pressed left at (349, 378)
Screenshot: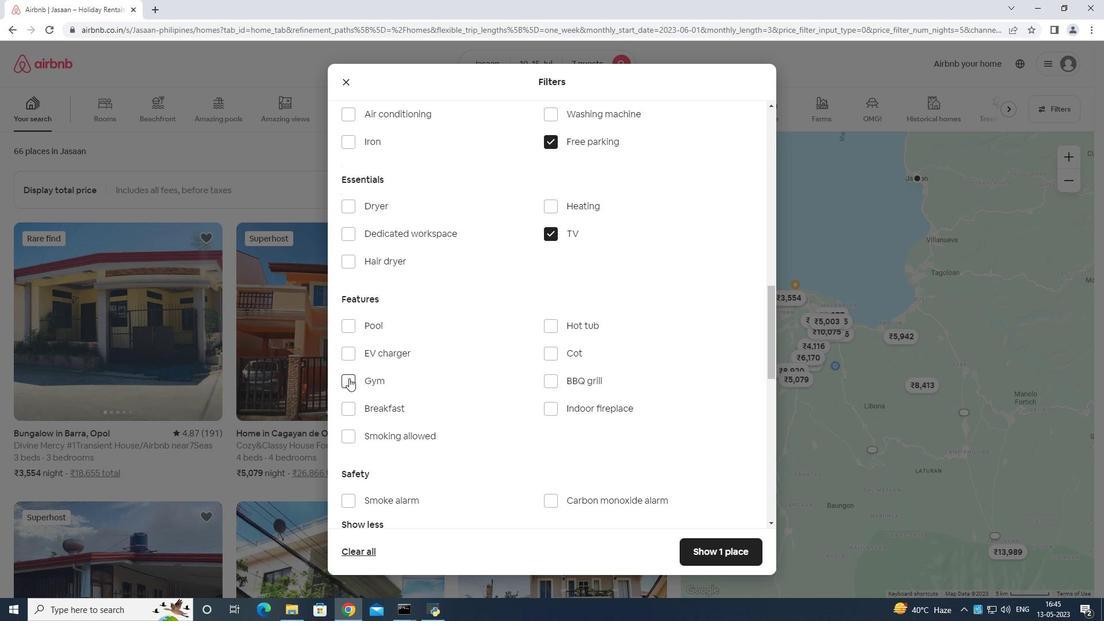 
Action: Mouse moved to (349, 406)
Screenshot: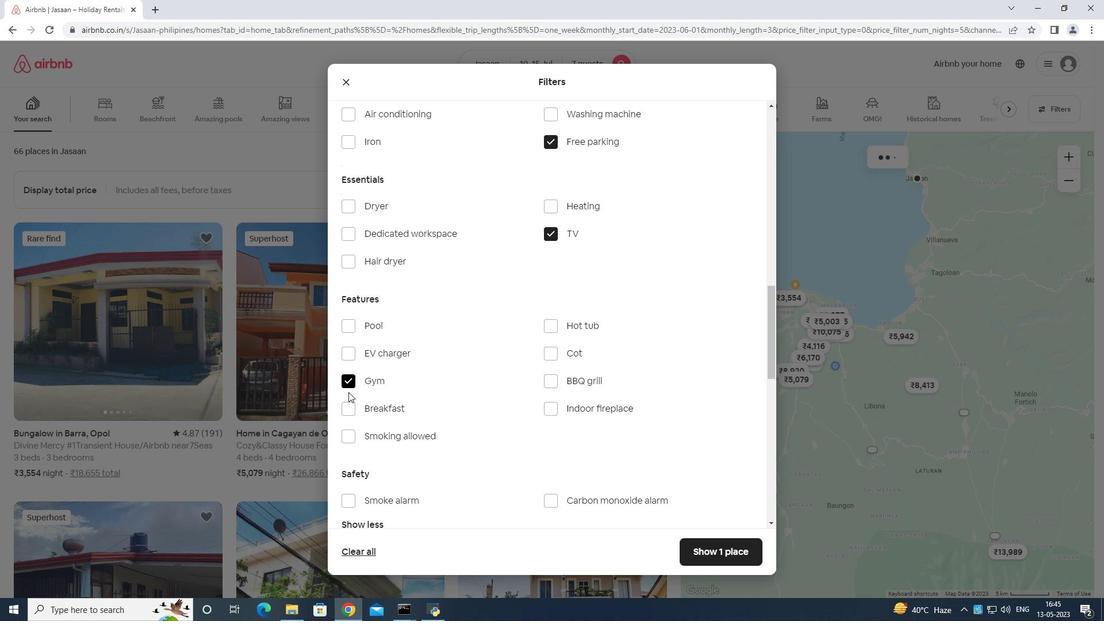 
Action: Mouse pressed left at (349, 406)
Screenshot: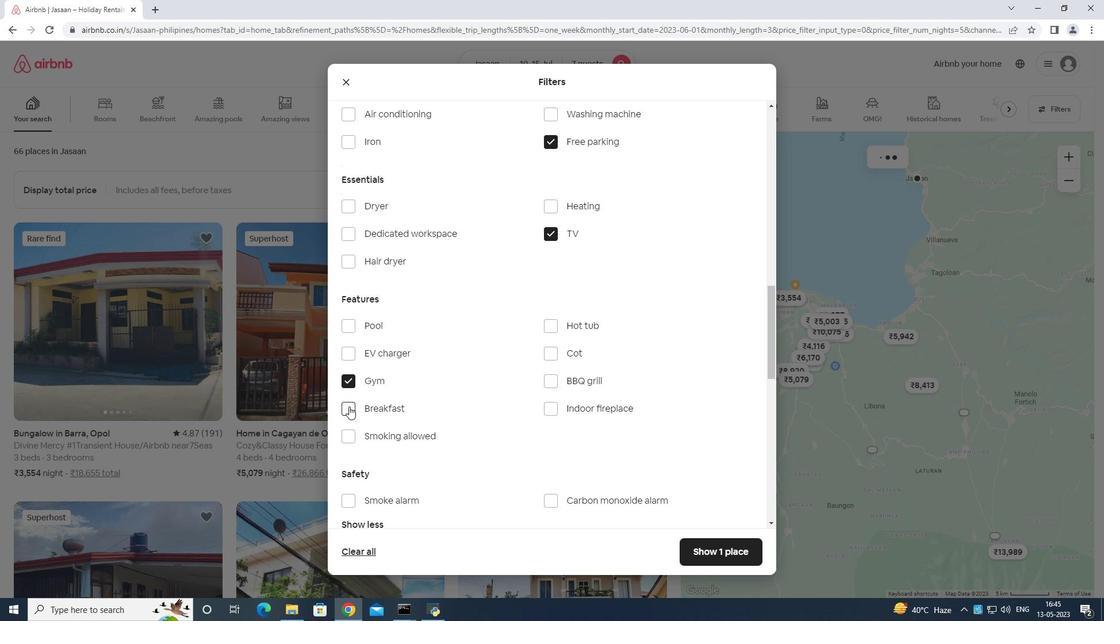 
Action: Mouse moved to (375, 407)
Screenshot: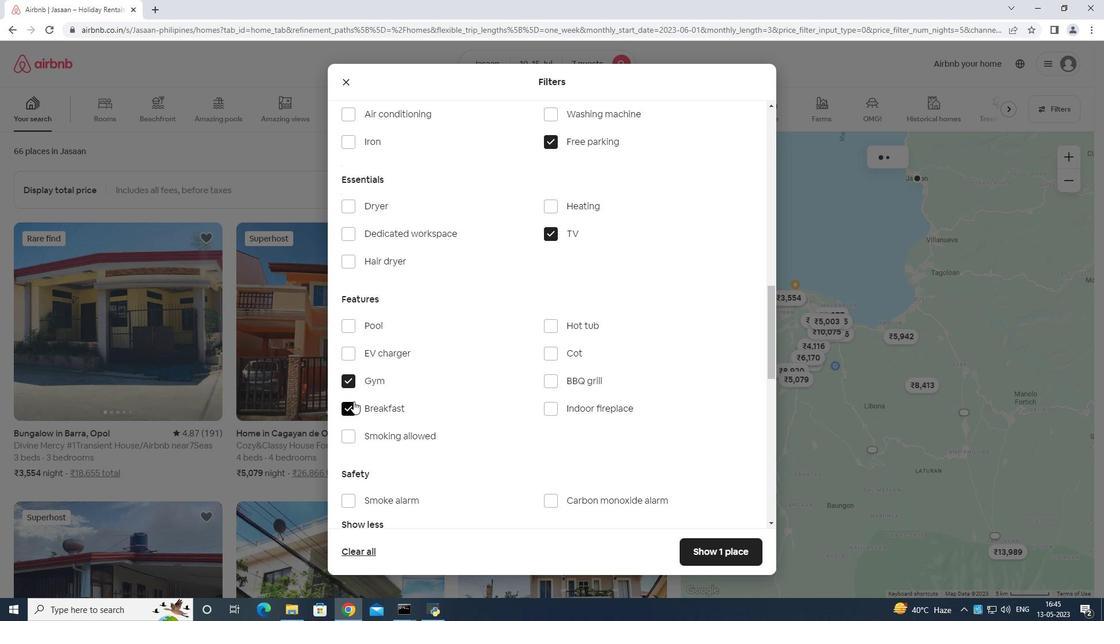 
Action: Mouse scrolled (375, 406) with delta (0, 0)
Screenshot: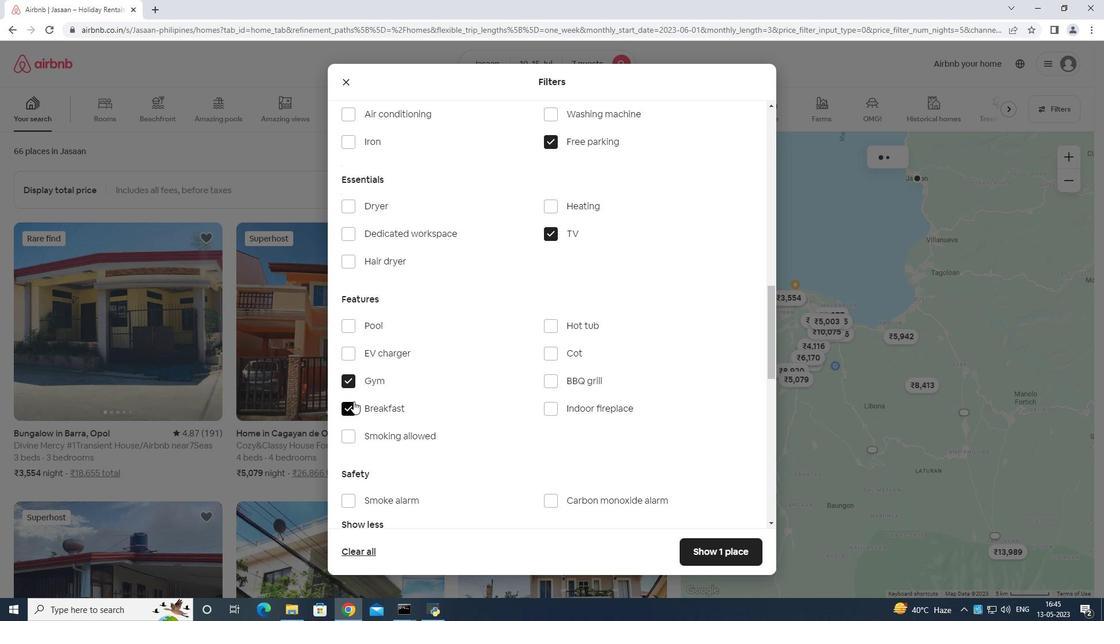 
Action: Mouse moved to (390, 414)
Screenshot: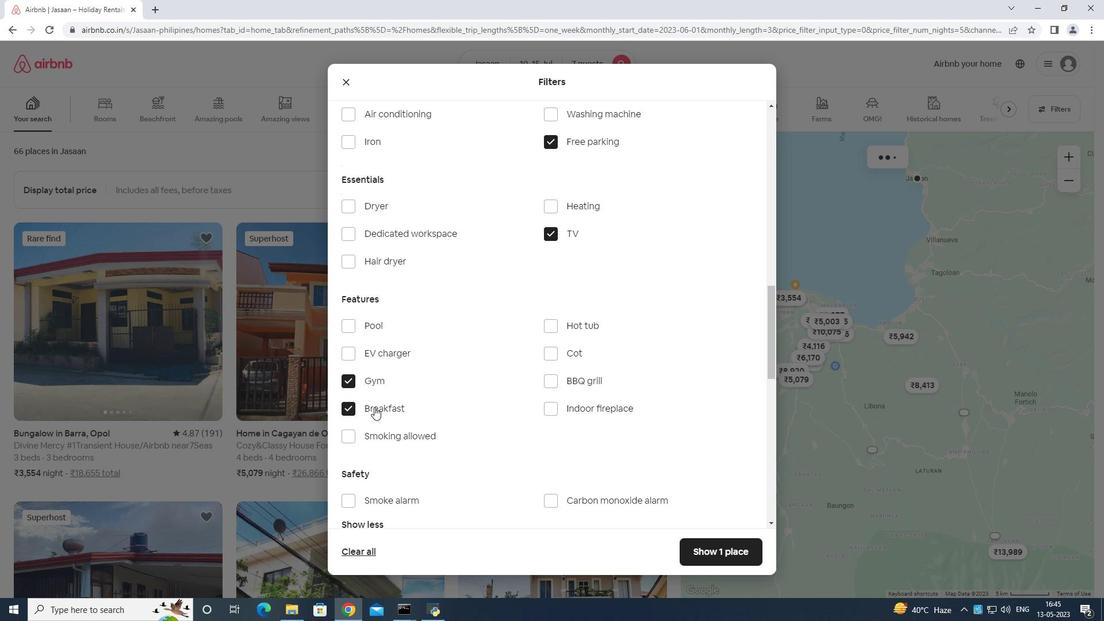 
Action: Mouse scrolled (390, 414) with delta (0, 0)
Screenshot: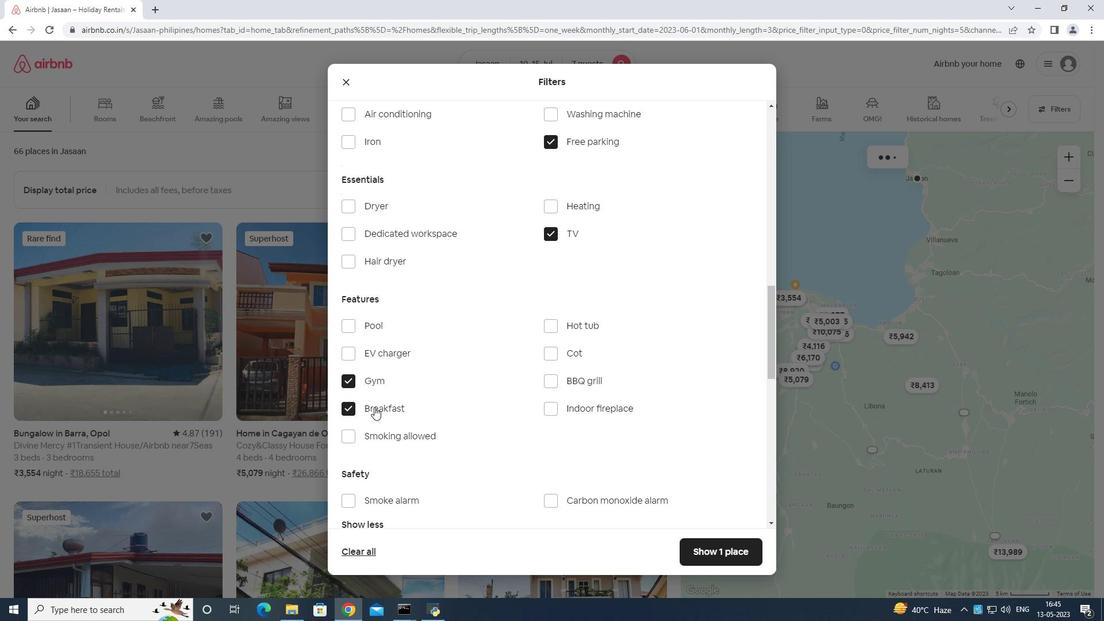 
Action: Mouse moved to (399, 417)
Screenshot: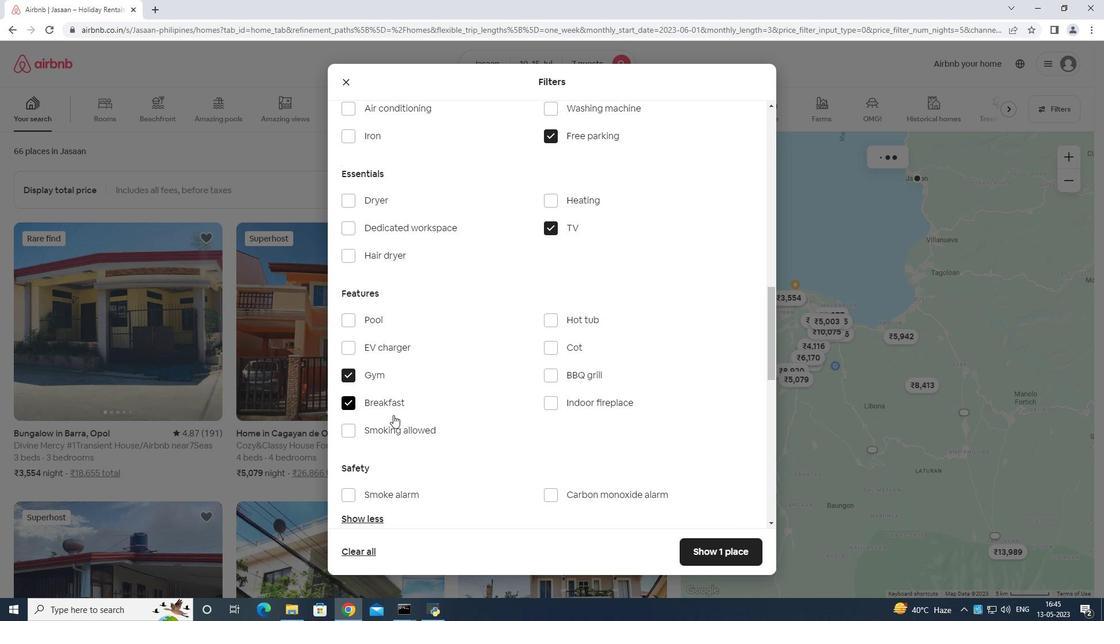 
Action: Mouse scrolled (399, 416) with delta (0, 0)
Screenshot: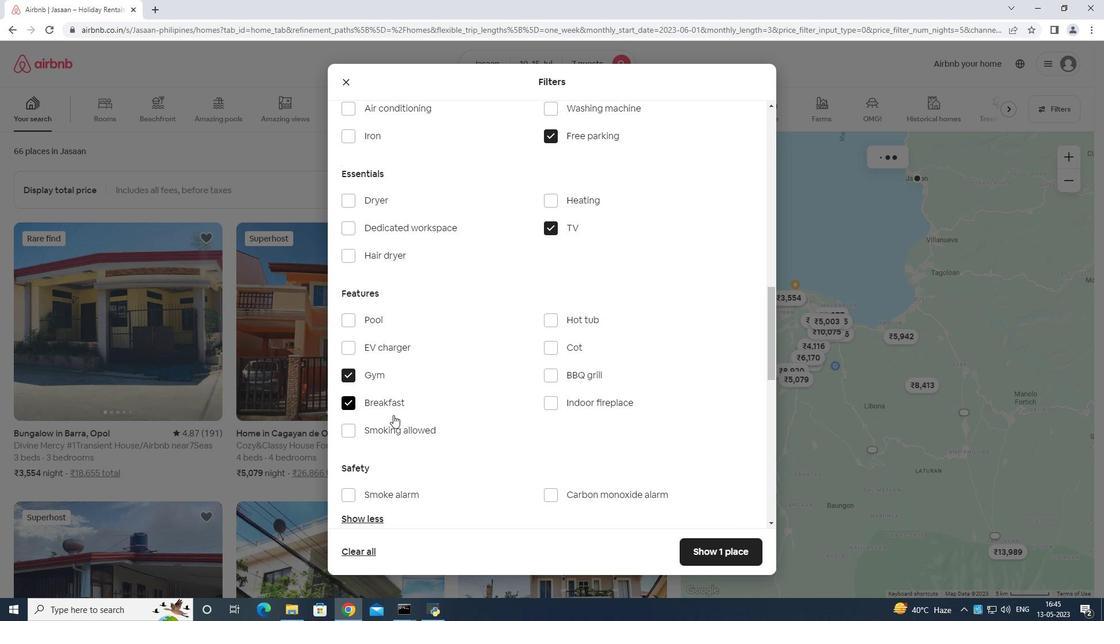 
Action: Mouse moved to (727, 467)
Screenshot: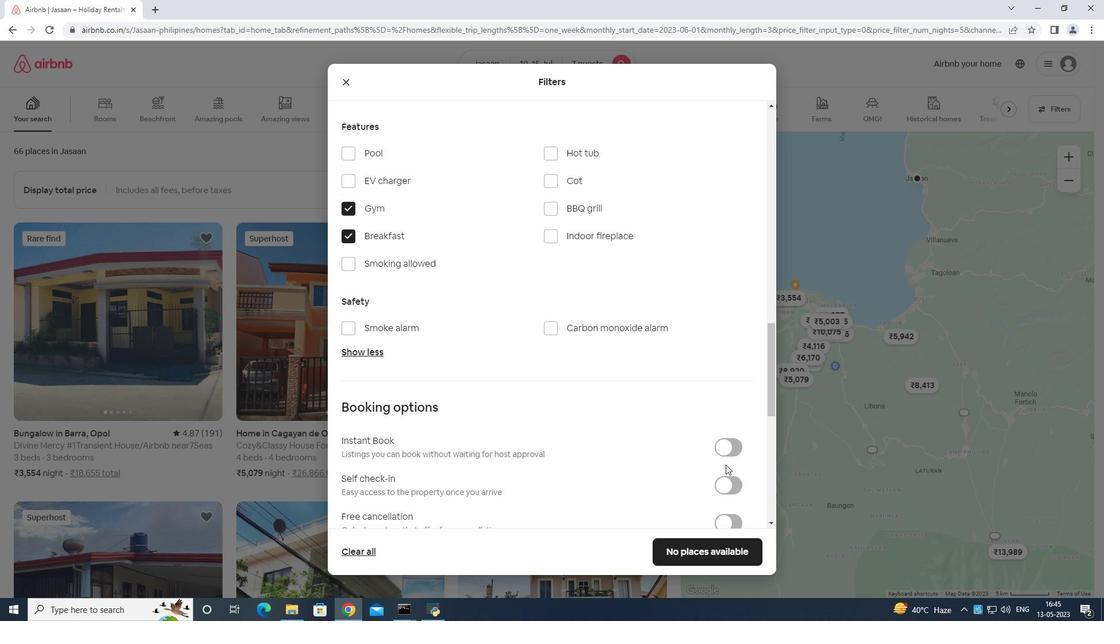 
Action: Mouse pressed left at (727, 467)
Screenshot: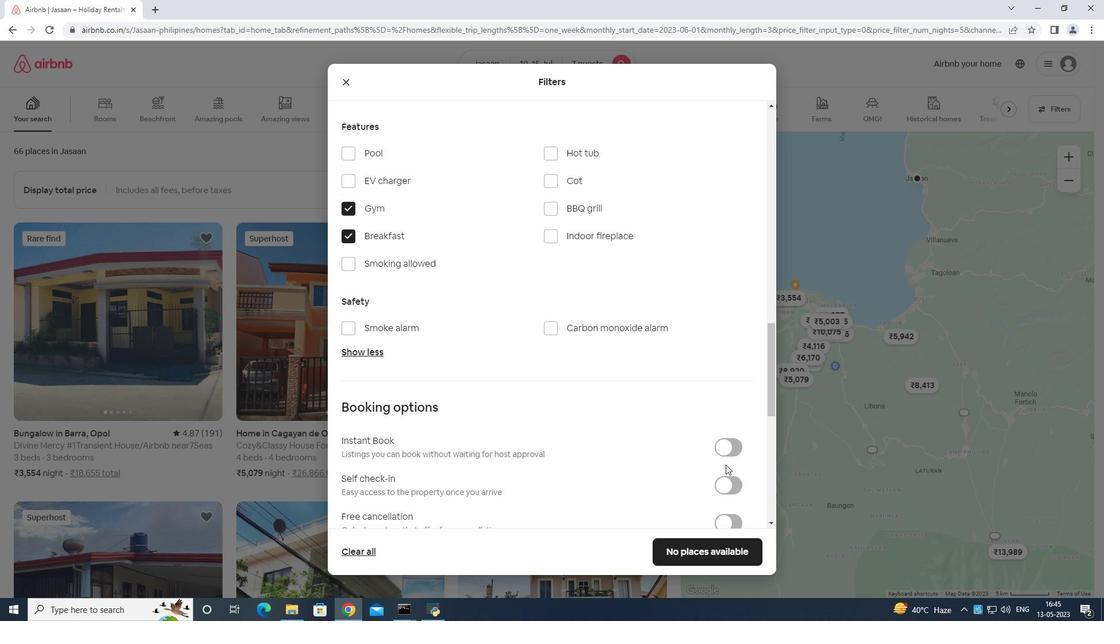 
Action: Mouse moved to (729, 477)
Screenshot: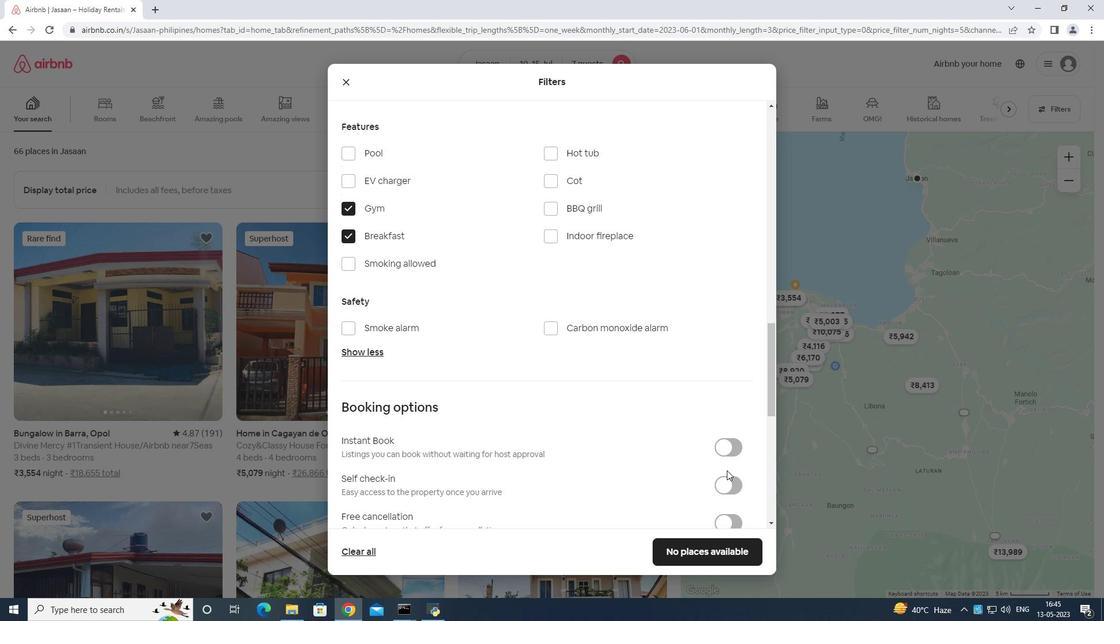 
Action: Mouse pressed left at (729, 477)
Screenshot: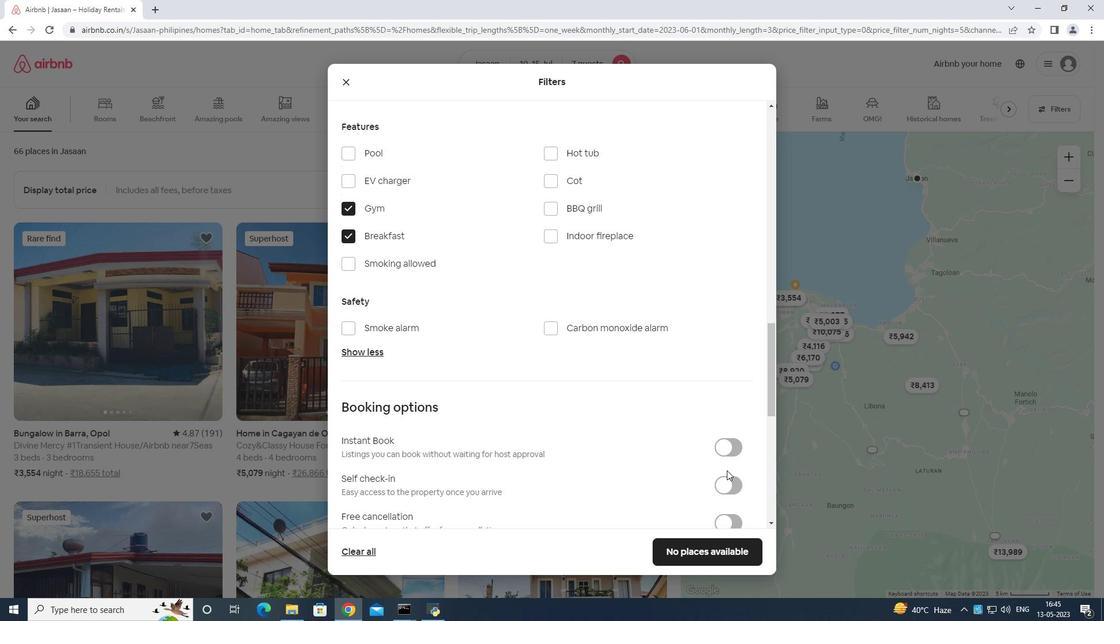 
Action: Mouse moved to (730, 473)
Screenshot: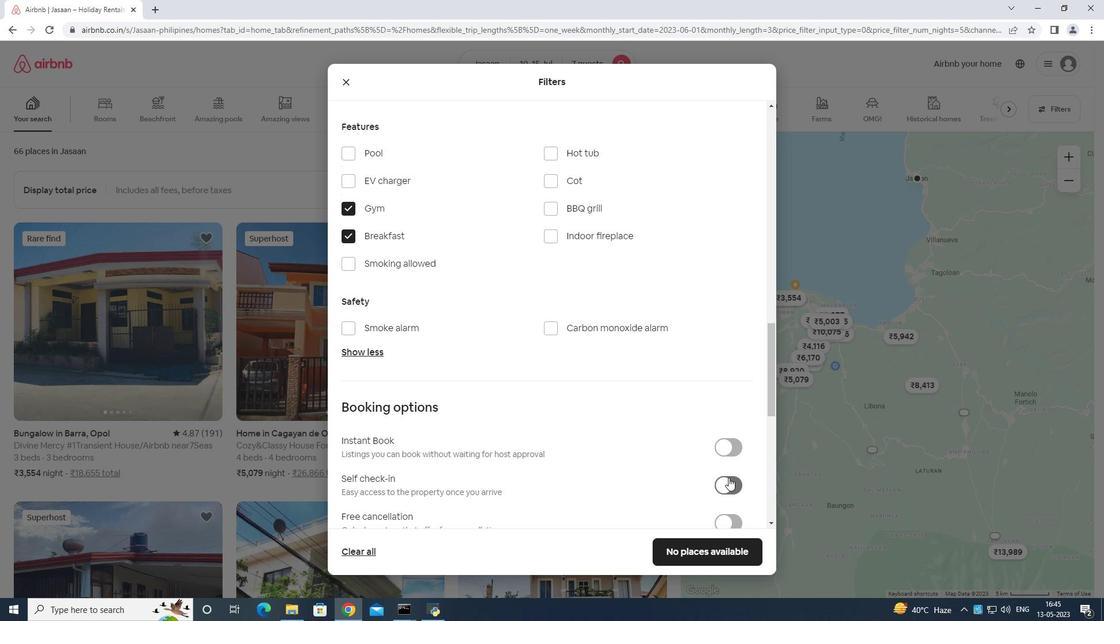 
Action: Mouse scrolled (730, 472) with delta (0, 0)
Screenshot: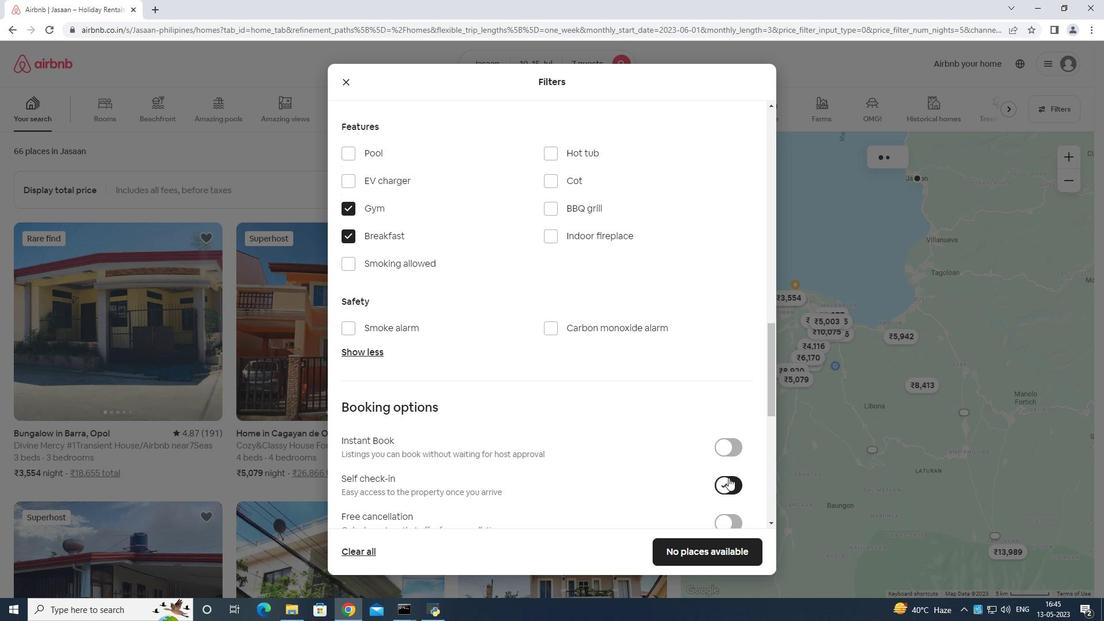 
Action: Mouse scrolled (730, 472) with delta (0, 0)
Screenshot: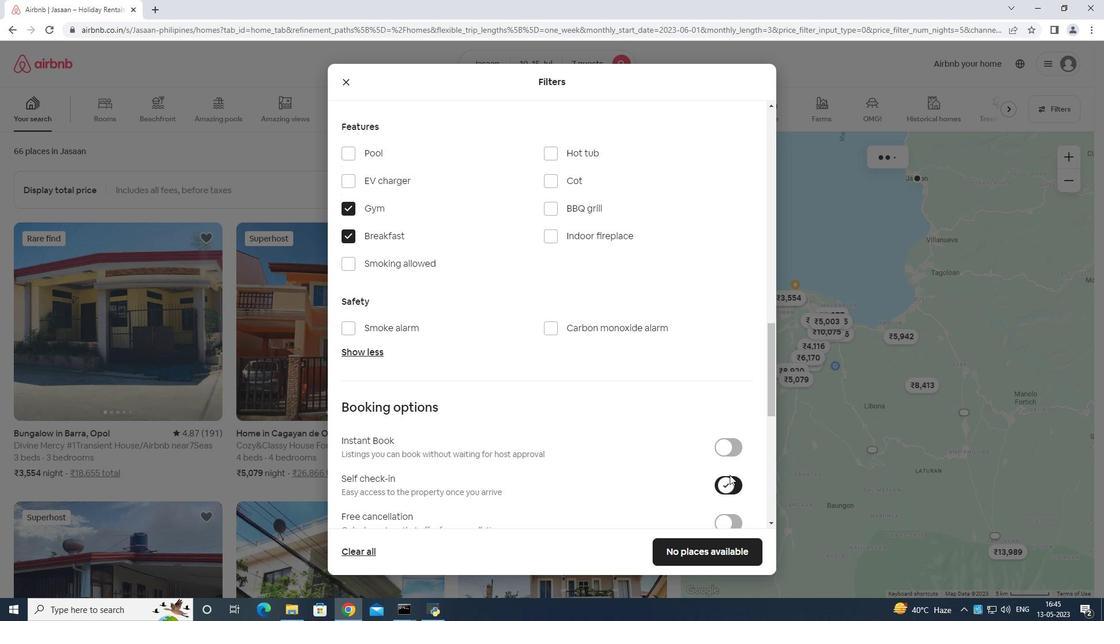 
Action: Mouse scrolled (730, 472) with delta (0, 0)
Screenshot: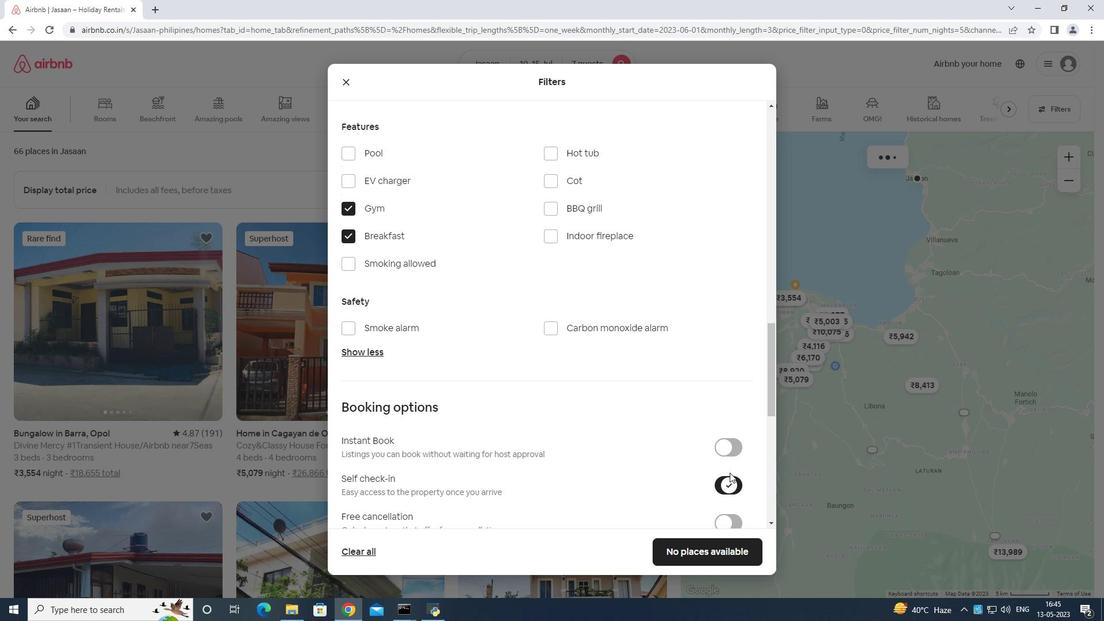 
Action: Mouse moved to (715, 449)
Screenshot: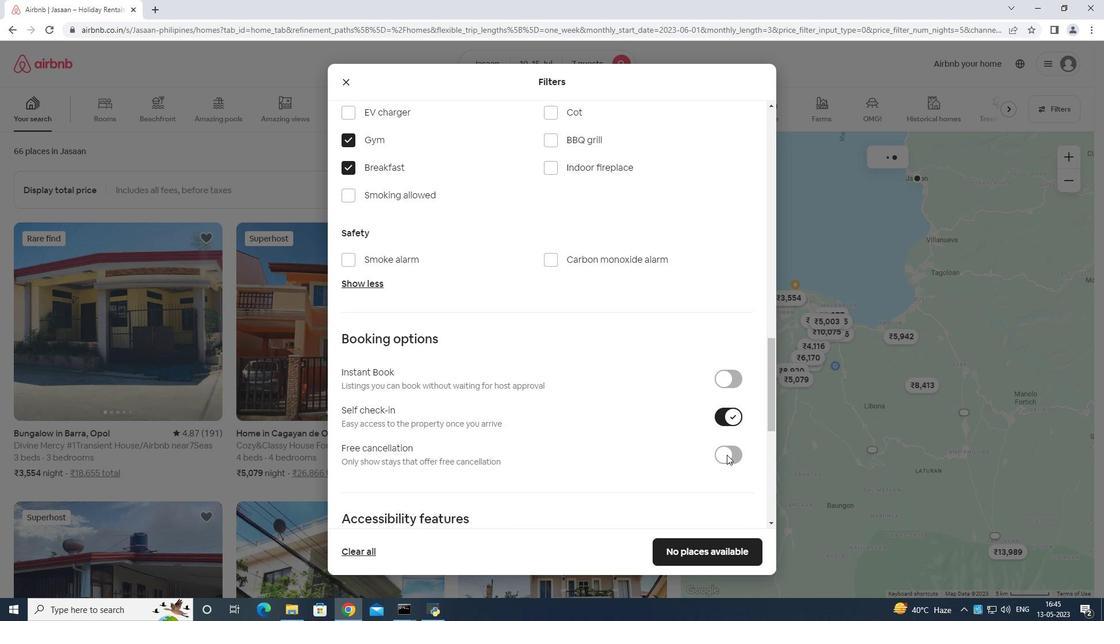 
Action: Mouse scrolled (715, 448) with delta (0, 0)
Screenshot: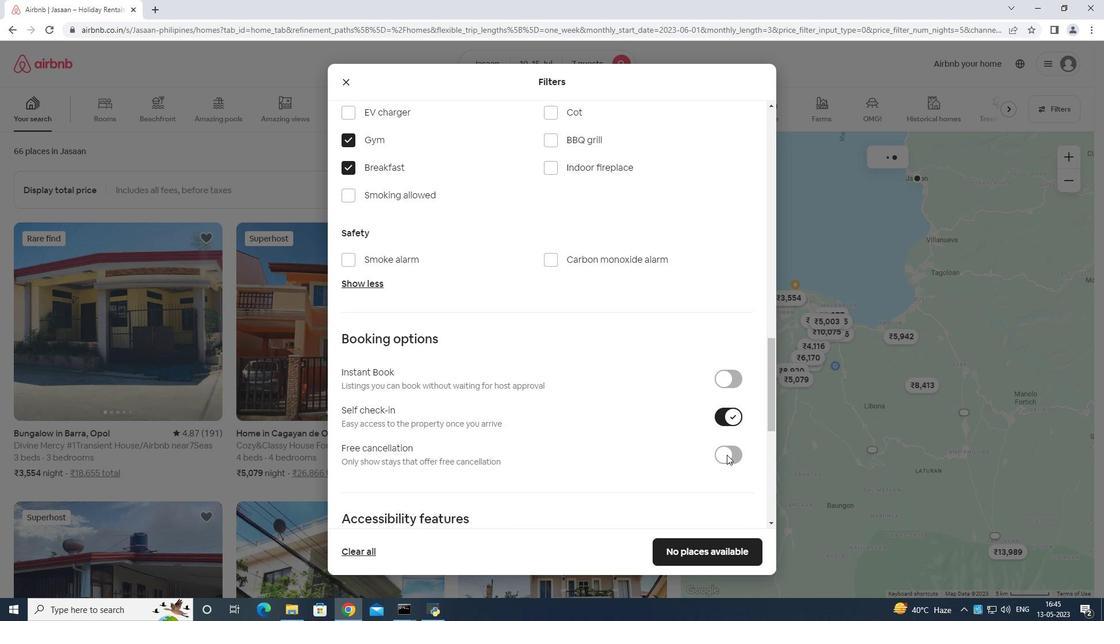 
Action: Mouse moved to (713, 451)
Screenshot: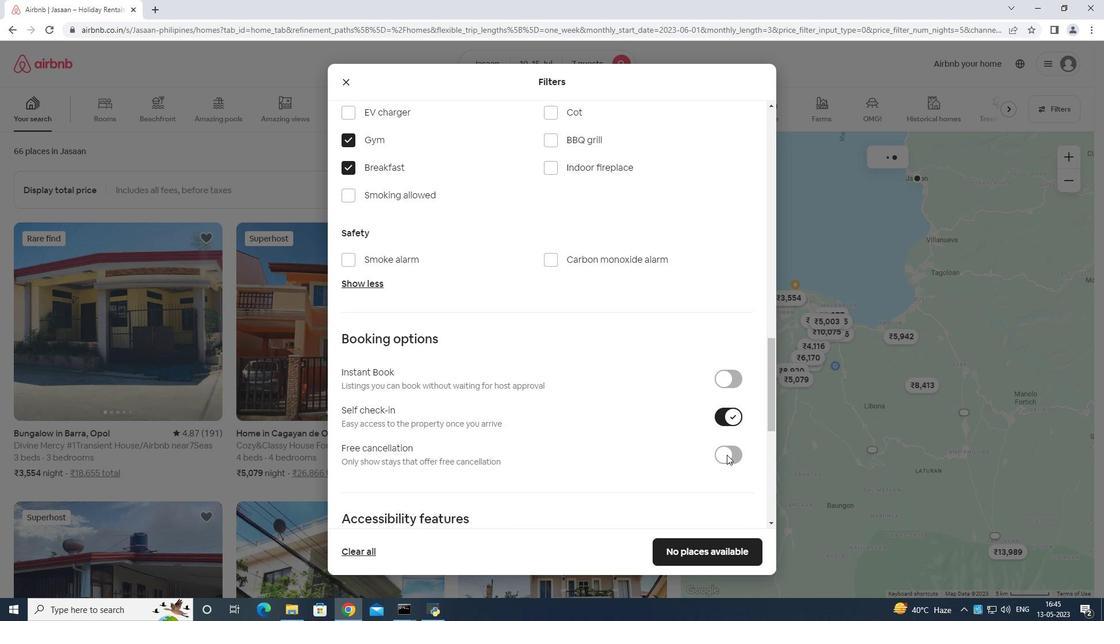 
Action: Mouse scrolled (713, 450) with delta (0, 0)
Screenshot: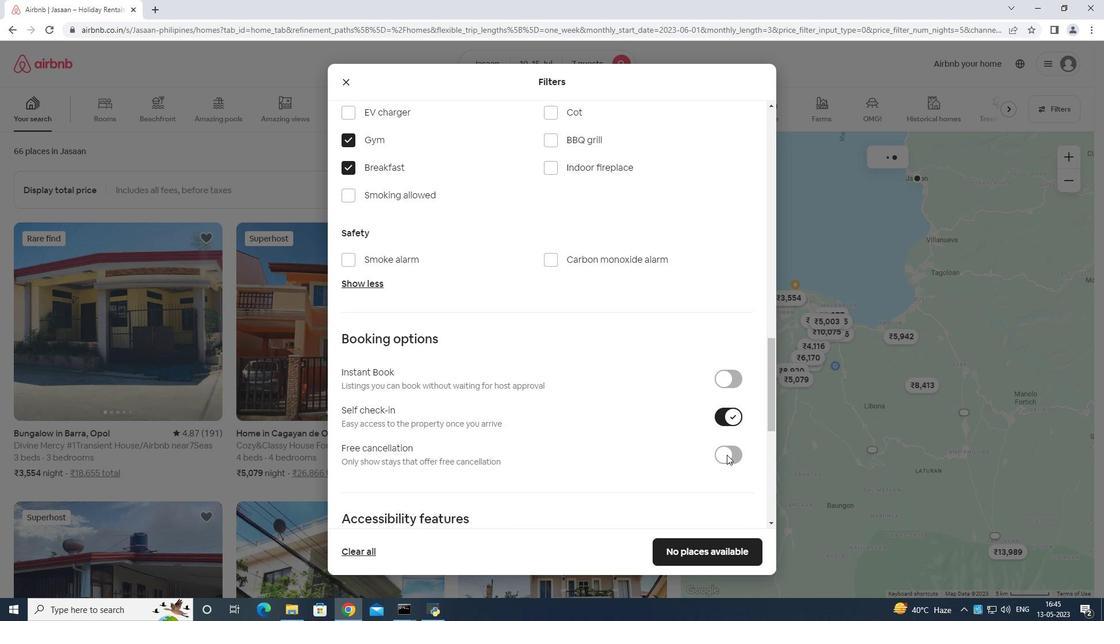
Action: Mouse moved to (700, 441)
Screenshot: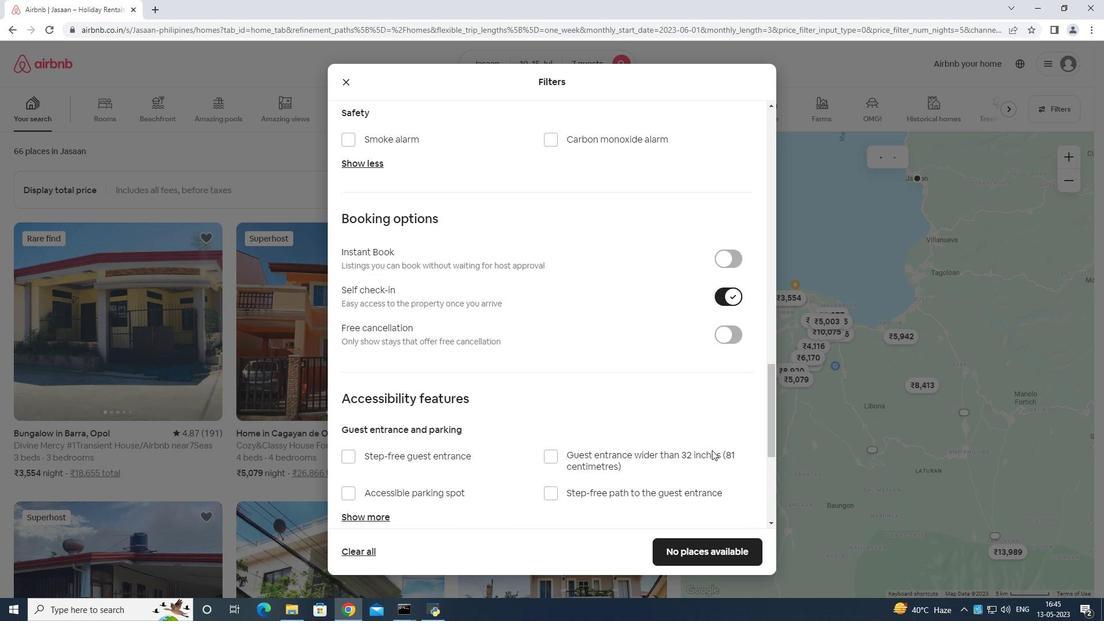 
Action: Mouse scrolled (700, 441) with delta (0, 0)
Screenshot: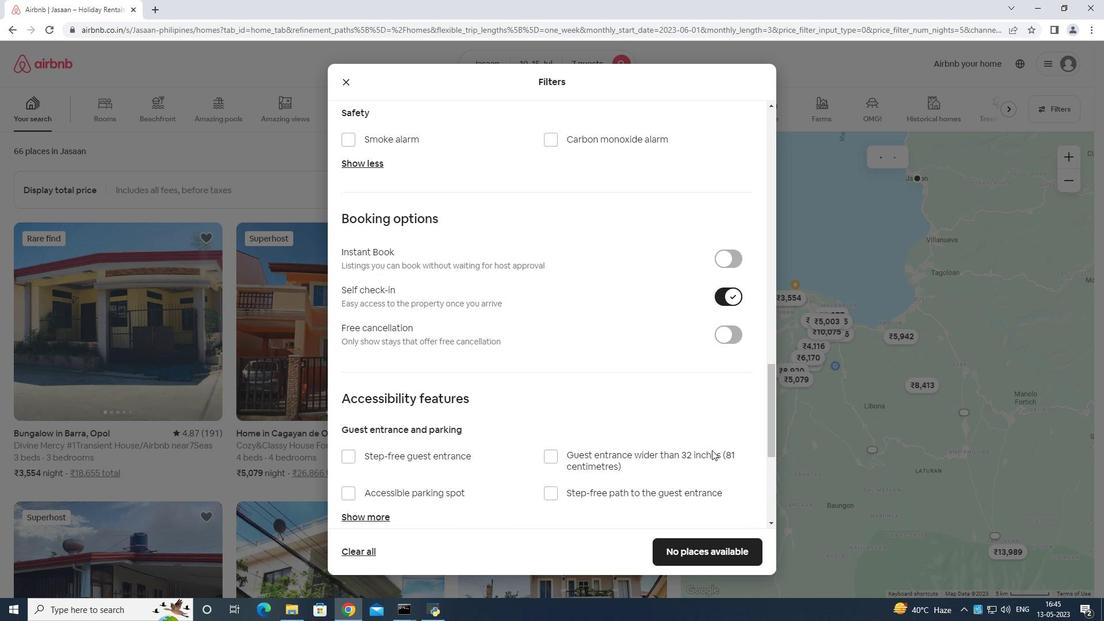 
Action: Mouse moved to (503, 425)
Screenshot: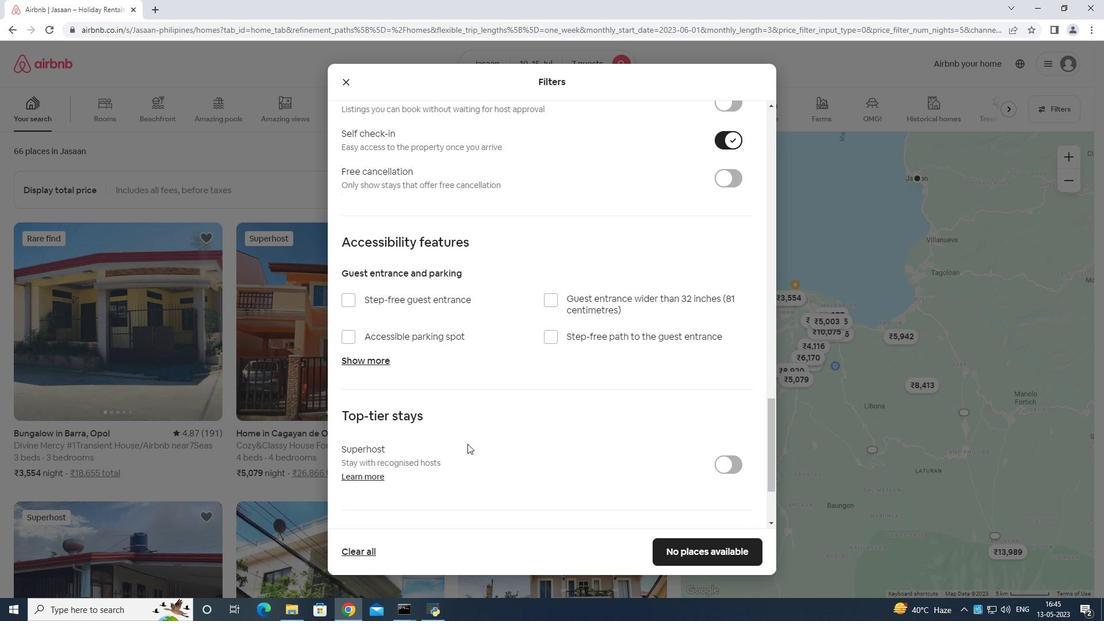 
Action: Mouse scrolled (503, 425) with delta (0, 0)
Screenshot: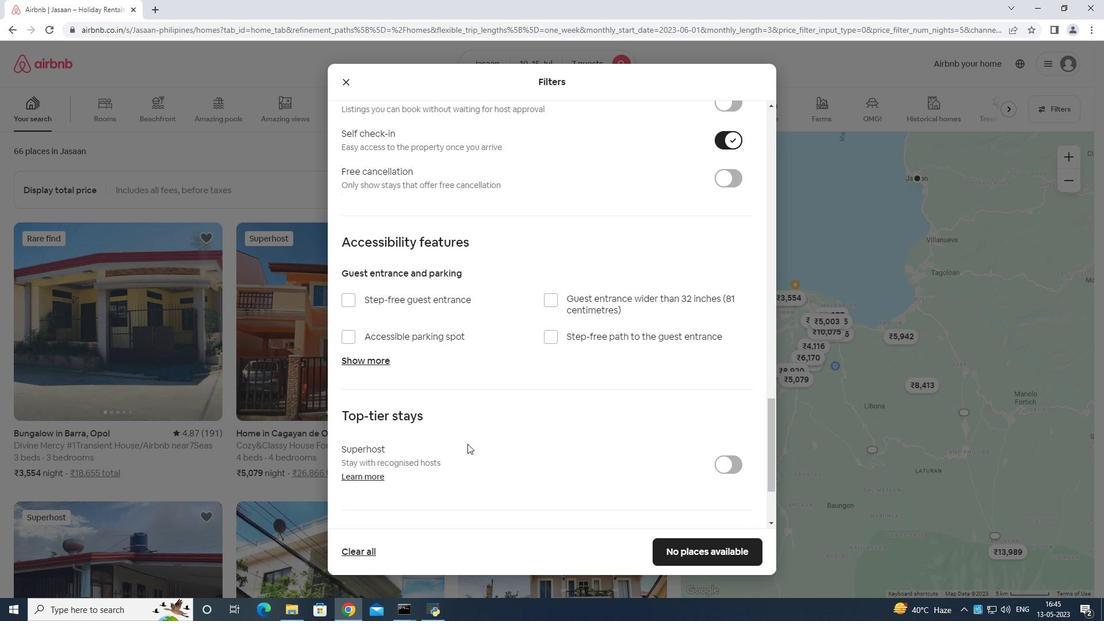
Action: Mouse moved to (504, 428)
Screenshot: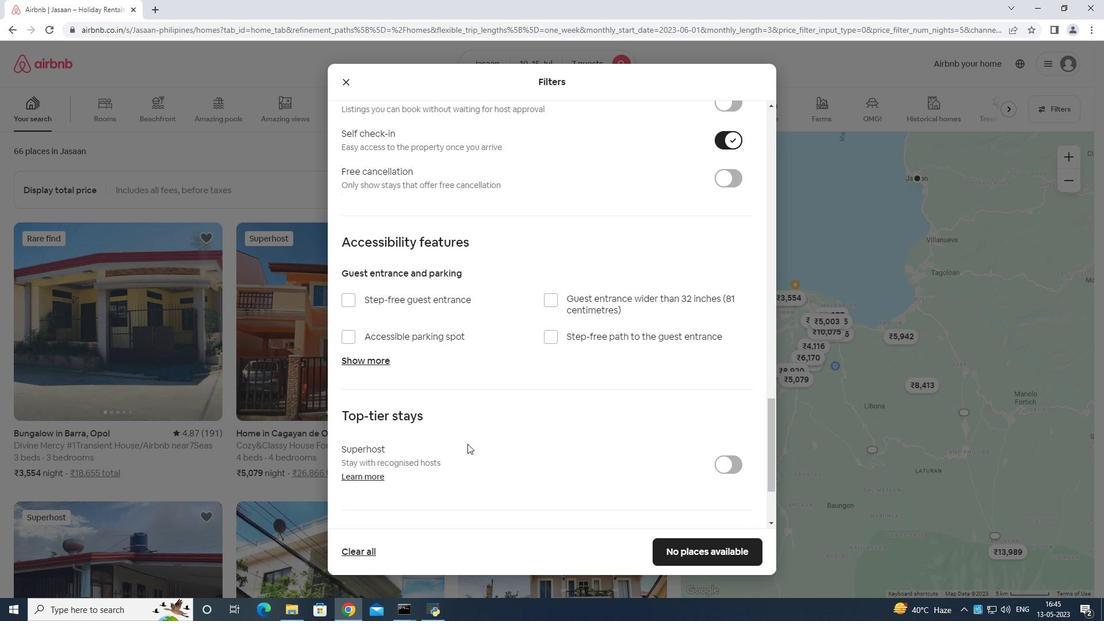 
Action: Mouse scrolled (504, 428) with delta (0, 0)
Screenshot: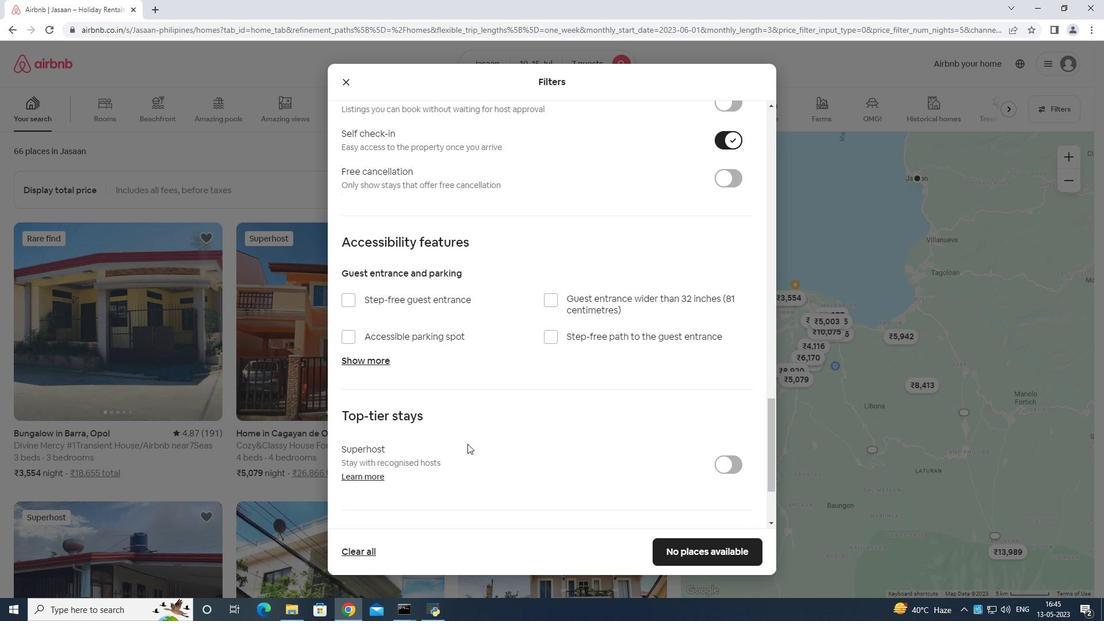 
Action: Mouse moved to (504, 430)
Screenshot: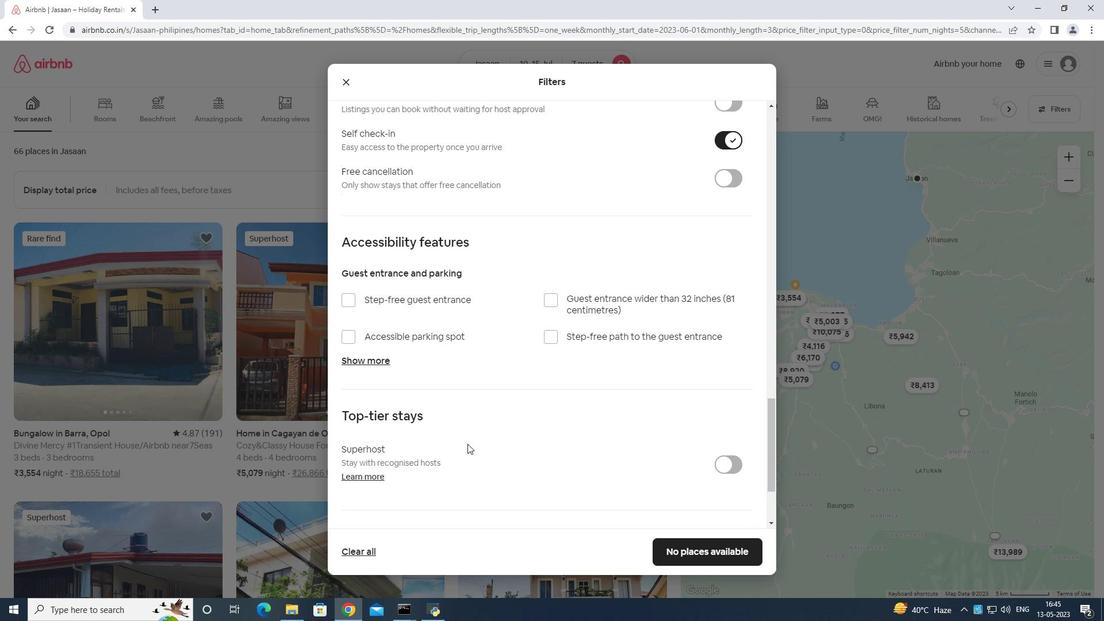 
Action: Mouse scrolled (504, 429) with delta (0, 0)
Screenshot: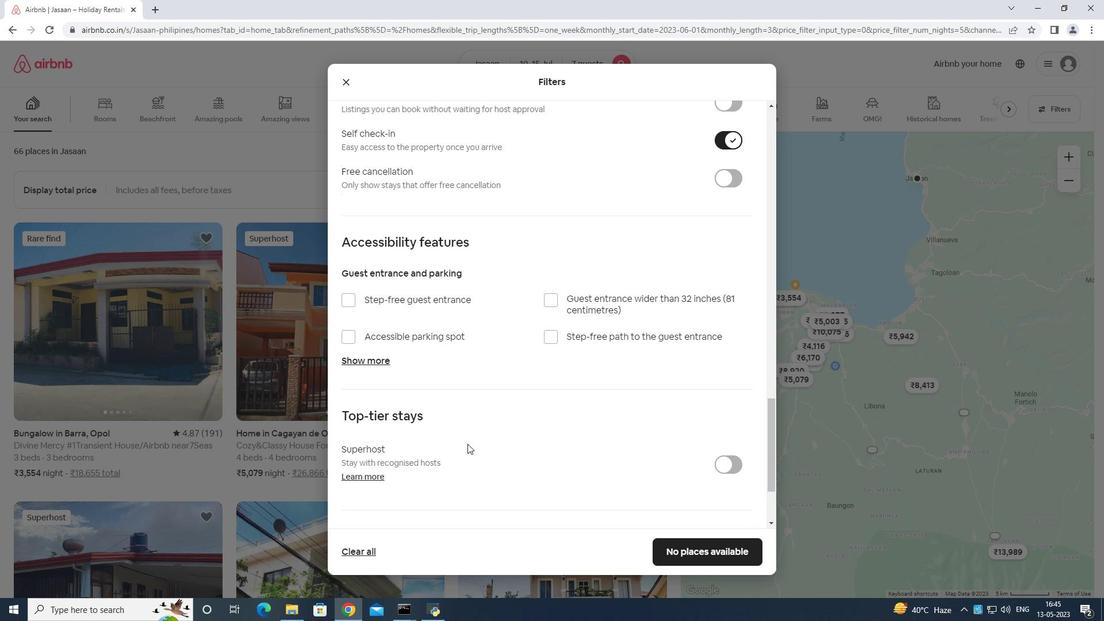 
Action: Mouse moved to (506, 431)
Screenshot: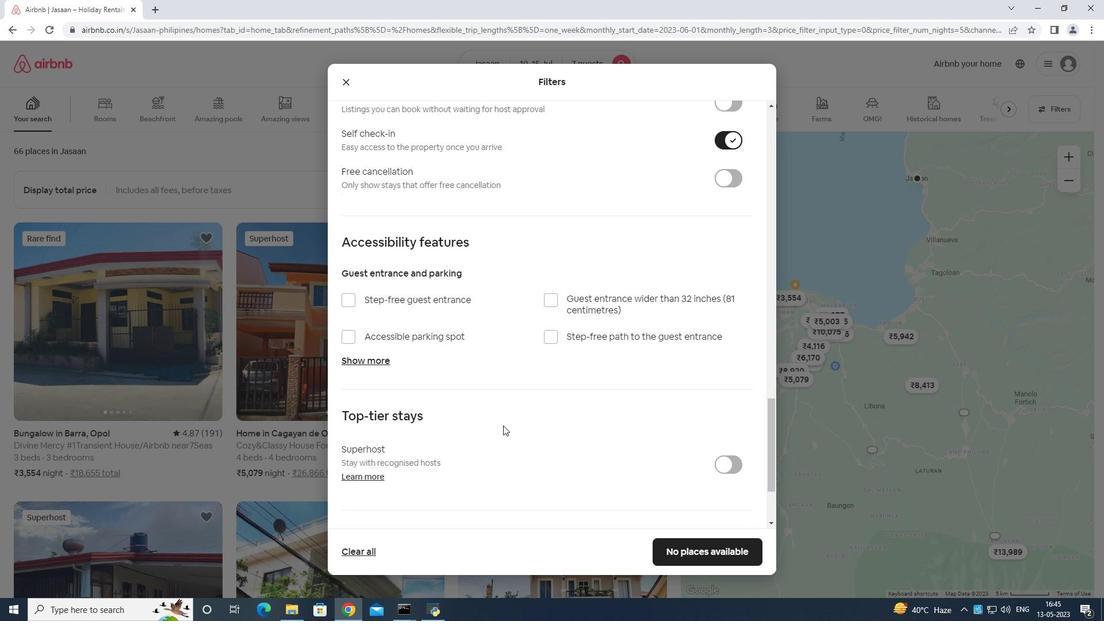
Action: Mouse scrolled (506, 431) with delta (0, 0)
Screenshot: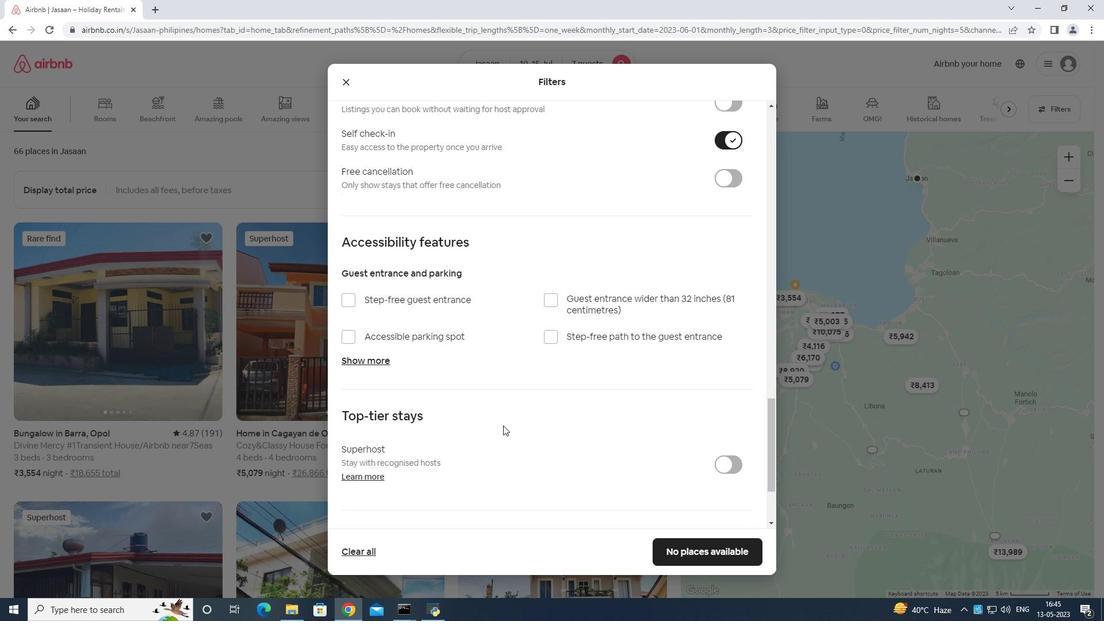 
Action: Mouse moved to (346, 447)
Screenshot: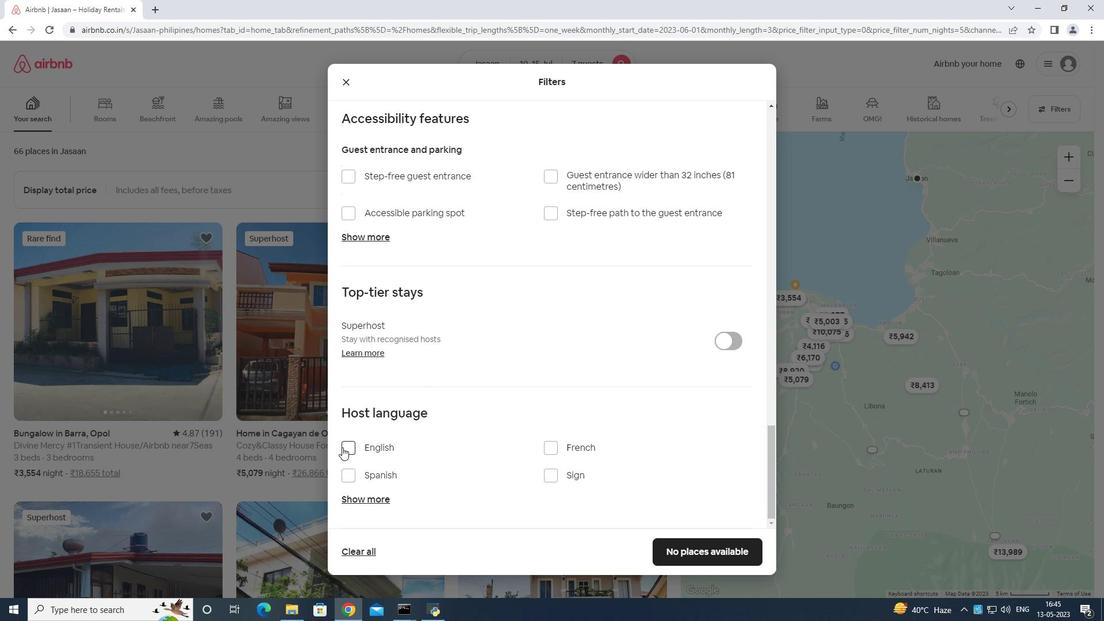 
Action: Mouse pressed left at (346, 447)
Screenshot: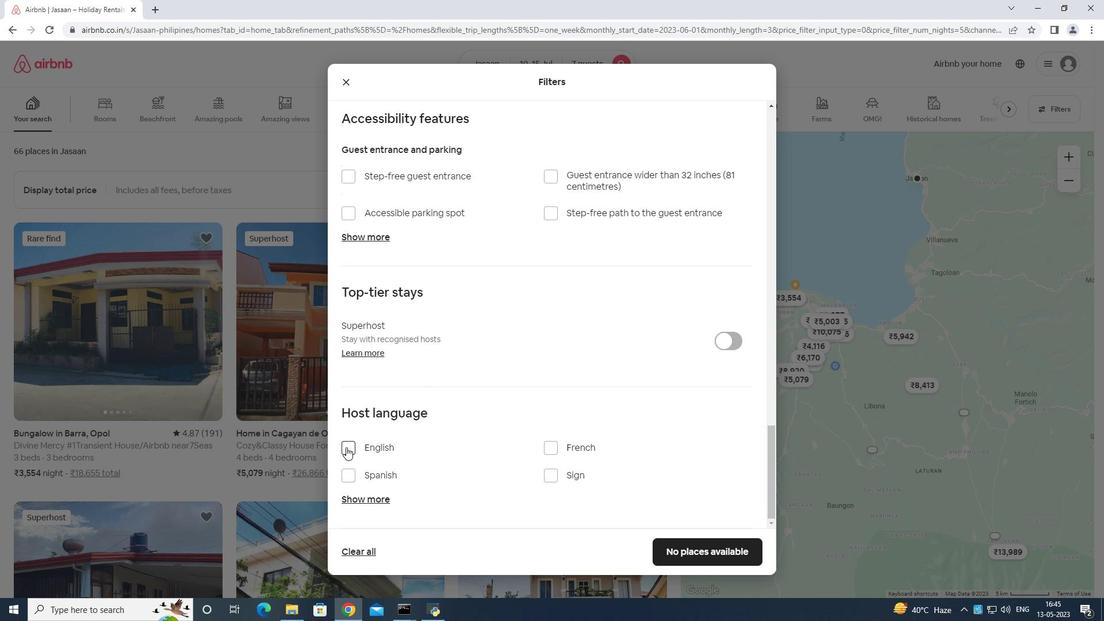 
Action: Mouse moved to (677, 548)
Screenshot: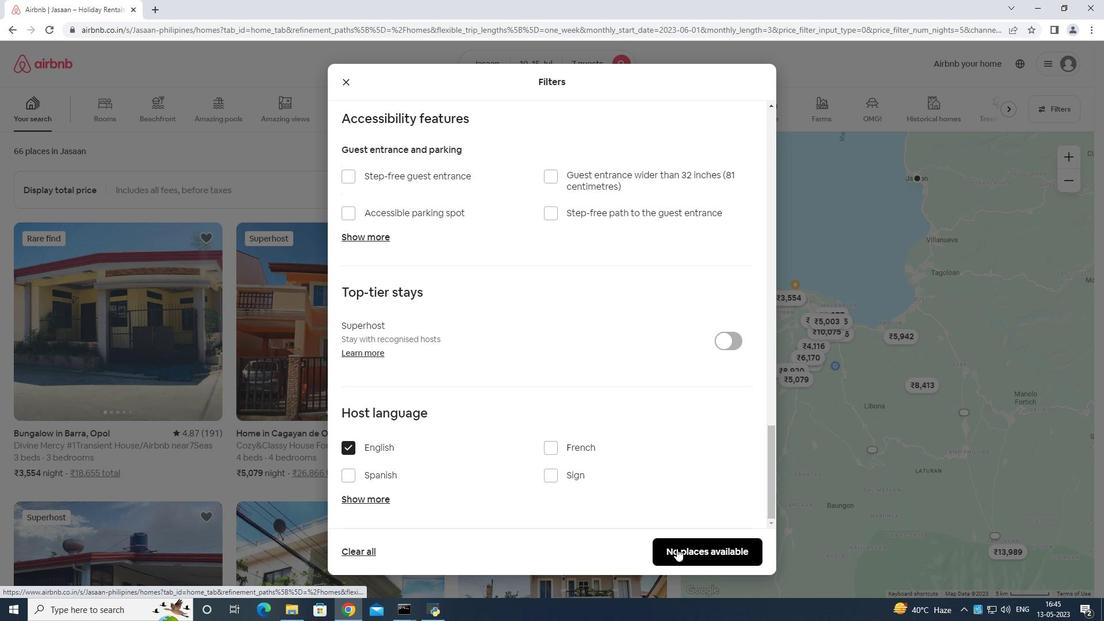 
Action: Mouse pressed left at (677, 548)
Screenshot: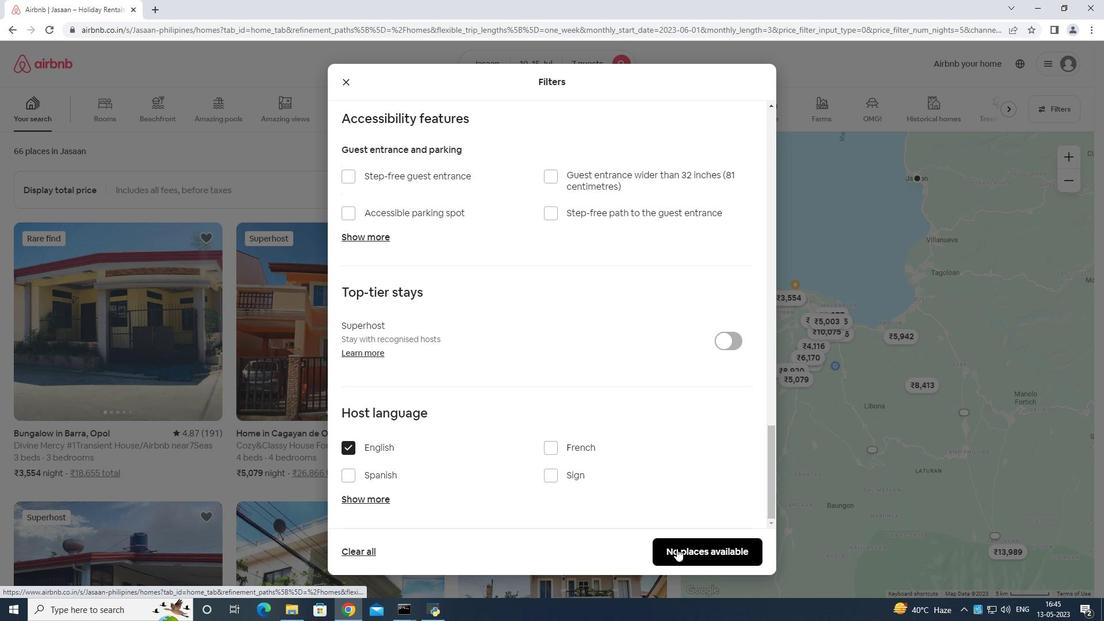 
Action: Mouse moved to (680, 548)
Screenshot: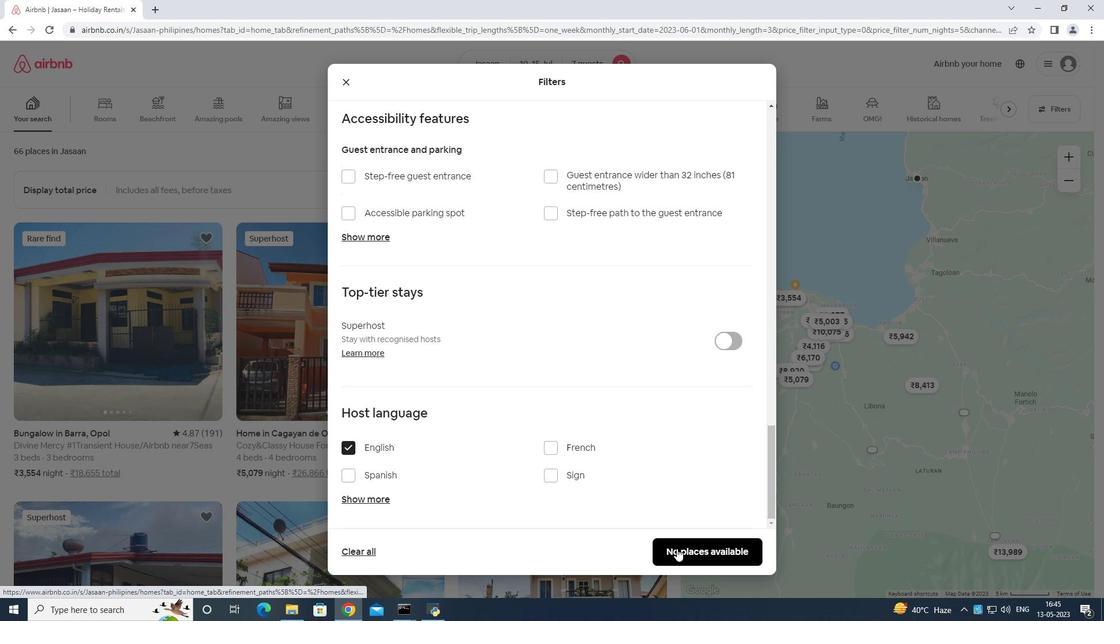
